 Task: Find connections with filter location Penukonda with filter topic #Trainerwith filter profile language English with filter current company Petropipe Oil and Gas with filter school CHAROTAR UNIVERSITY OF SCIENCE AND TECHNOLOGY with filter industry Wholesale Drugs and Sundries with filter service category AssistanceAdvertising with filter keywords title Actuary
Action: Mouse moved to (554, 75)
Screenshot: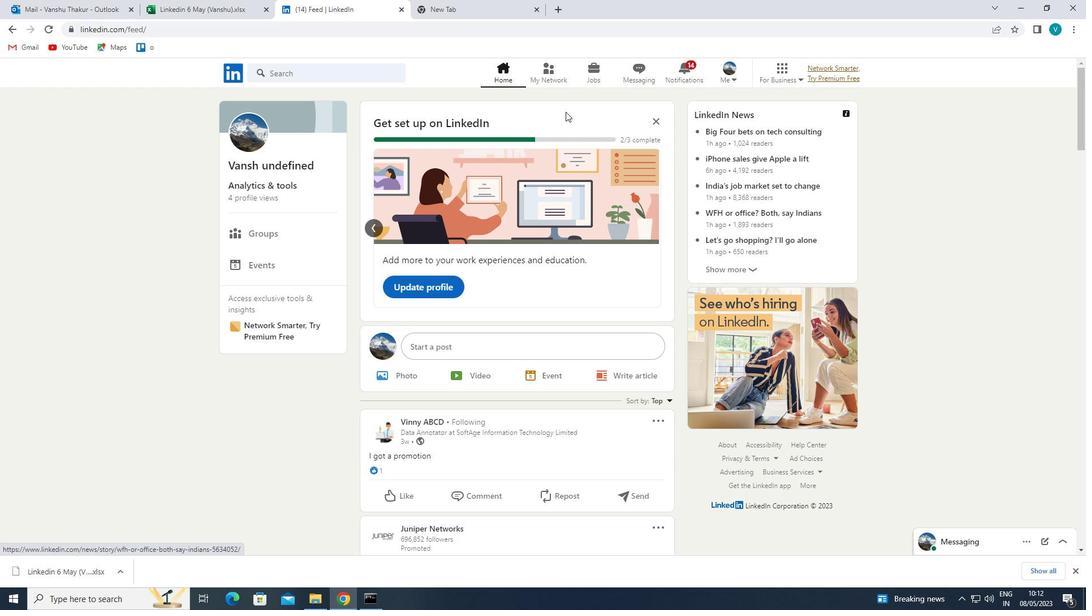 
Action: Mouse pressed left at (554, 75)
Screenshot: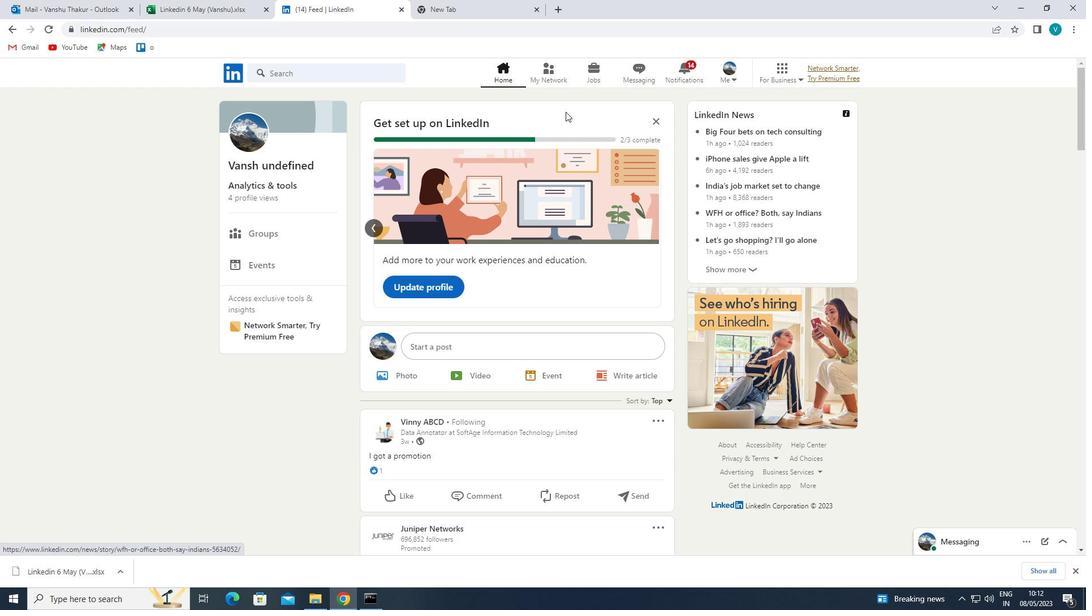 
Action: Mouse moved to (341, 130)
Screenshot: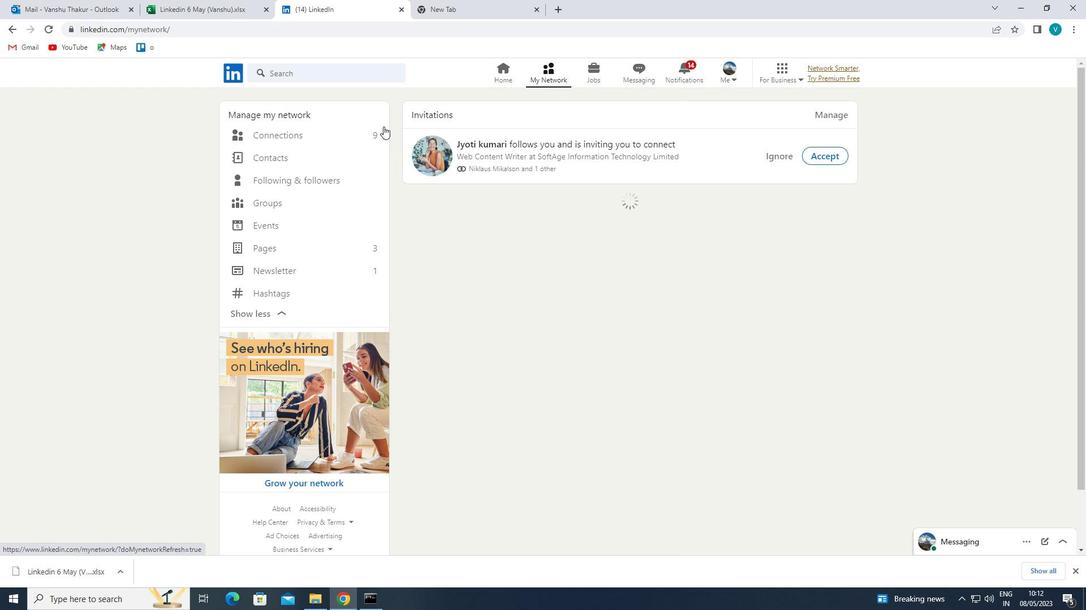 
Action: Mouse pressed left at (341, 130)
Screenshot: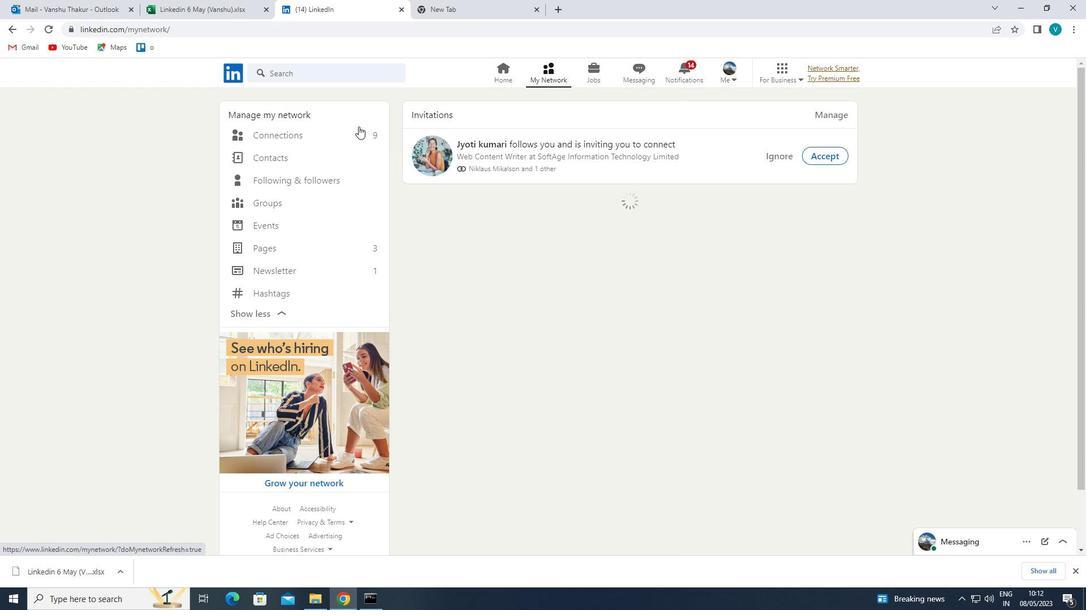 
Action: Mouse moved to (642, 131)
Screenshot: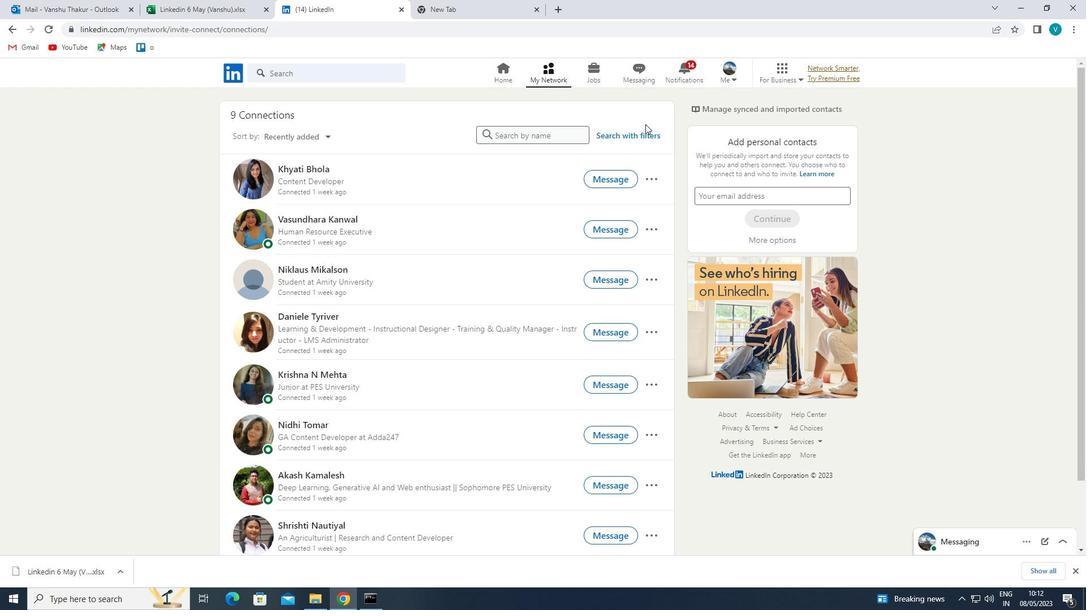 
Action: Mouse pressed left at (642, 131)
Screenshot: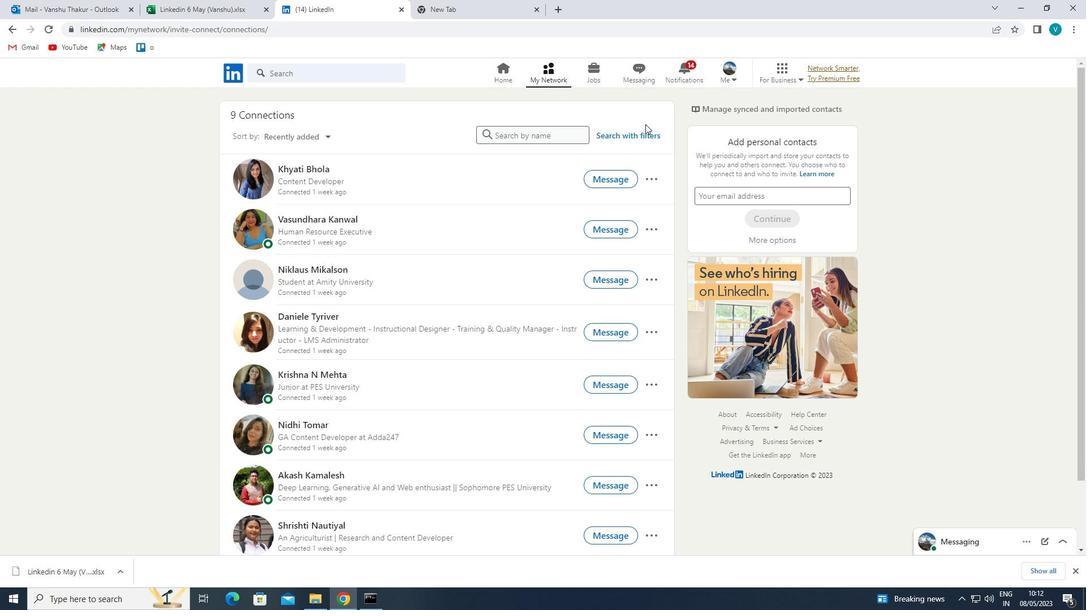 
Action: Mouse moved to (524, 105)
Screenshot: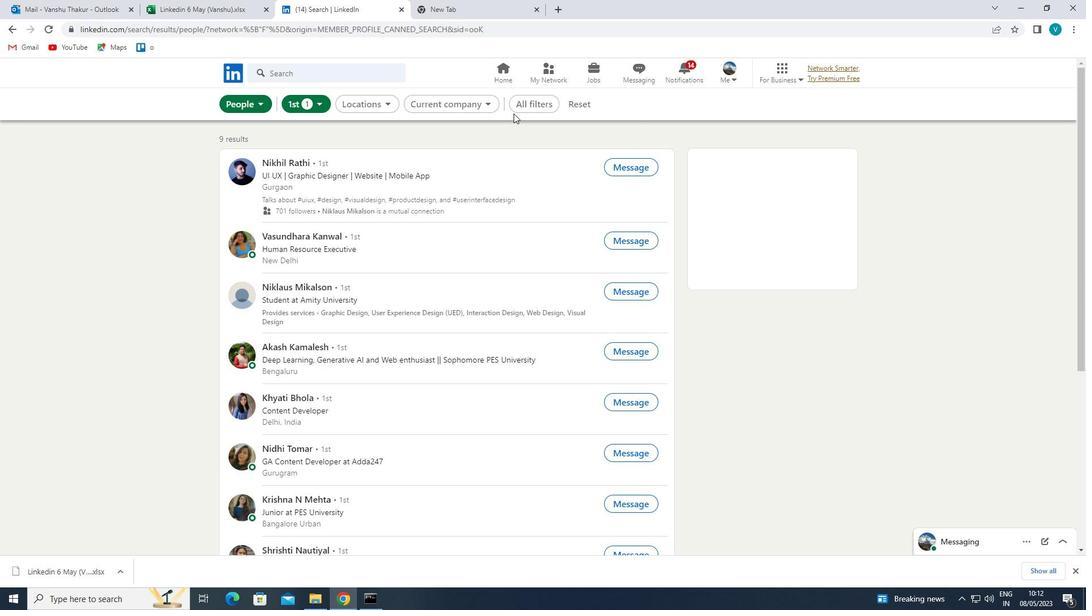 
Action: Mouse pressed left at (524, 105)
Screenshot: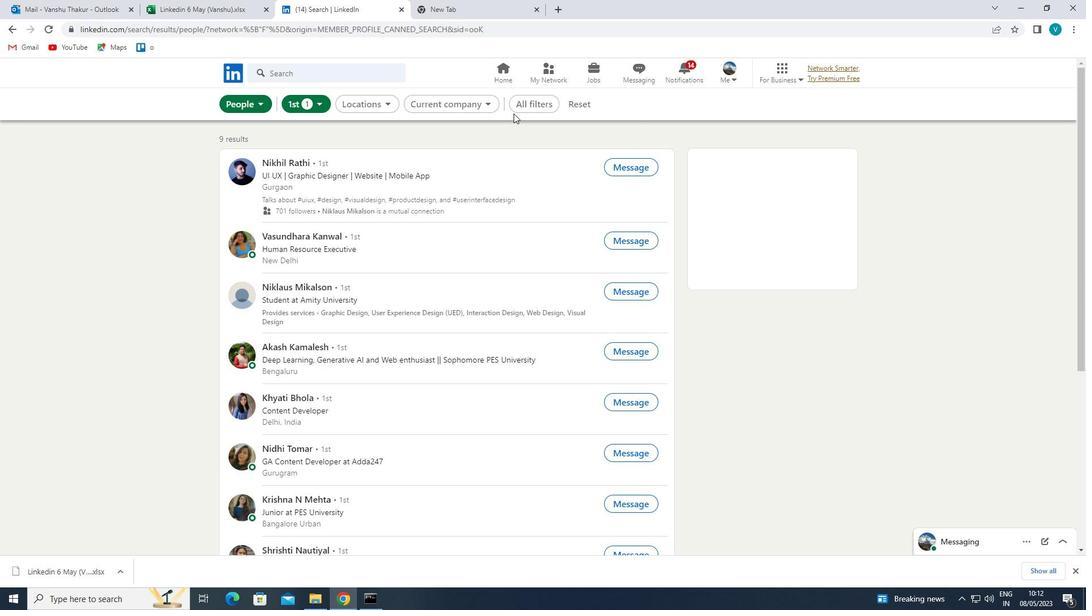 
Action: Mouse moved to (541, 105)
Screenshot: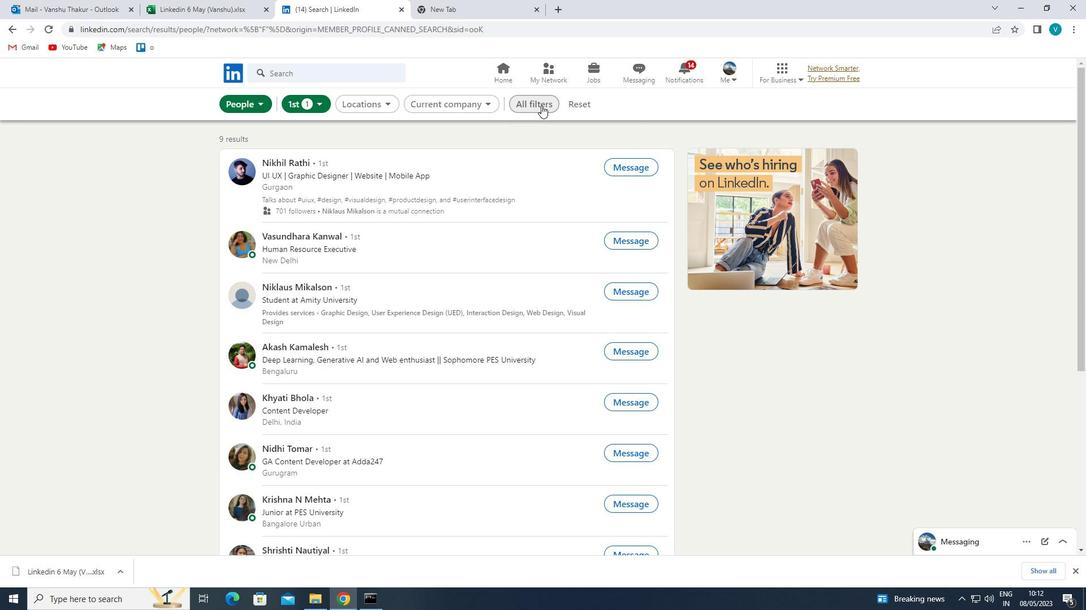
Action: Mouse pressed left at (541, 105)
Screenshot: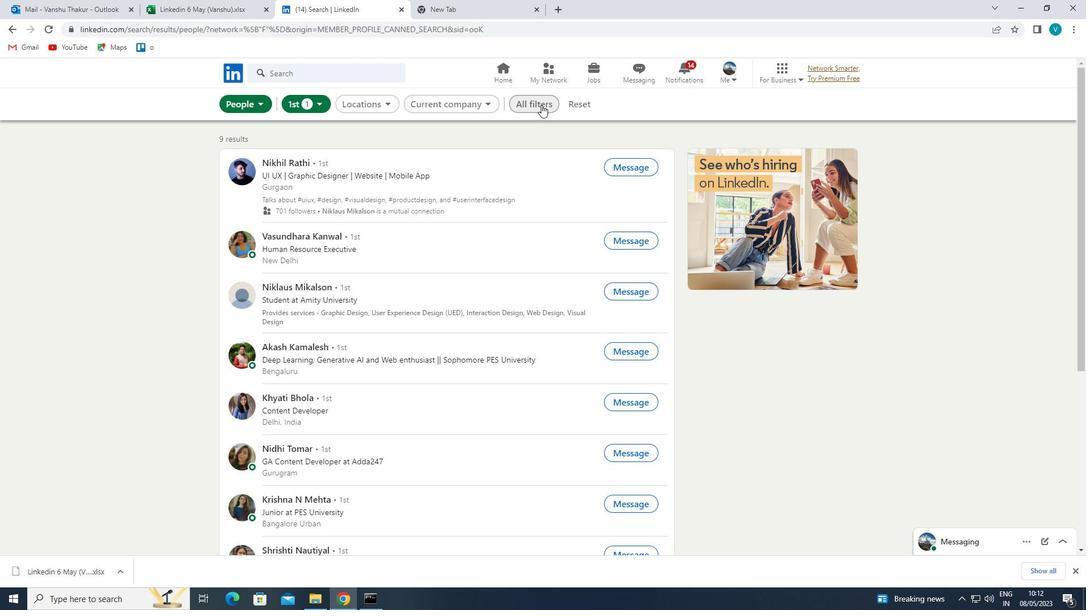 
Action: Mouse moved to (553, 101)
Screenshot: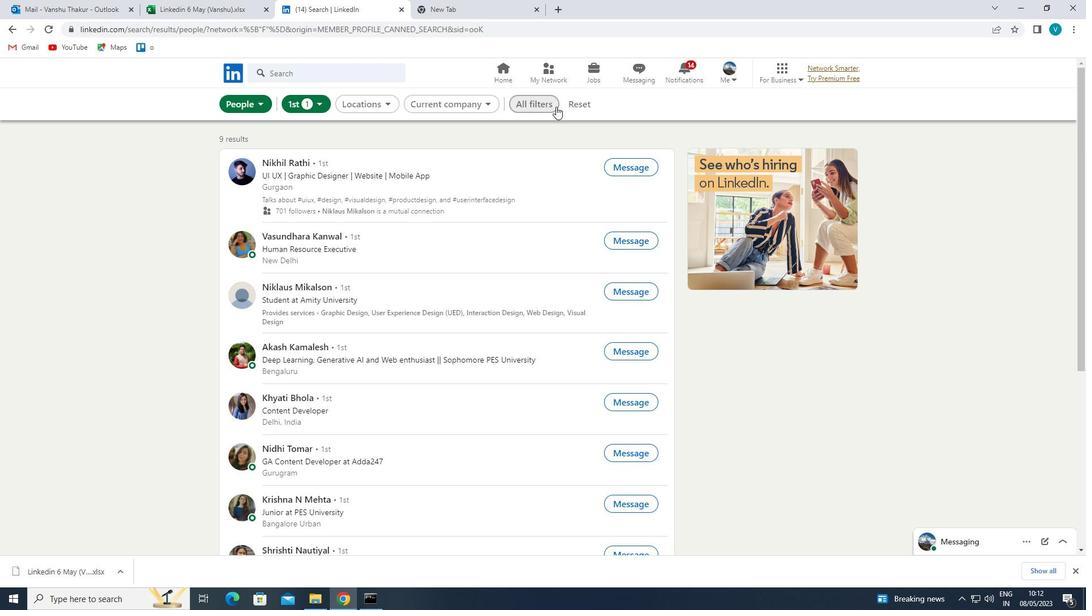 
Action: Mouse pressed left at (553, 101)
Screenshot: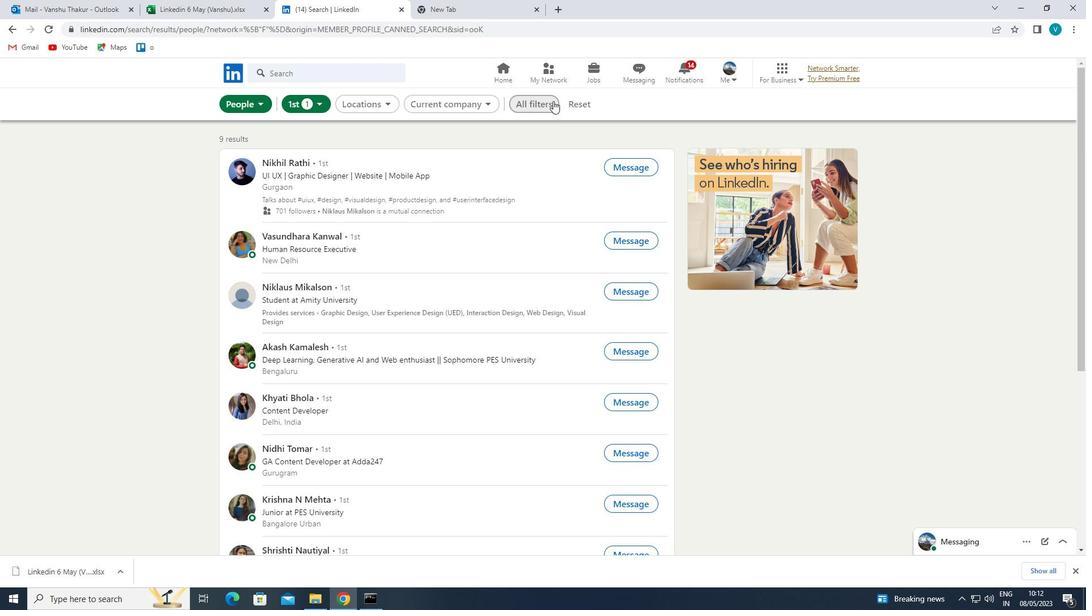 
Action: Mouse moved to (855, 241)
Screenshot: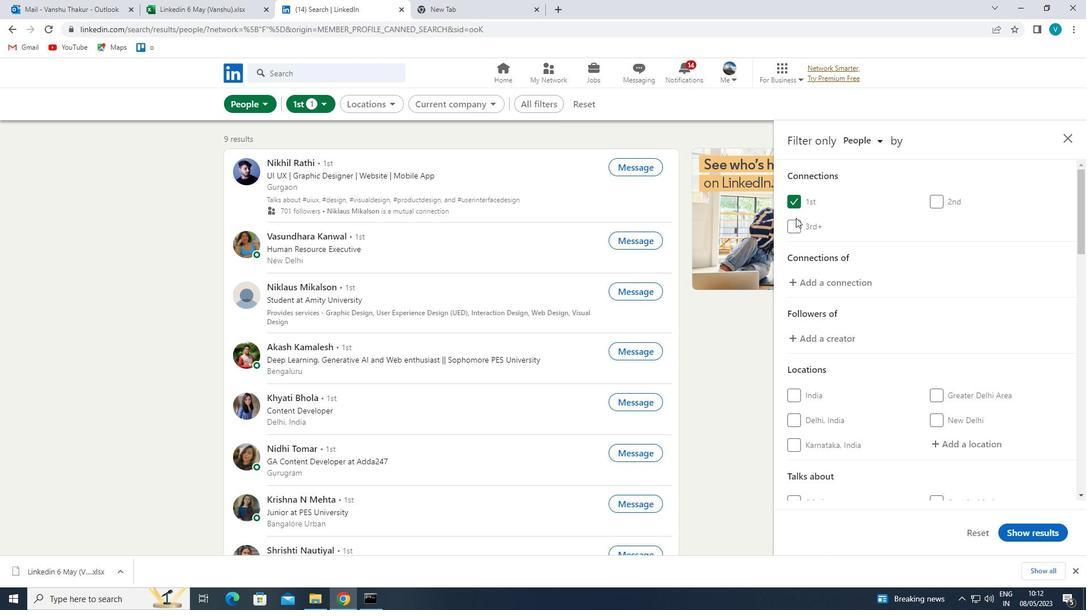 
Action: Mouse scrolled (855, 240) with delta (0, 0)
Screenshot: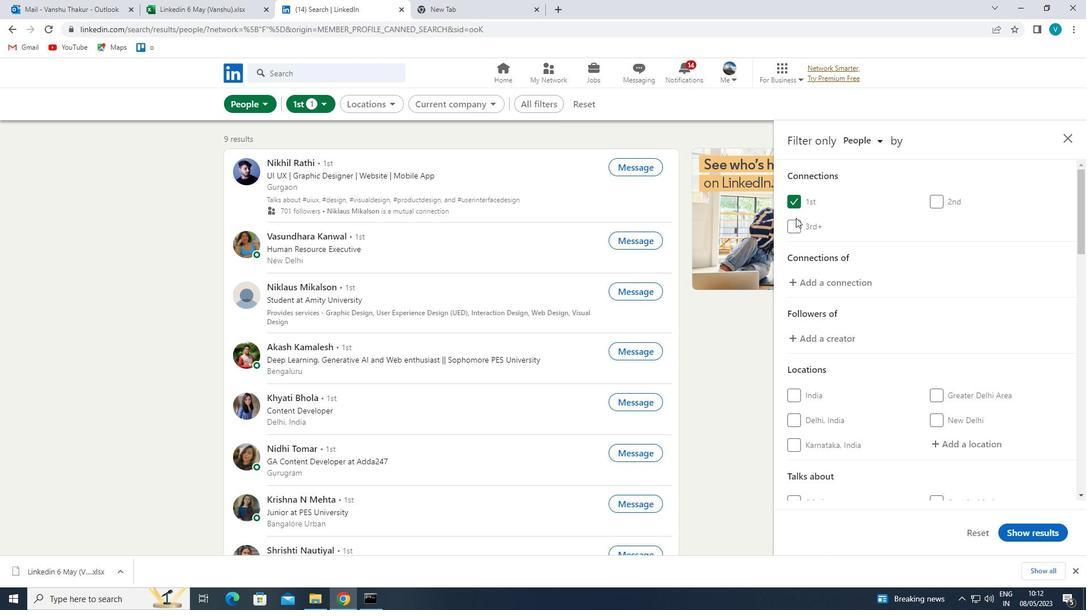 
Action: Mouse moved to (859, 243)
Screenshot: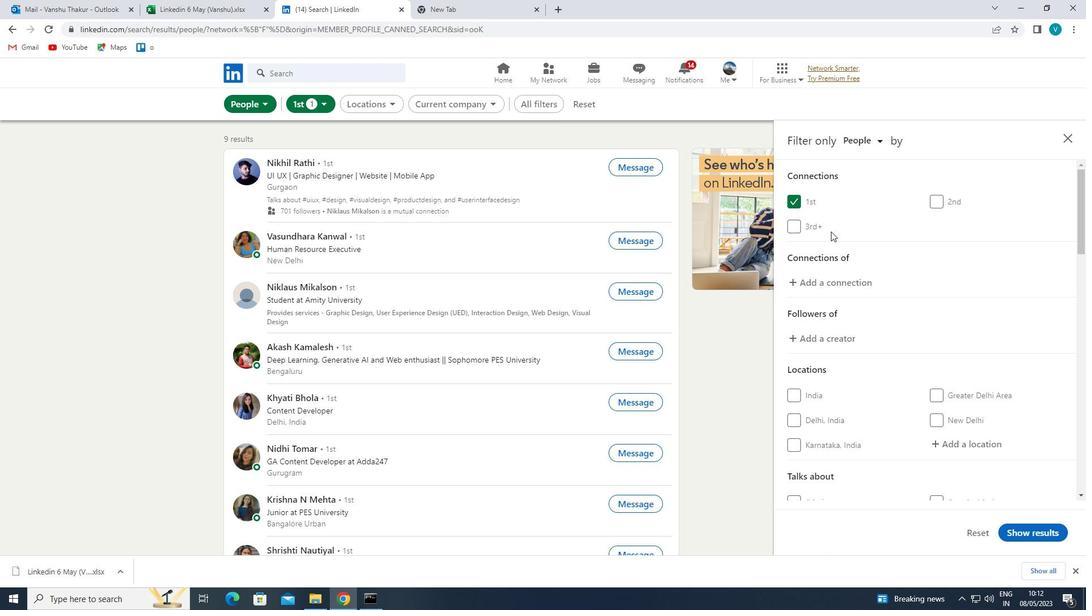 
Action: Mouse scrolled (859, 242) with delta (0, 0)
Screenshot: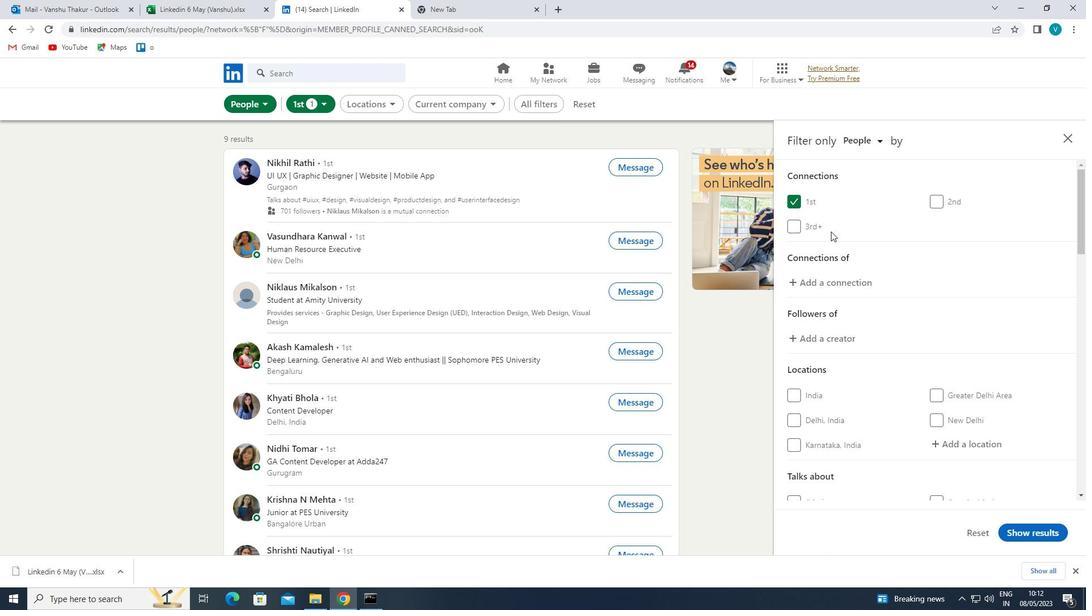 
Action: Mouse moved to (971, 325)
Screenshot: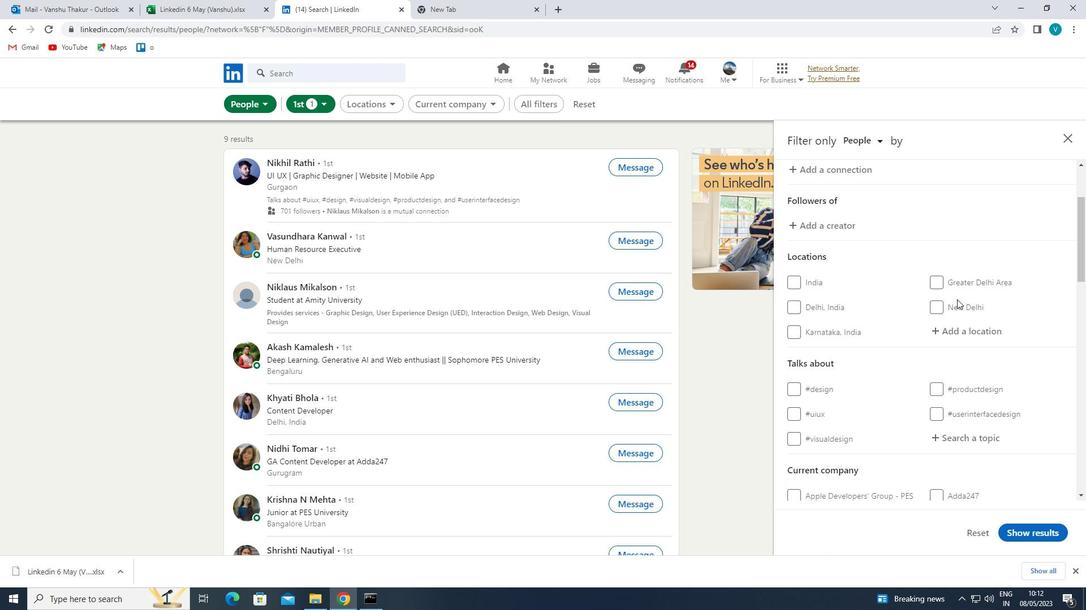 
Action: Mouse pressed left at (971, 325)
Screenshot: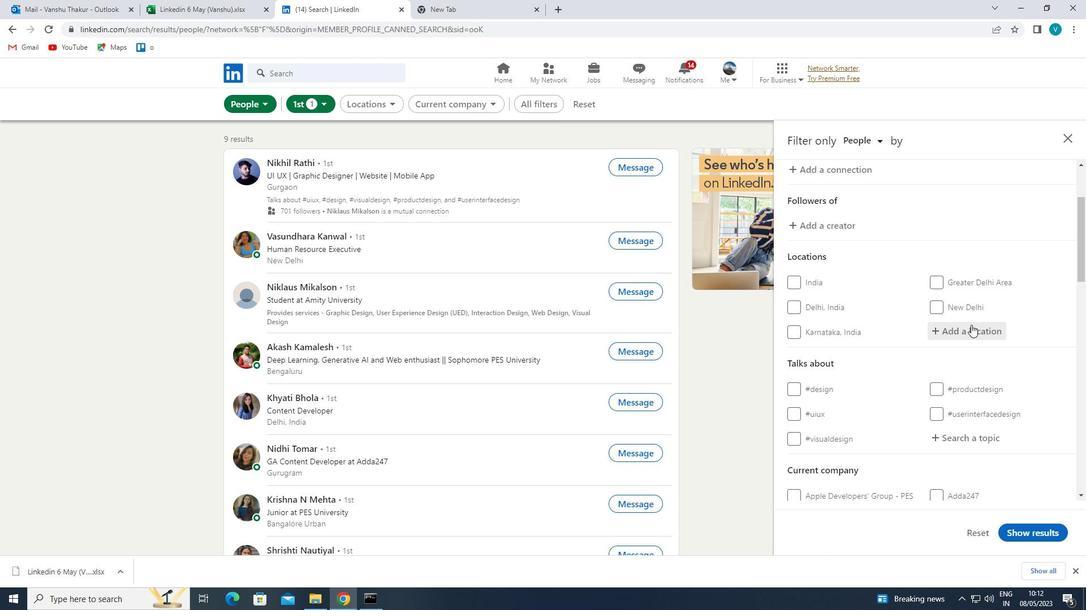 
Action: Mouse moved to (871, 270)
Screenshot: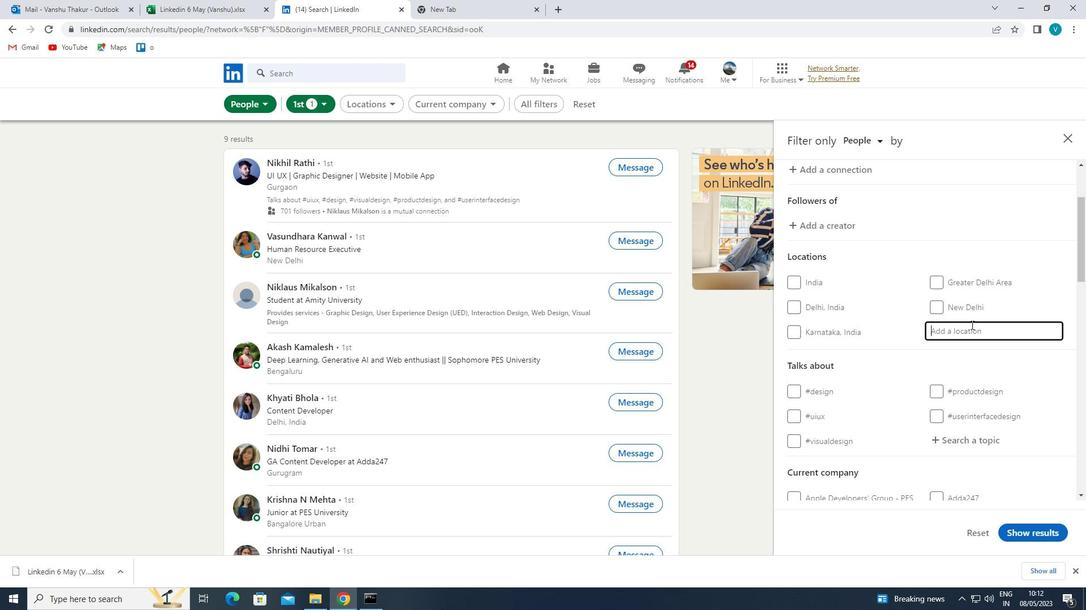 
Action: Key pressed <Key.shift>PENUKONDA
Screenshot: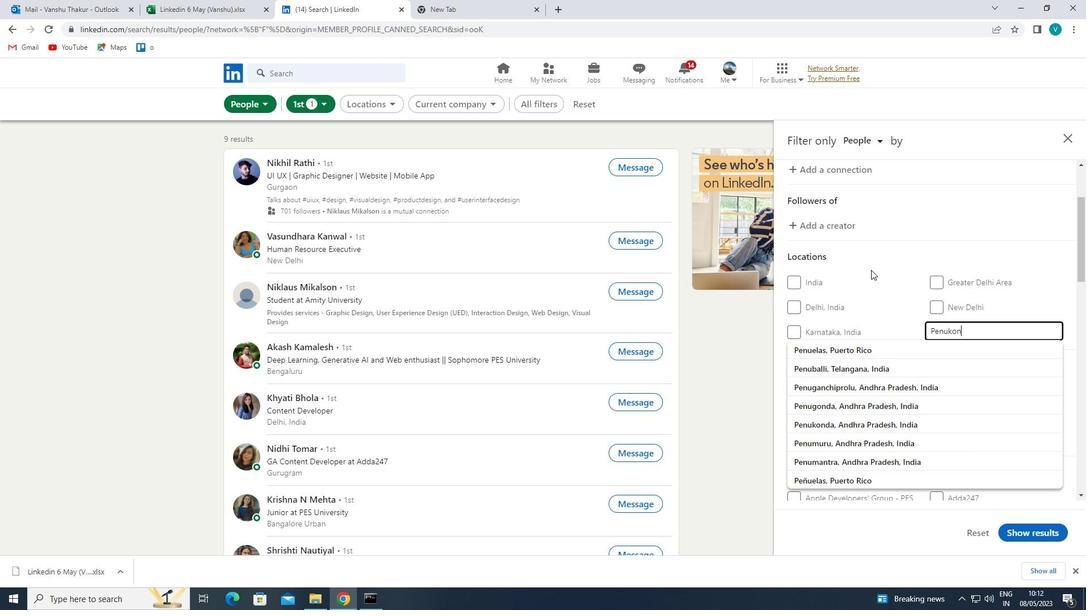 
Action: Mouse moved to (872, 347)
Screenshot: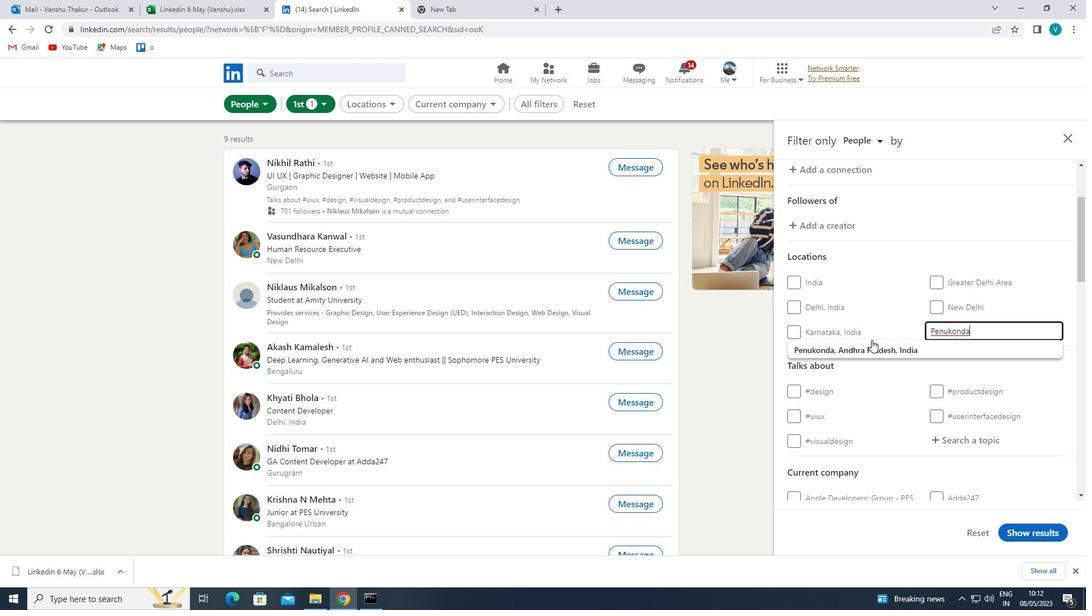 
Action: Mouse pressed left at (872, 347)
Screenshot: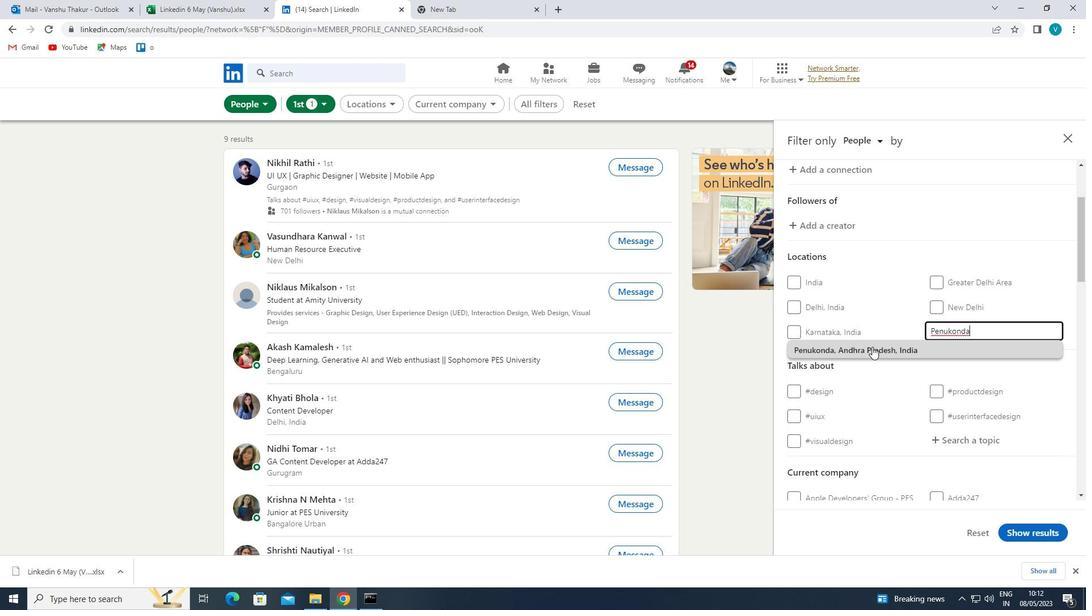 
Action: Mouse moved to (1002, 383)
Screenshot: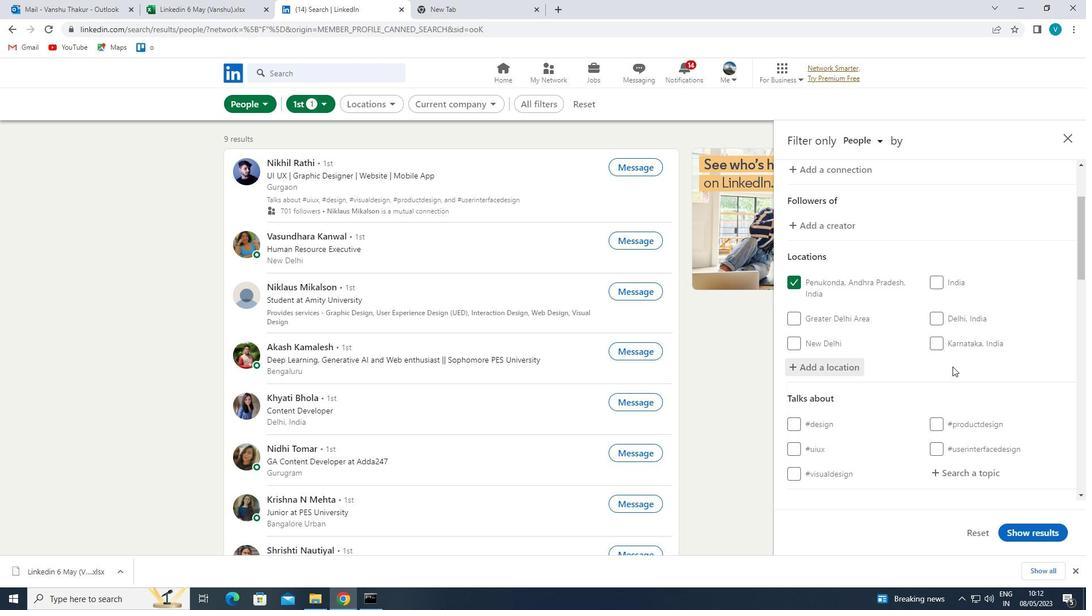 
Action: Mouse scrolled (1002, 382) with delta (0, 0)
Screenshot: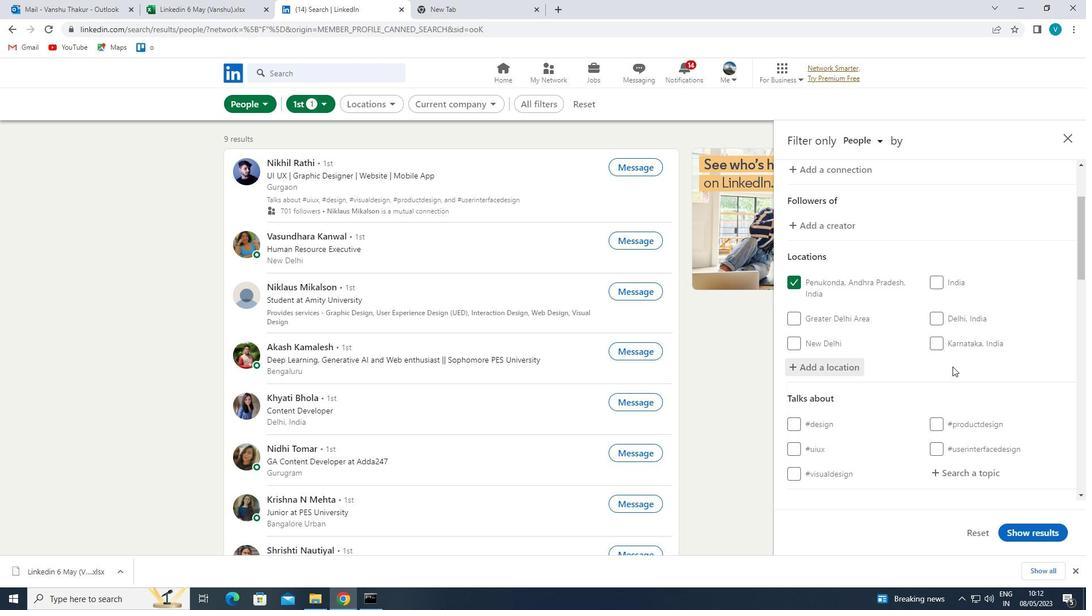 
Action: Mouse moved to (1003, 384)
Screenshot: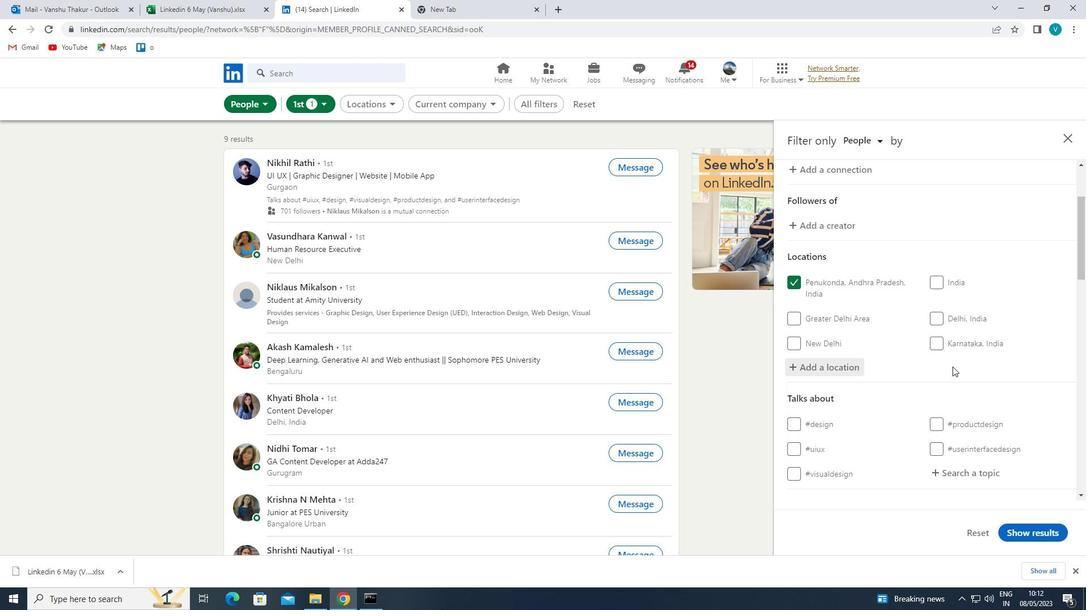 
Action: Mouse scrolled (1003, 383) with delta (0, 0)
Screenshot: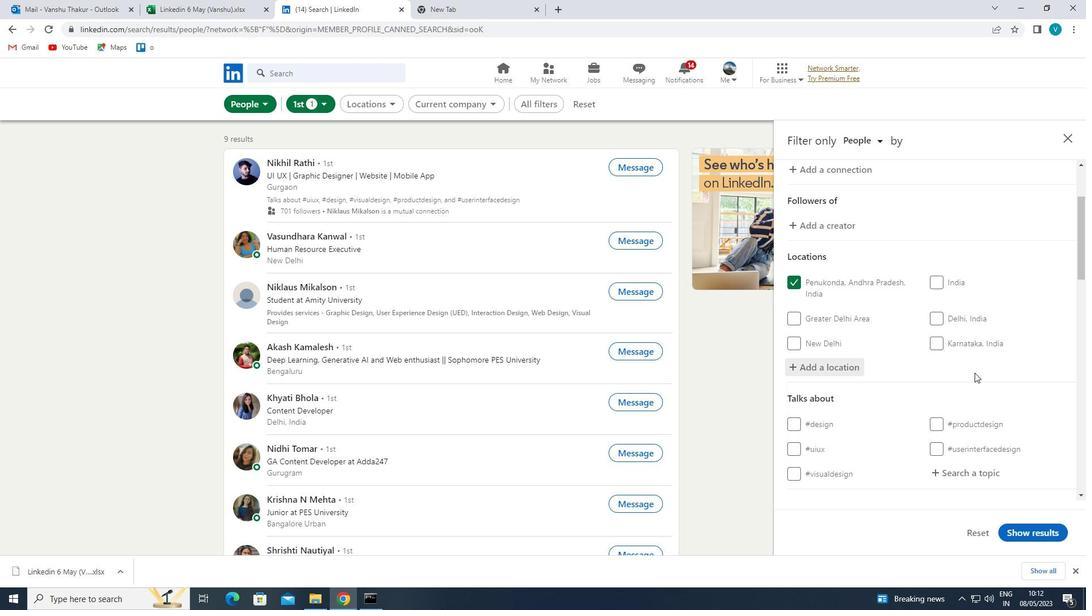 
Action: Mouse moved to (982, 366)
Screenshot: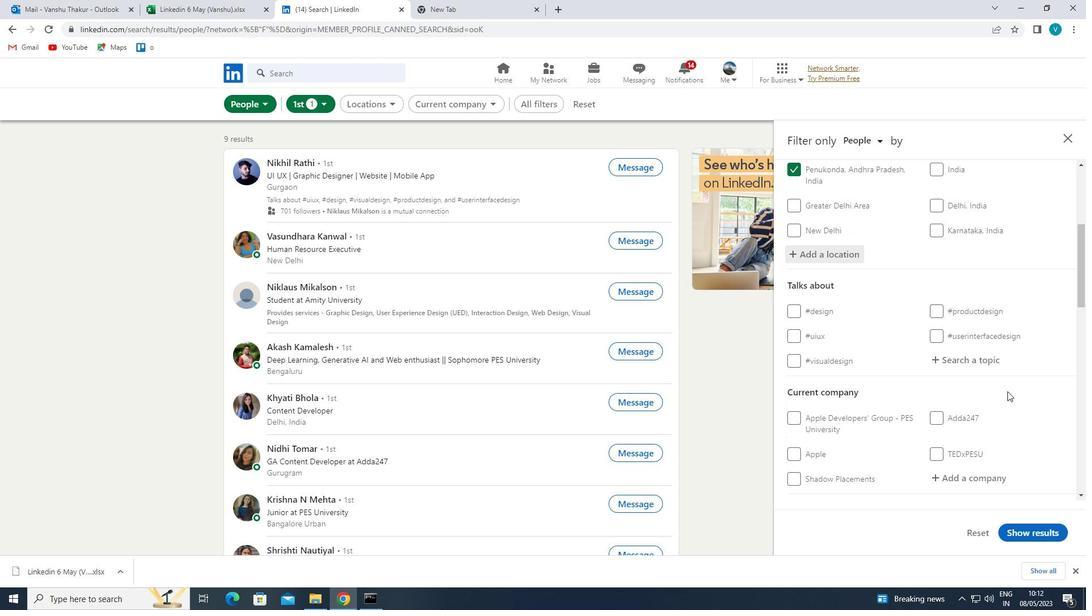 
Action: Mouse pressed left at (982, 366)
Screenshot: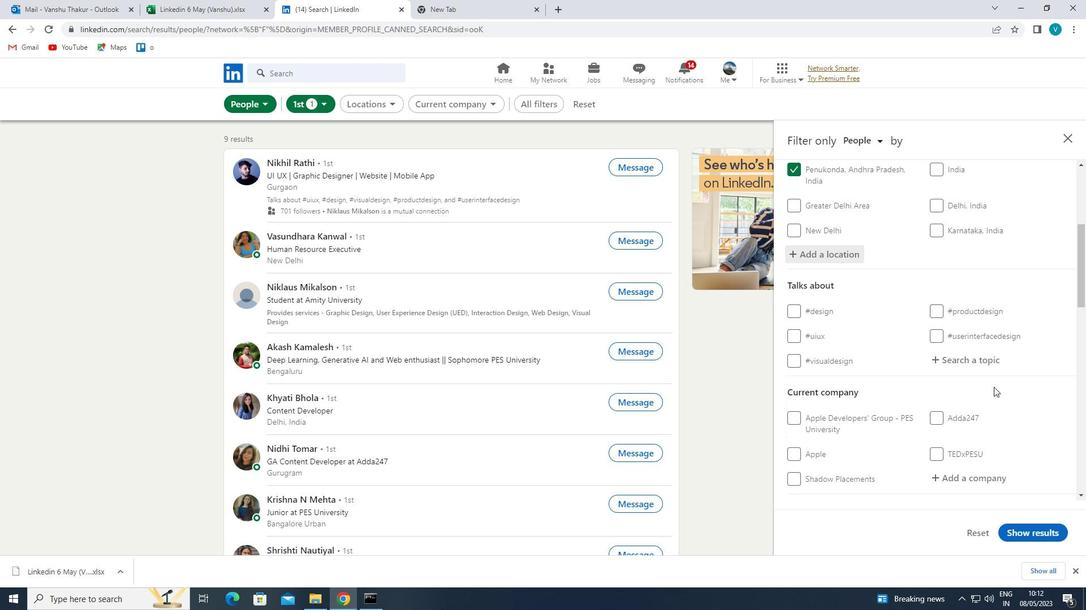 
Action: Mouse moved to (827, 282)
Screenshot: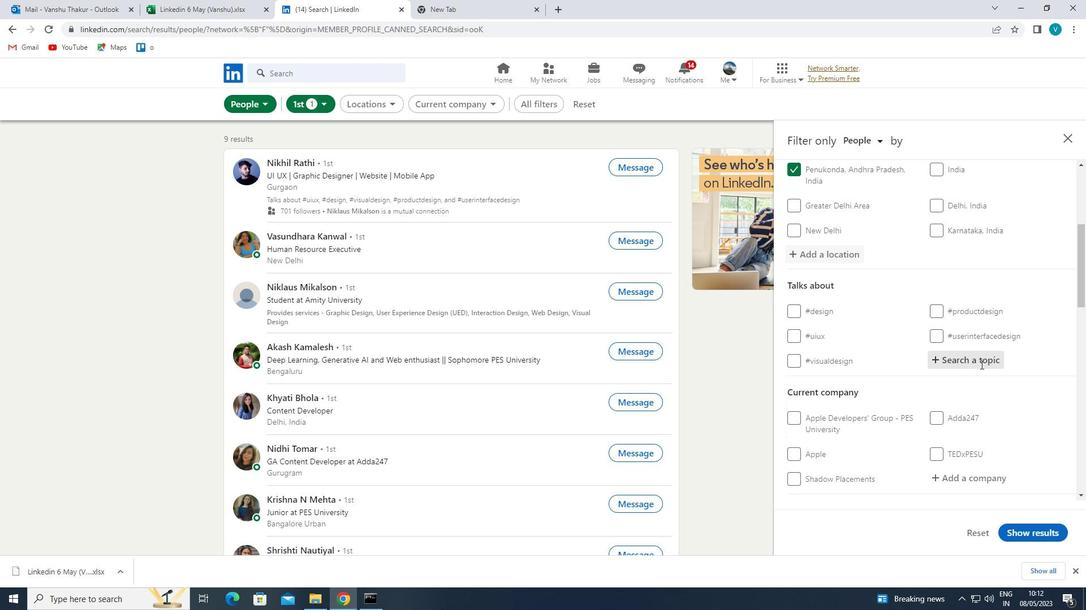 
Action: Key pressed TRAINER
Screenshot: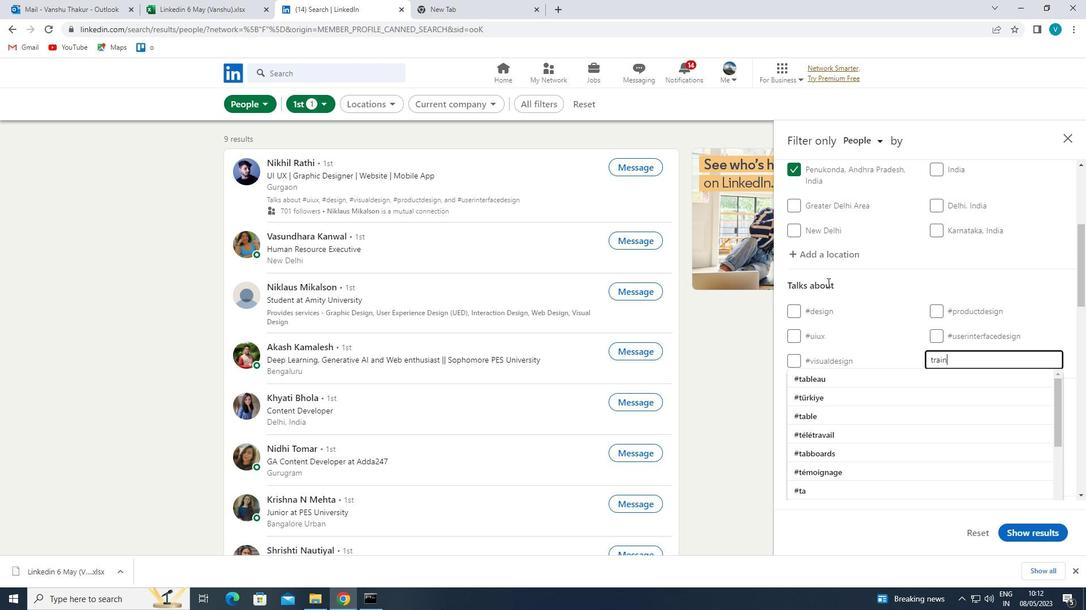 
Action: Mouse moved to (829, 379)
Screenshot: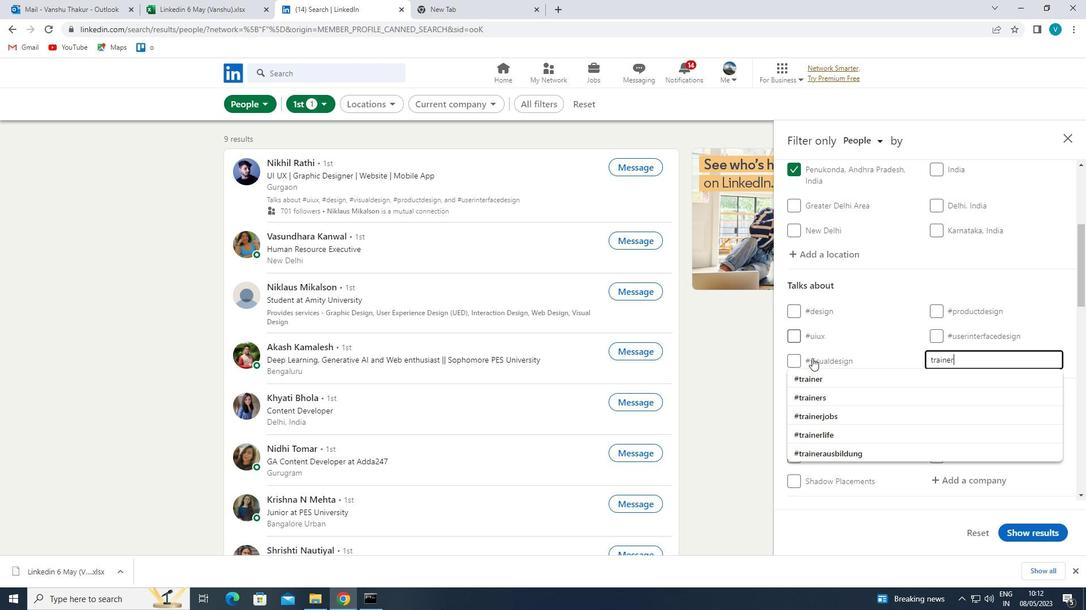
Action: Mouse pressed left at (829, 379)
Screenshot: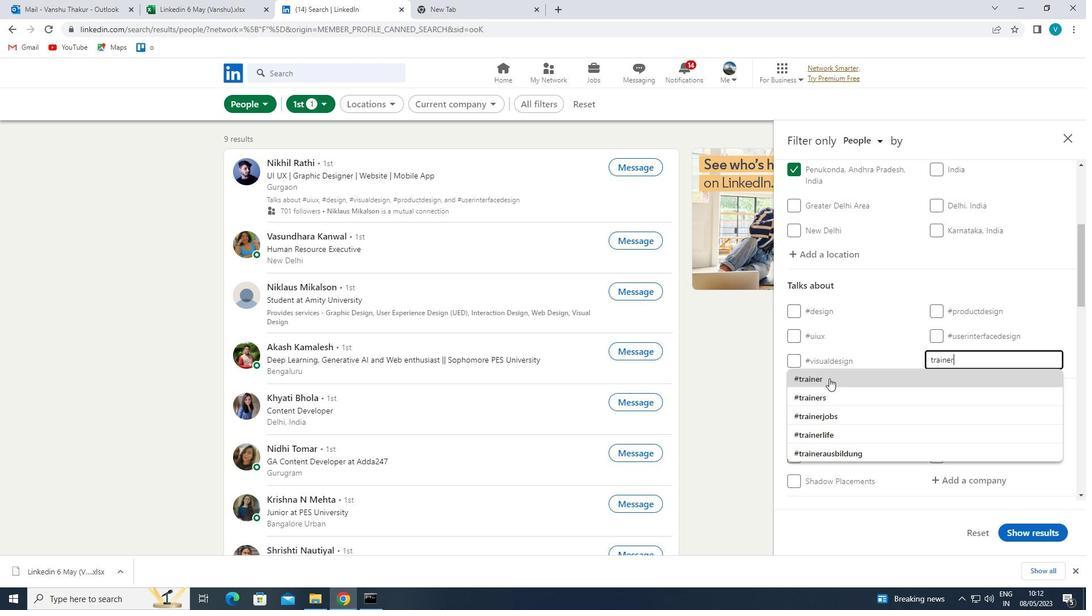 
Action: Mouse moved to (879, 389)
Screenshot: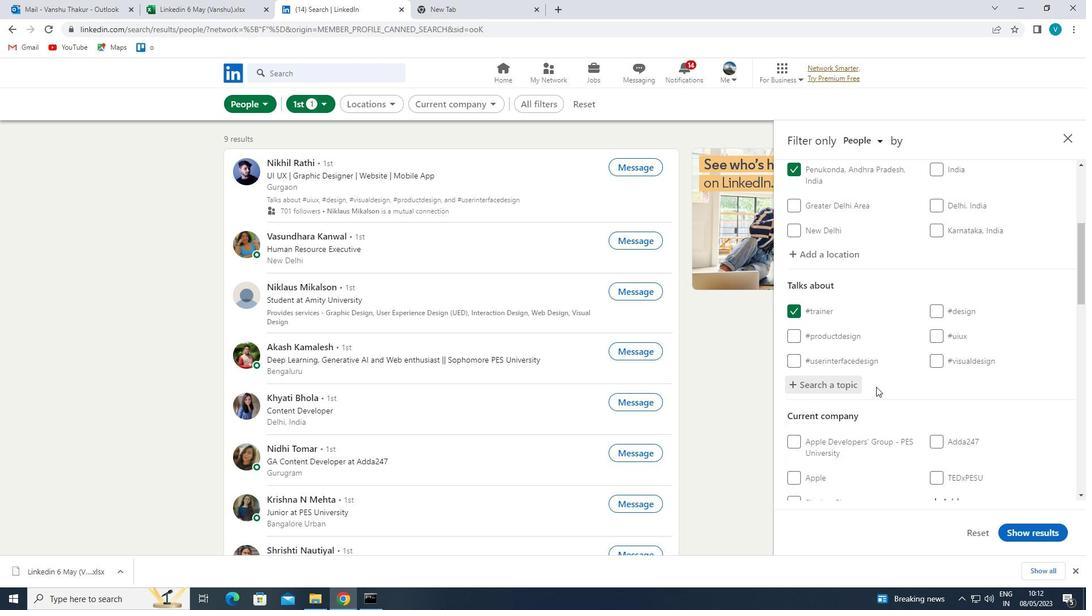 
Action: Mouse scrolled (879, 388) with delta (0, 0)
Screenshot: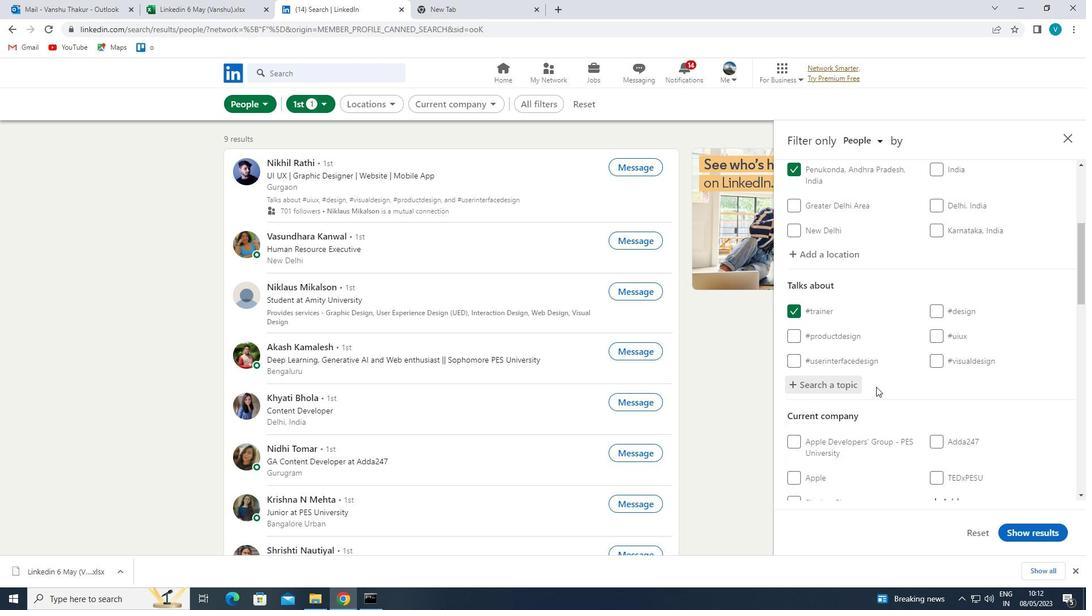 
Action: Mouse moved to (879, 389)
Screenshot: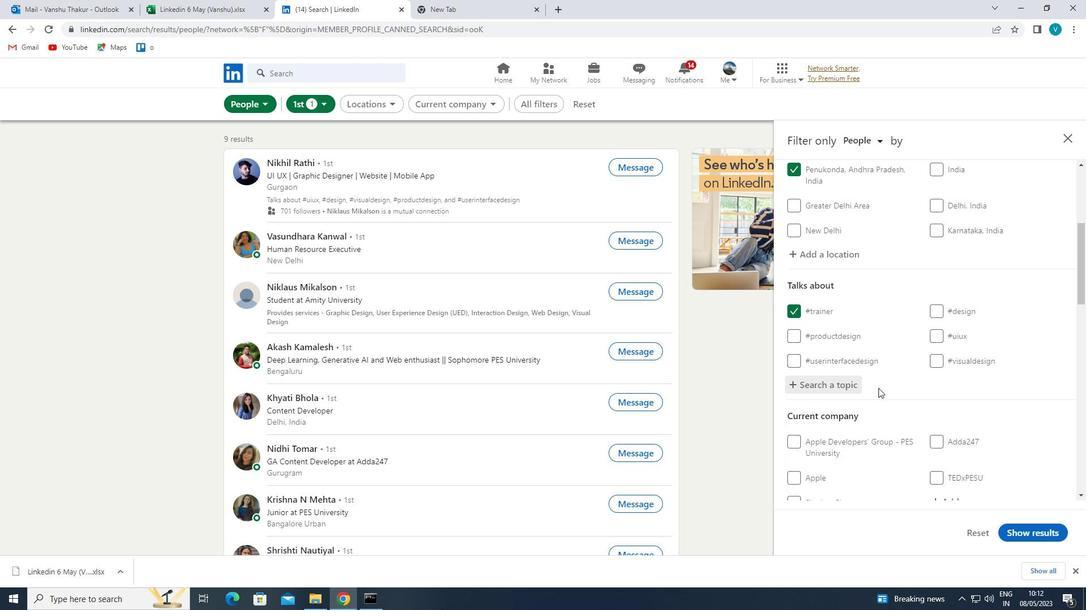 
Action: Mouse scrolled (879, 389) with delta (0, 0)
Screenshot: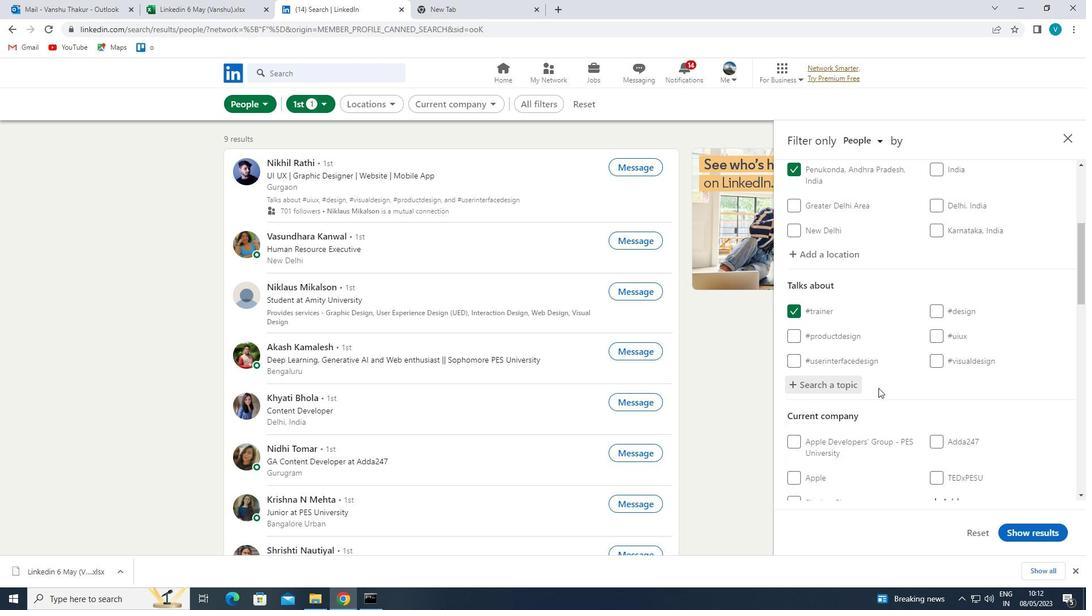 
Action: Mouse moved to (879, 389)
Screenshot: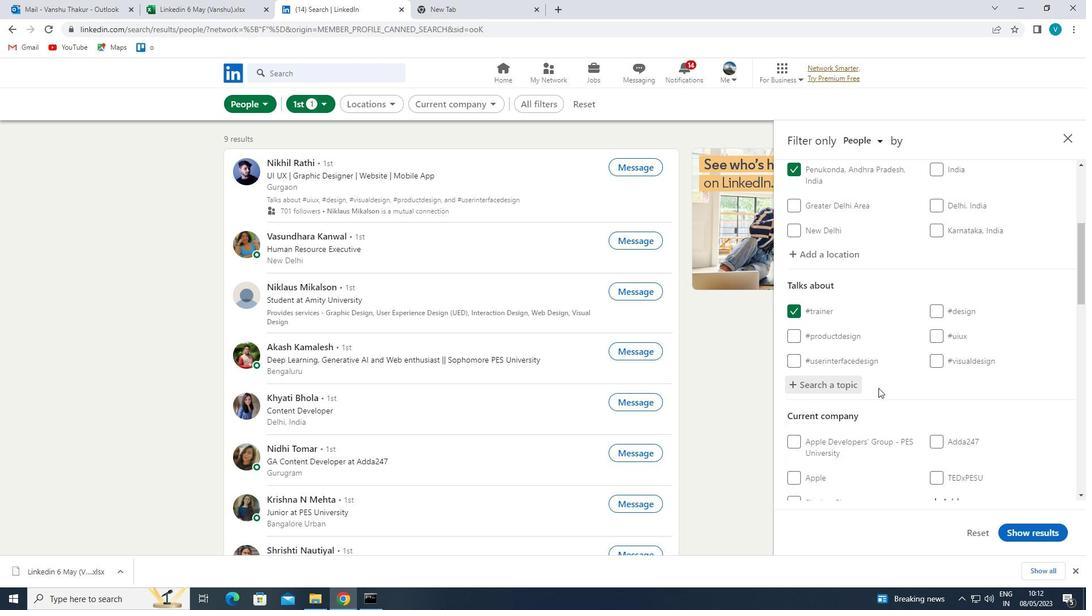 
Action: Mouse scrolled (879, 389) with delta (0, 0)
Screenshot: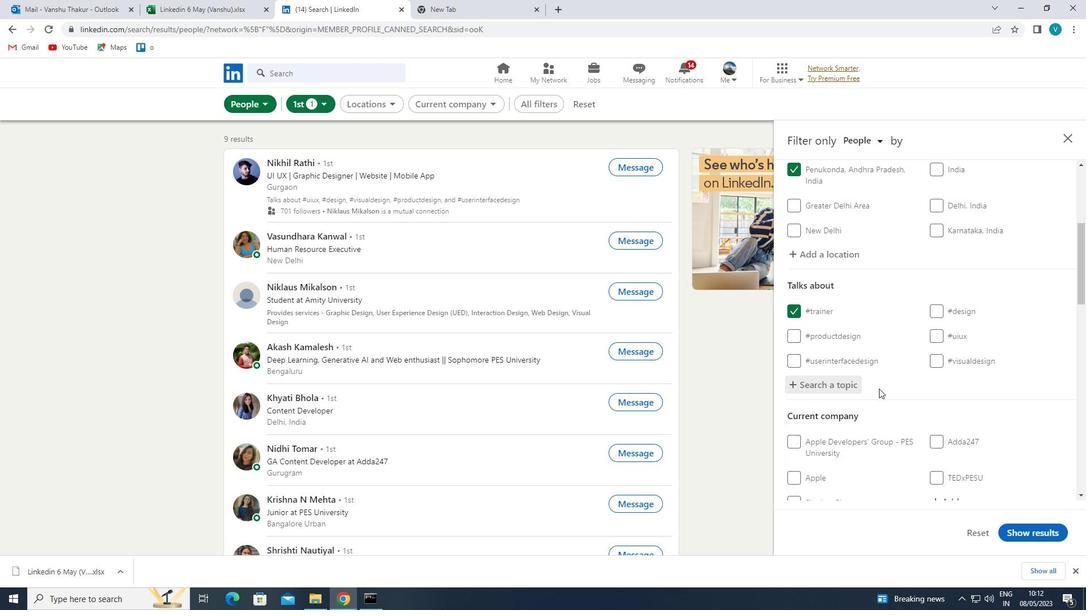 
Action: Mouse moved to (879, 390)
Screenshot: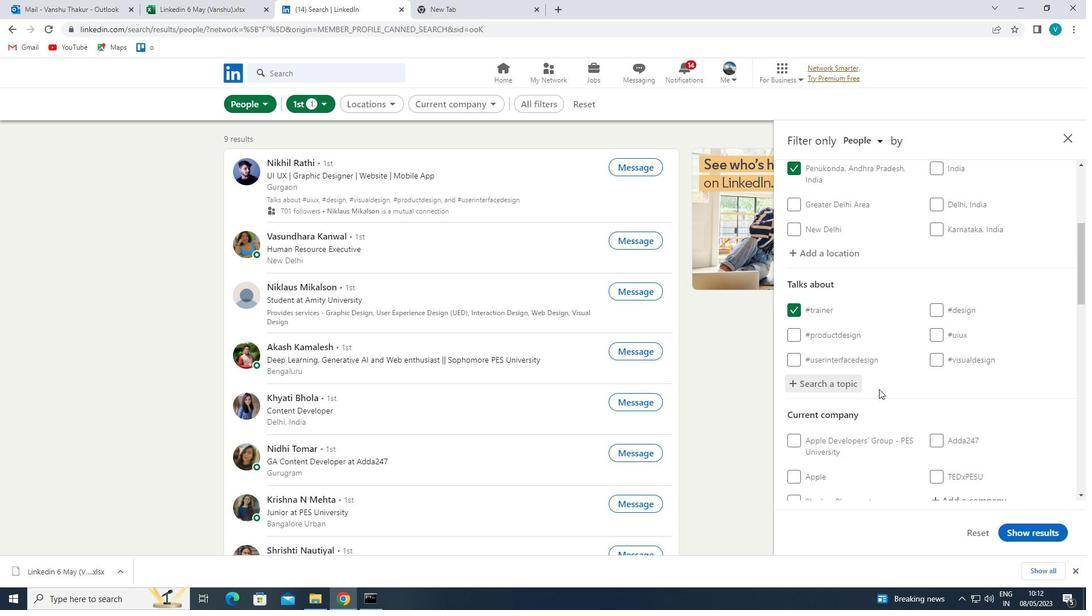 
Action: Mouse scrolled (879, 389) with delta (0, 0)
Screenshot: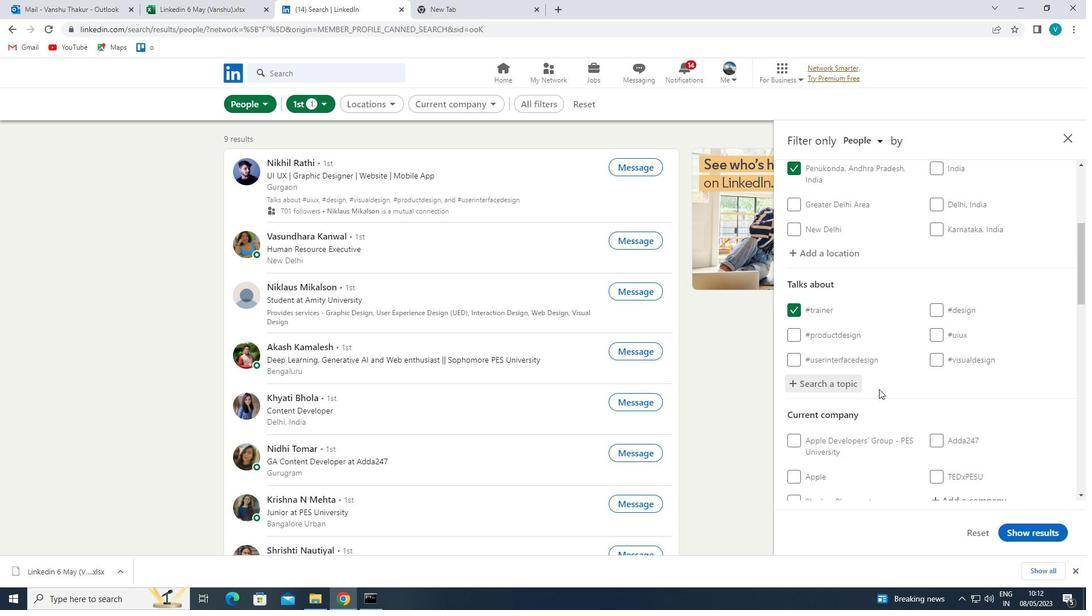 
Action: Mouse scrolled (879, 389) with delta (0, 0)
Screenshot: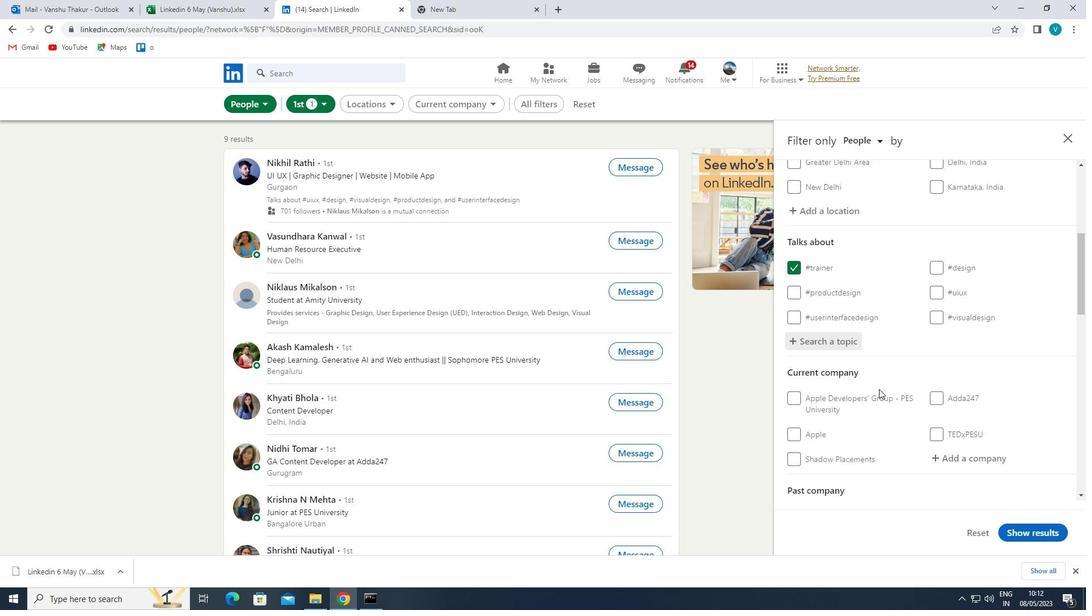 
Action: Mouse scrolled (879, 389) with delta (0, 0)
Screenshot: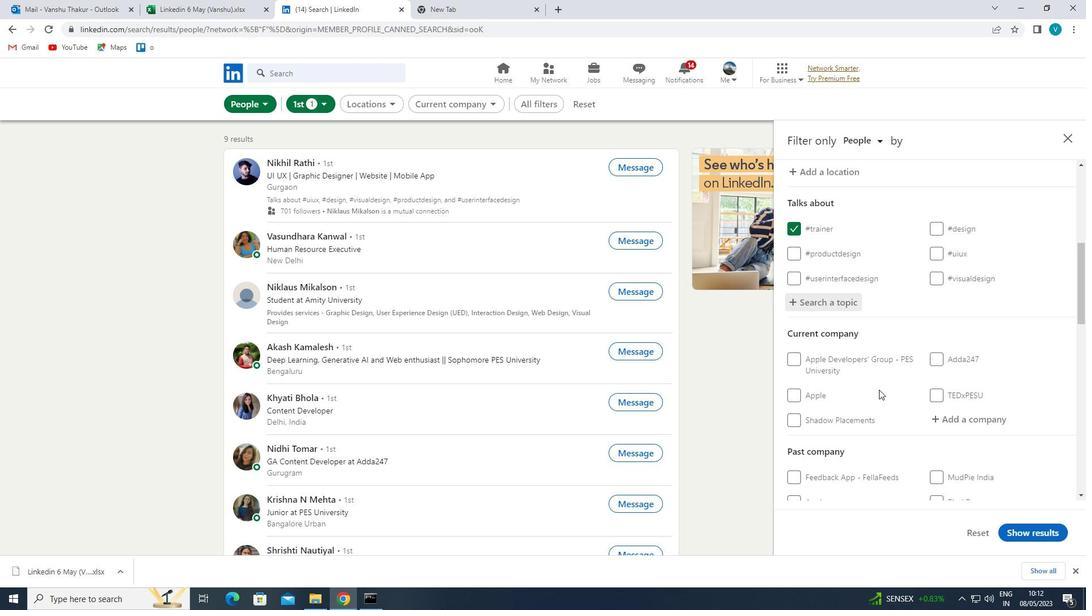 
Action: Mouse scrolled (879, 389) with delta (0, 0)
Screenshot: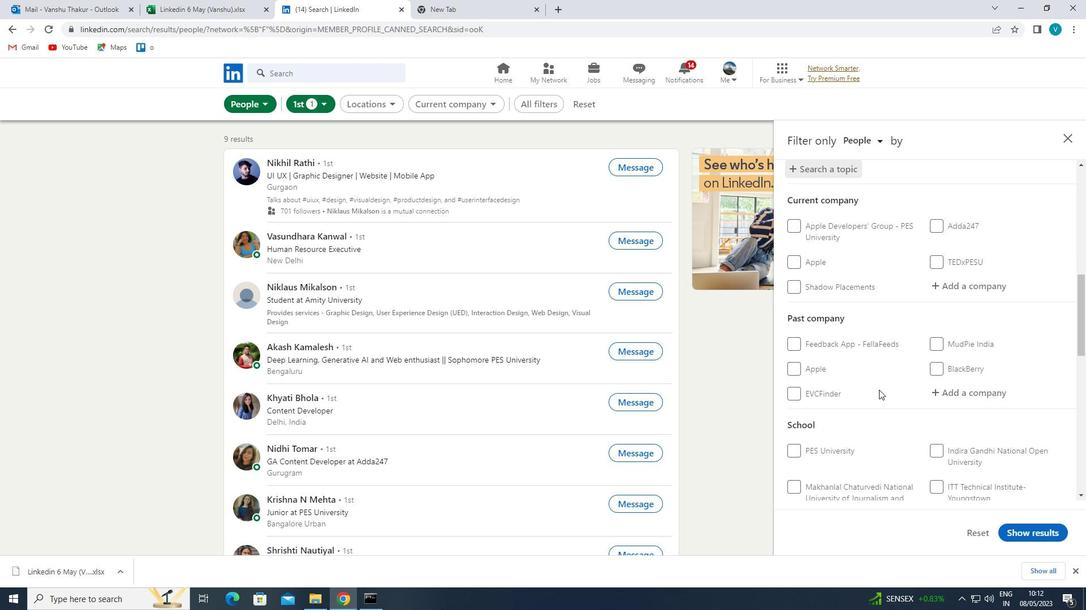 
Action: Mouse scrolled (879, 389) with delta (0, 0)
Screenshot: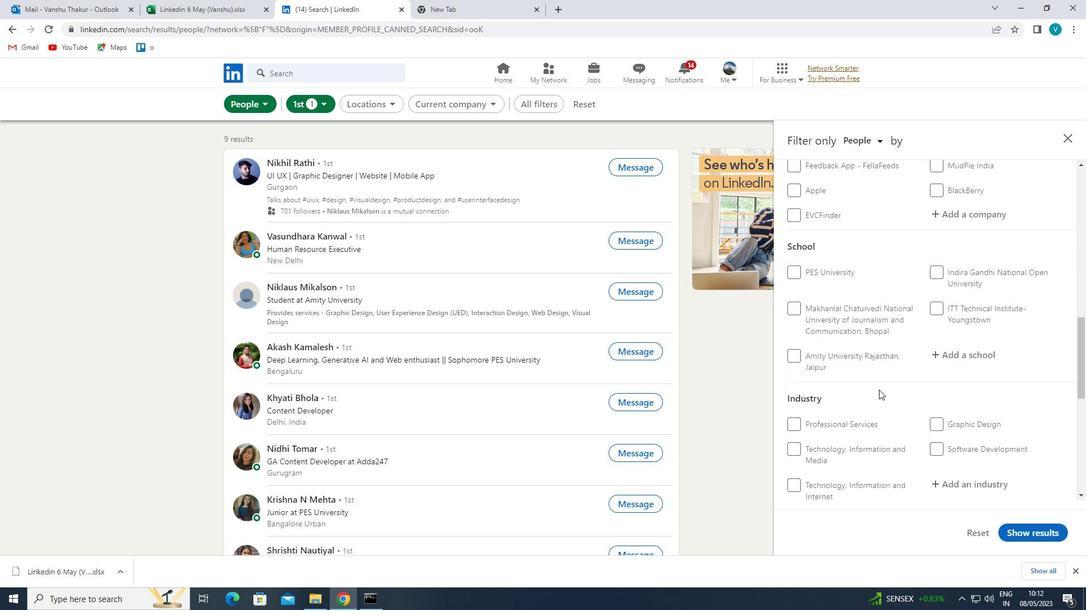 
Action: Mouse scrolled (879, 389) with delta (0, 0)
Screenshot: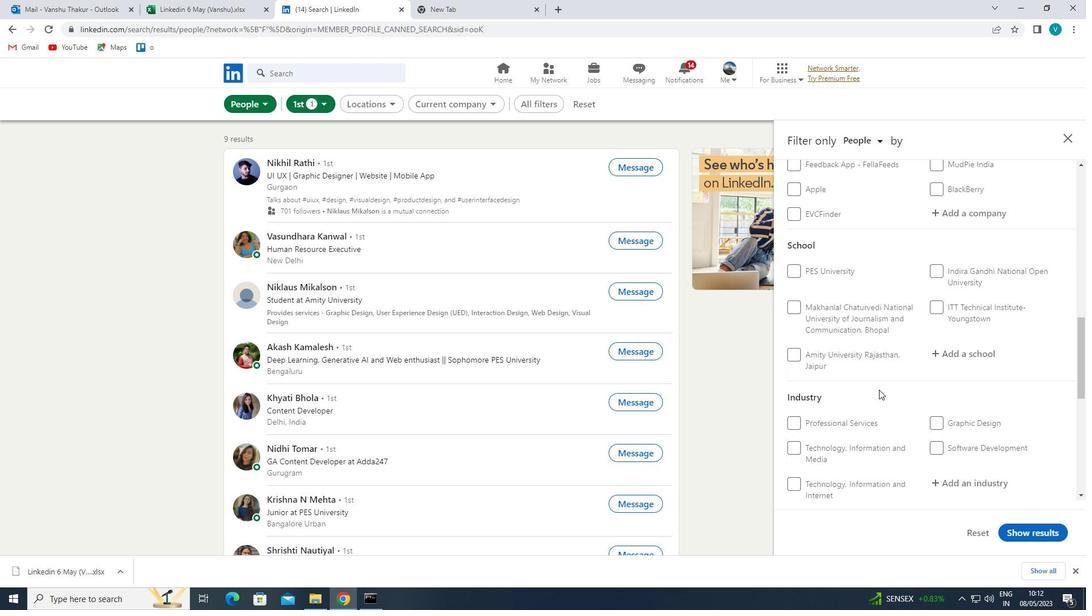 
Action: Mouse scrolled (879, 389) with delta (0, 0)
Screenshot: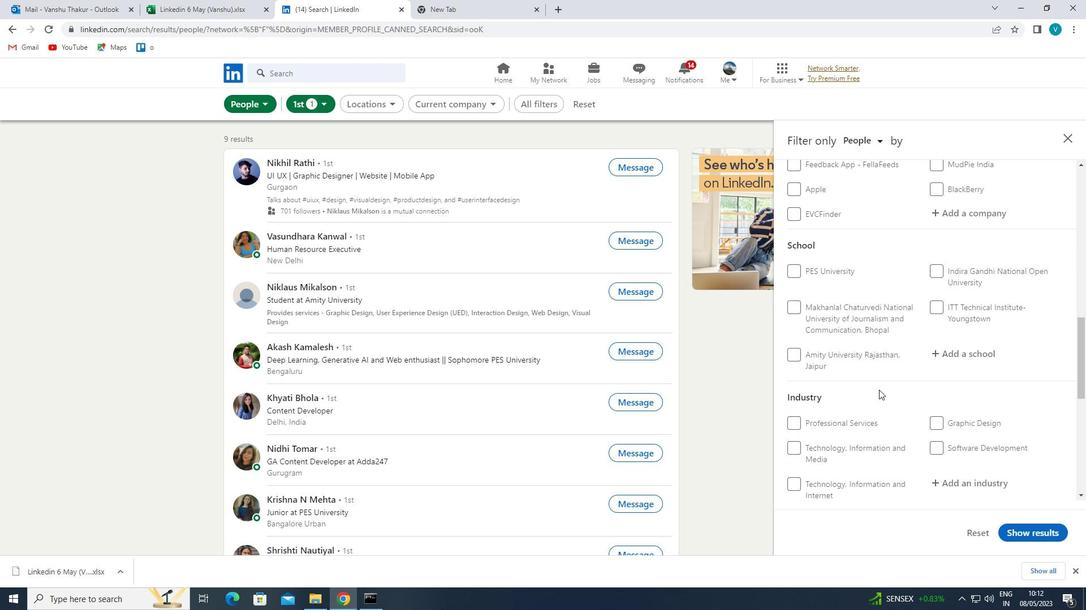 
Action: Mouse moved to (788, 378)
Screenshot: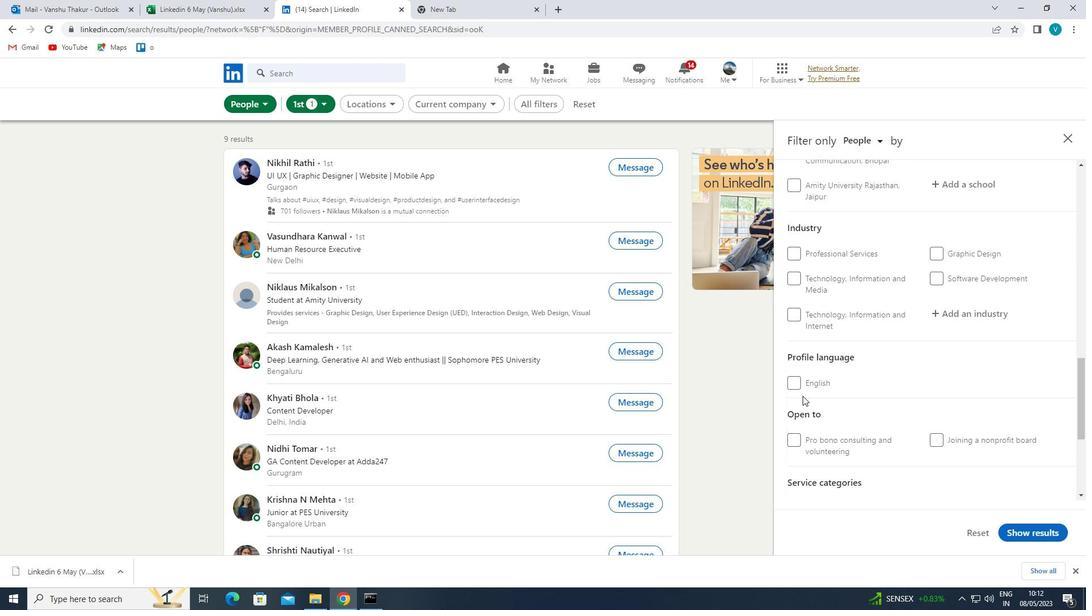 
Action: Mouse pressed left at (788, 378)
Screenshot: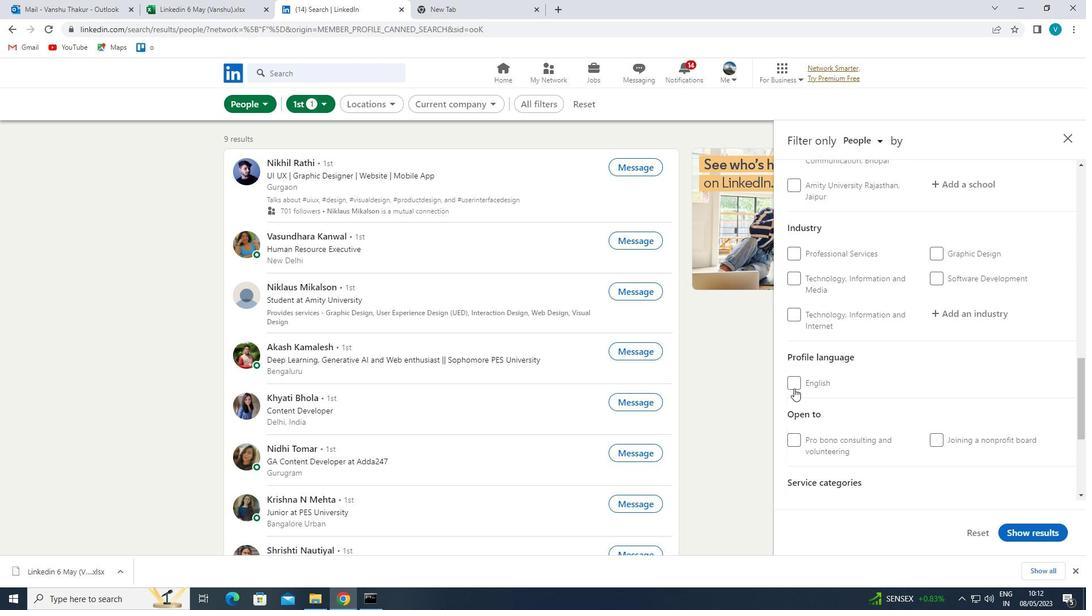 
Action: Mouse moved to (948, 423)
Screenshot: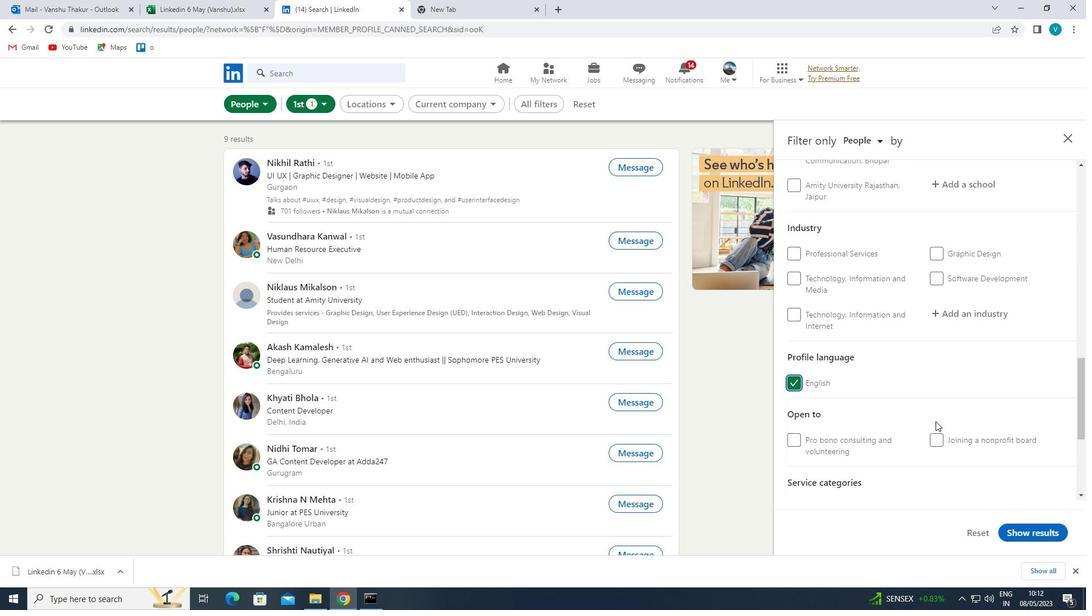 
Action: Mouse scrolled (948, 423) with delta (0, 0)
Screenshot: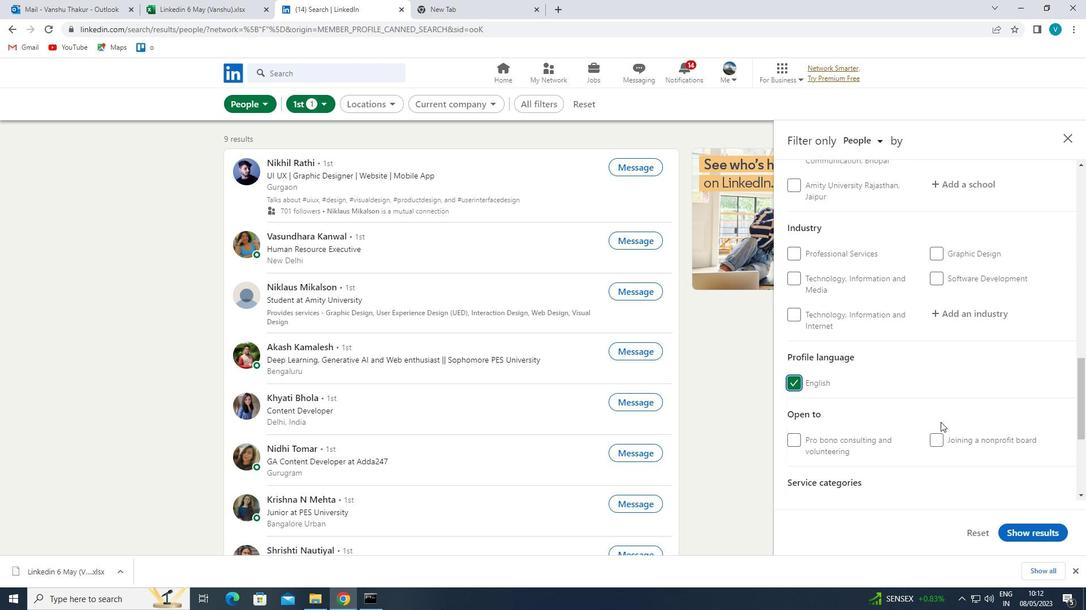 
Action: Mouse scrolled (948, 423) with delta (0, 0)
Screenshot: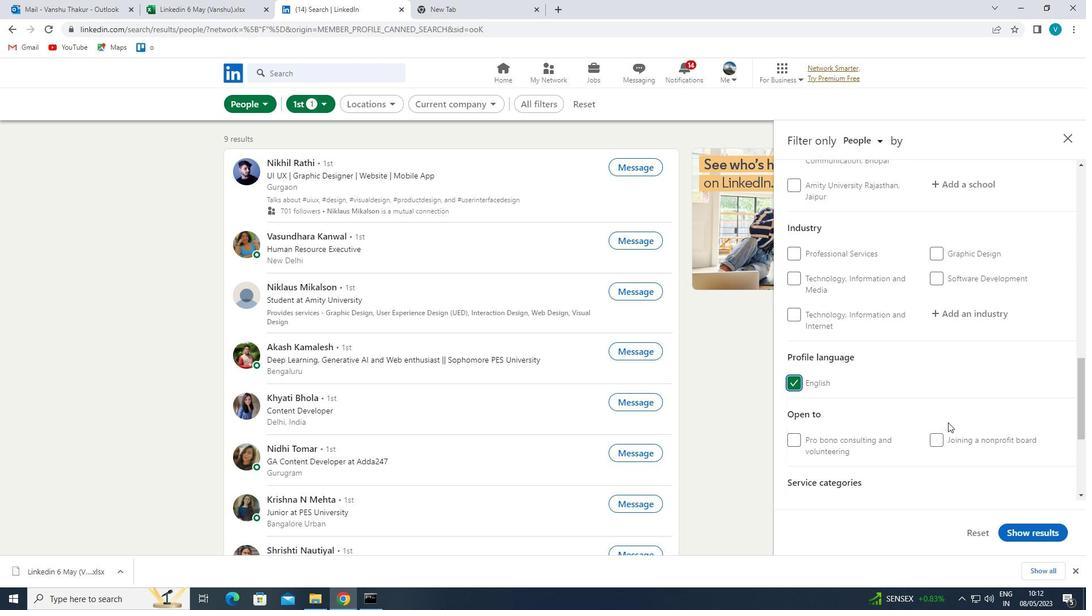
Action: Mouse scrolled (948, 423) with delta (0, 0)
Screenshot: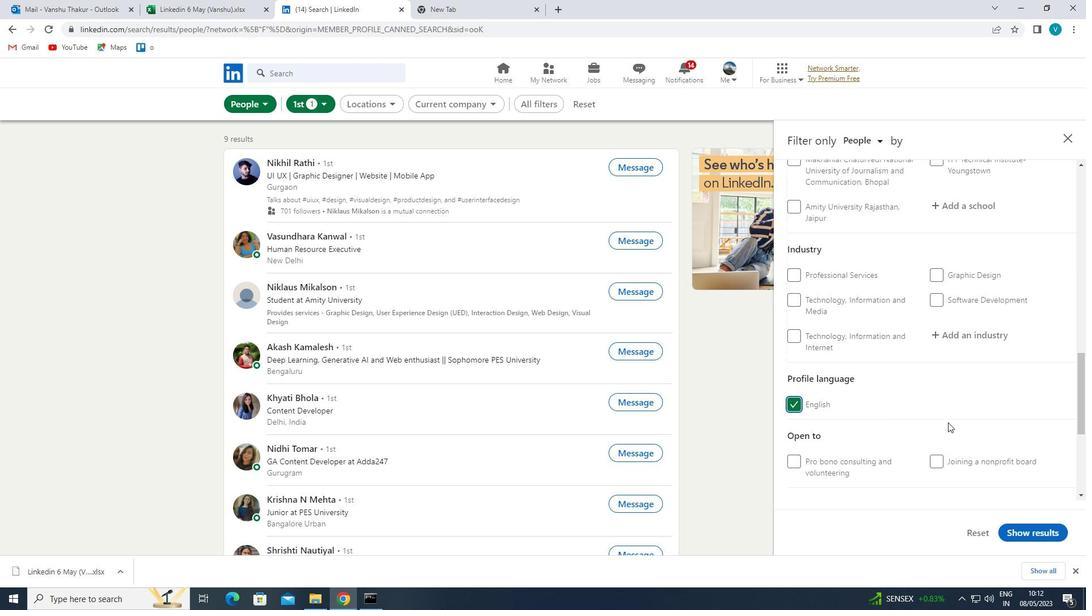 
Action: Mouse scrolled (948, 423) with delta (0, 0)
Screenshot: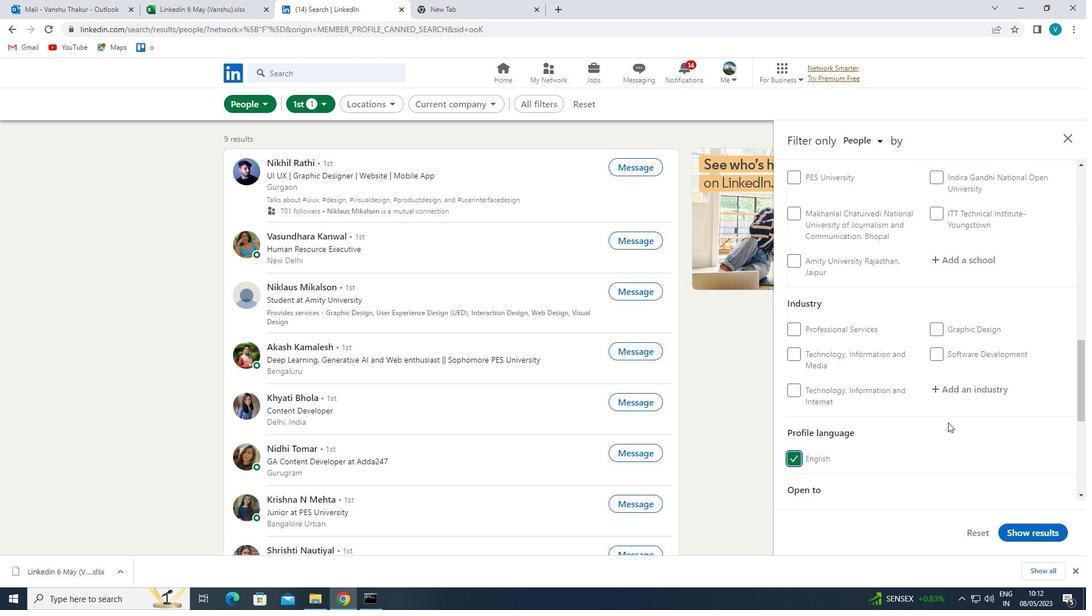 
Action: Mouse scrolled (948, 423) with delta (0, 0)
Screenshot: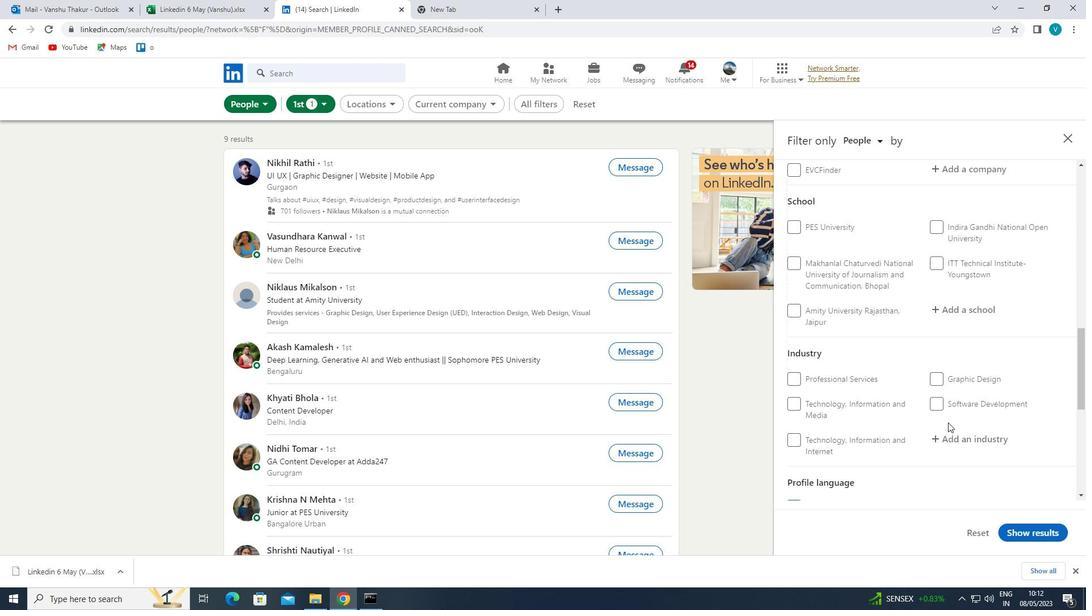 
Action: Mouse moved to (948, 423)
Screenshot: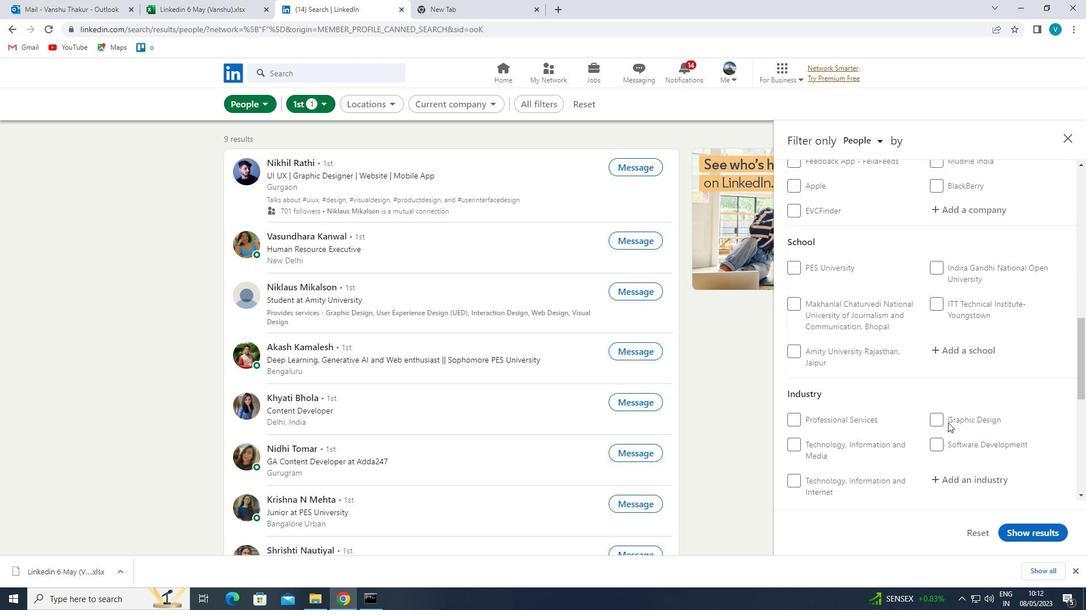 
Action: Mouse scrolled (948, 423) with delta (0, 0)
Screenshot: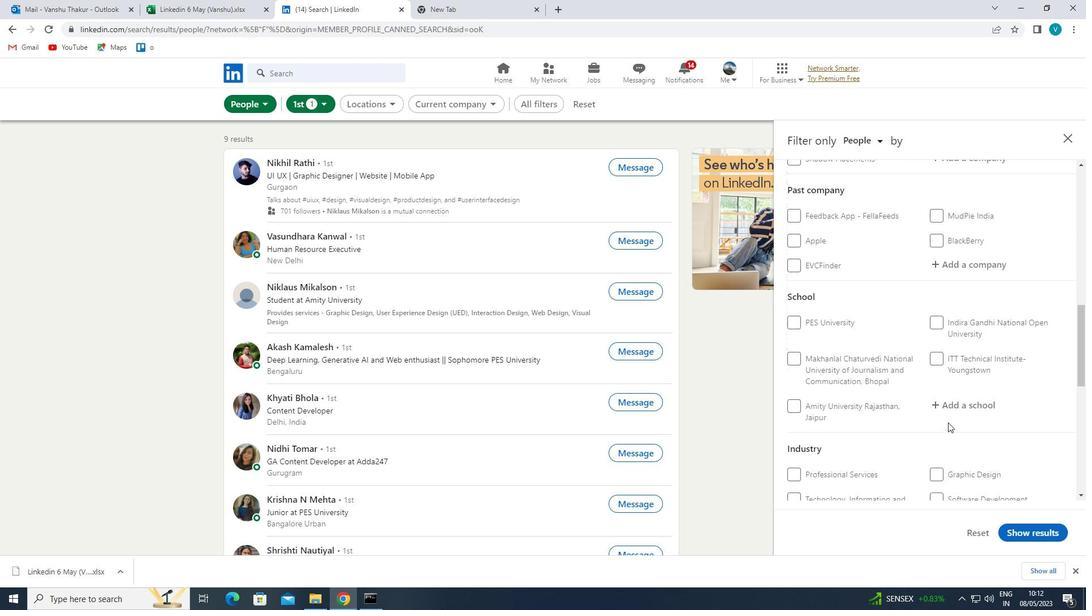 
Action: Mouse moved to (996, 274)
Screenshot: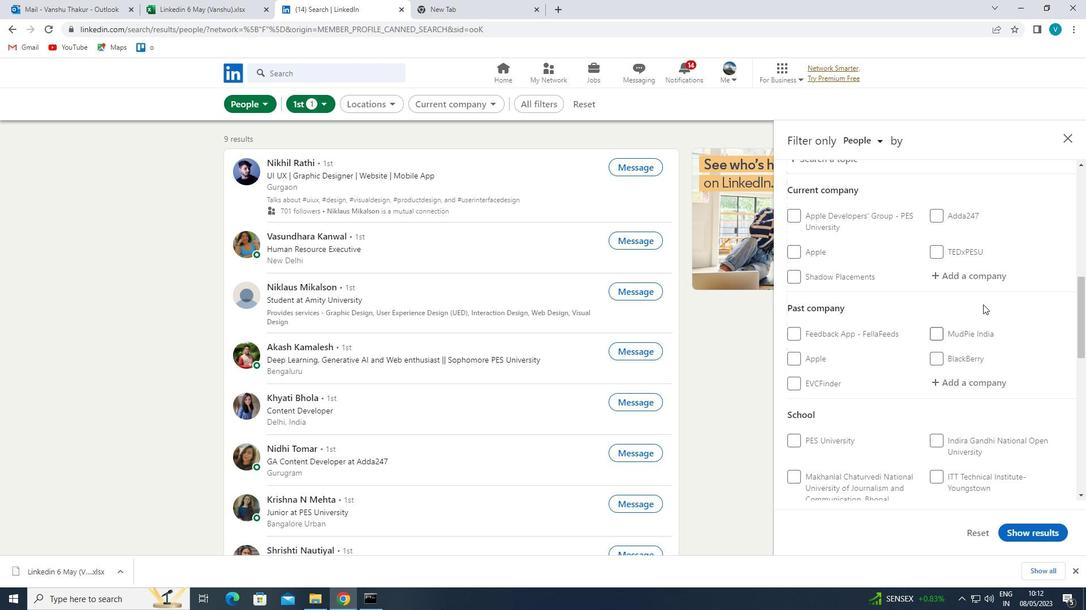 
Action: Mouse pressed left at (996, 274)
Screenshot: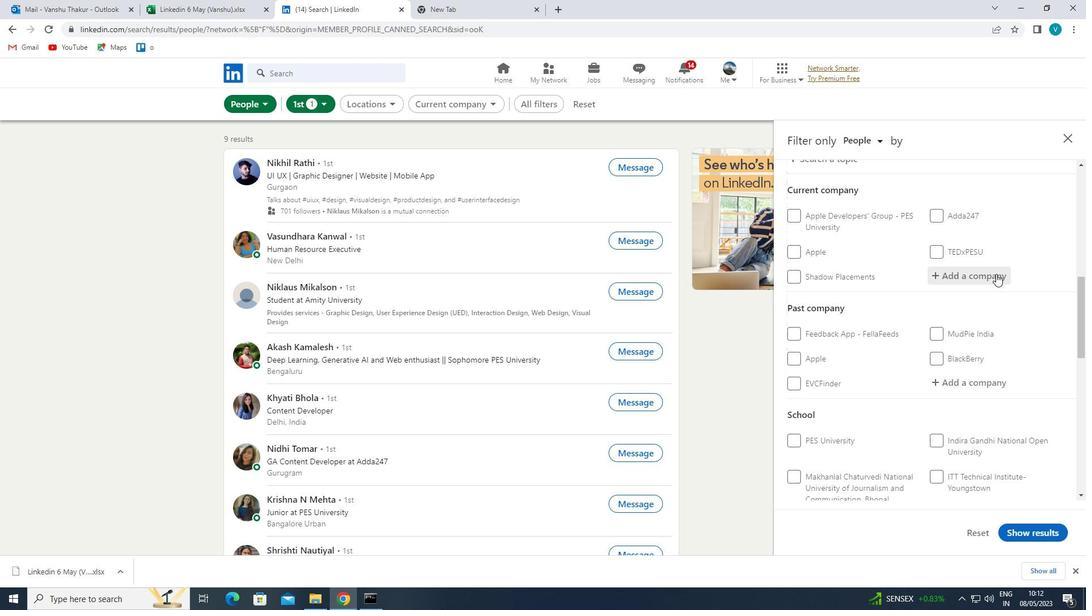 
Action: Mouse moved to (897, 219)
Screenshot: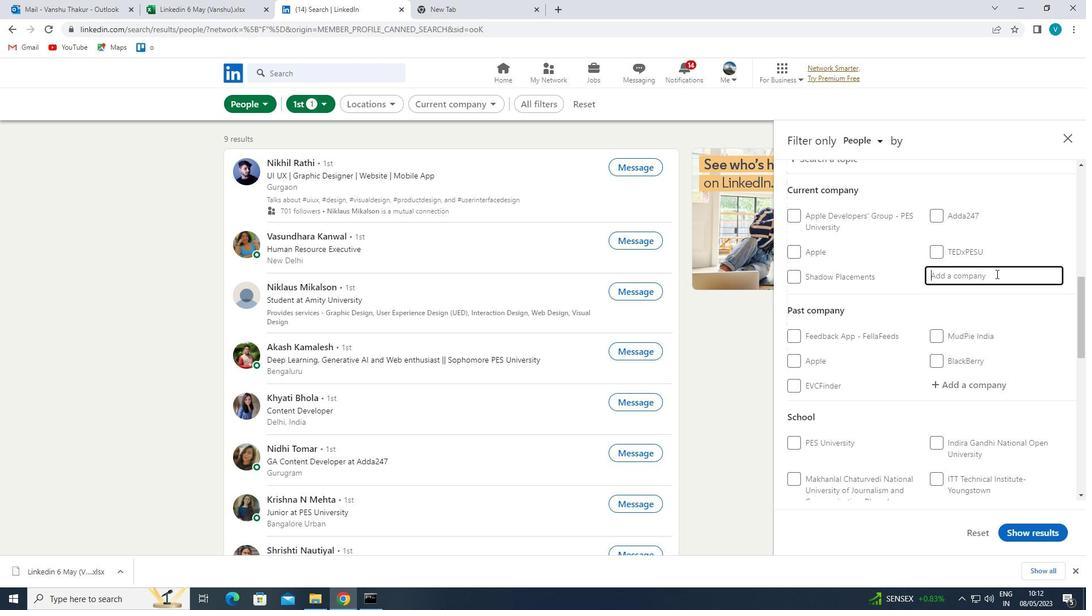 
Action: Key pressed <Key.shift>
Screenshot: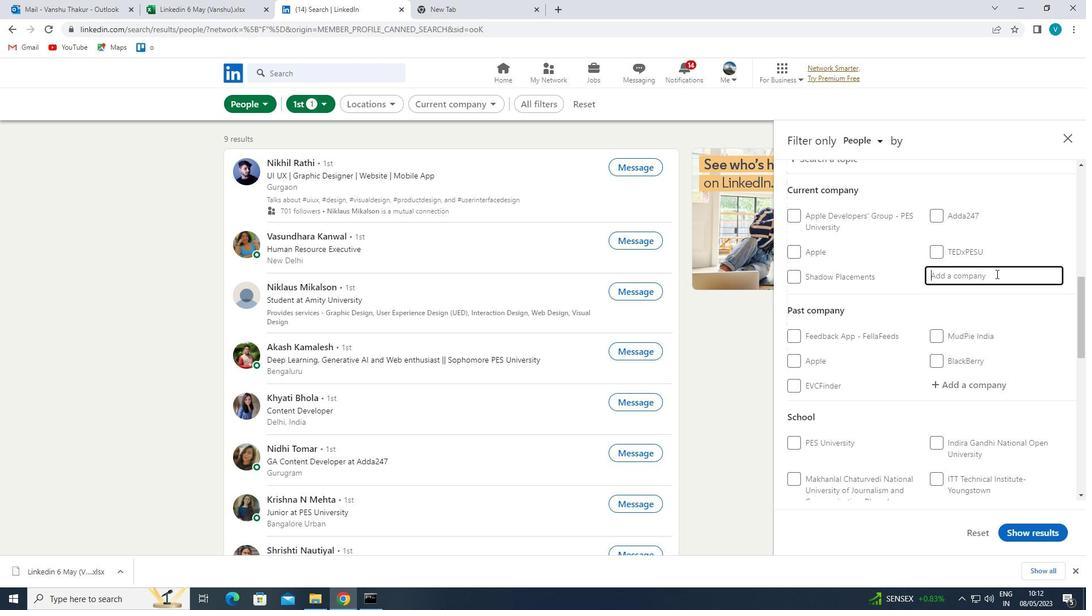 
Action: Mouse moved to (887, 213)
Screenshot: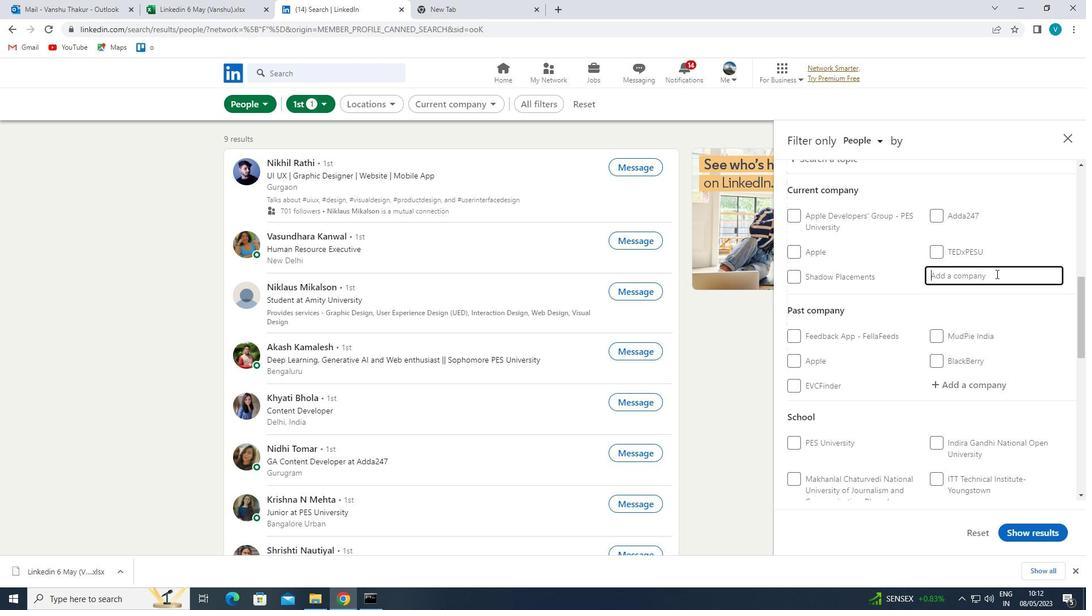 
Action: Key pressed PETROPIPE
Screenshot: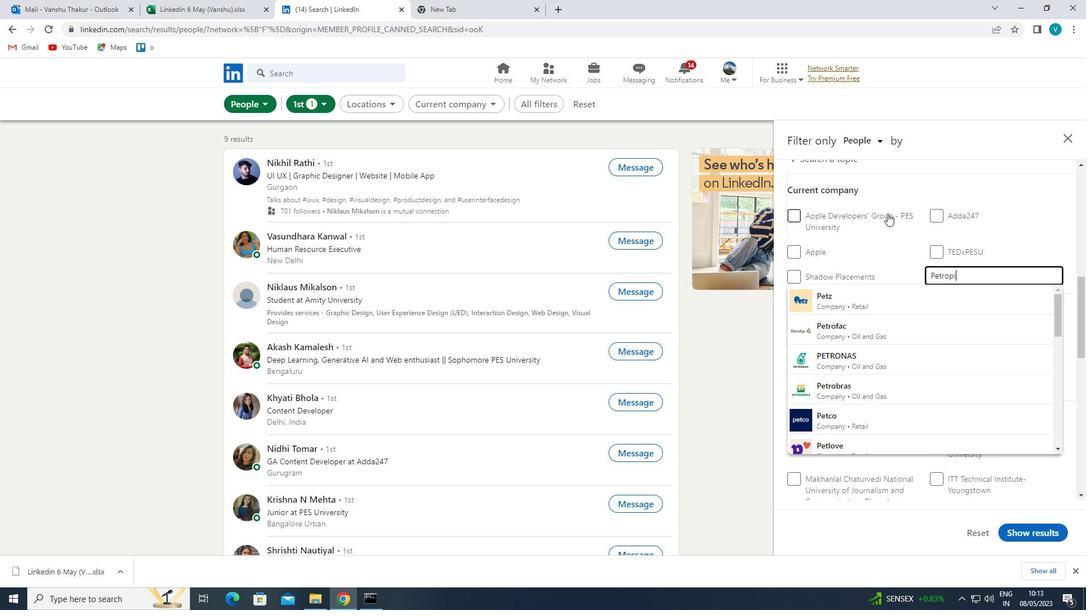 
Action: Mouse moved to (914, 306)
Screenshot: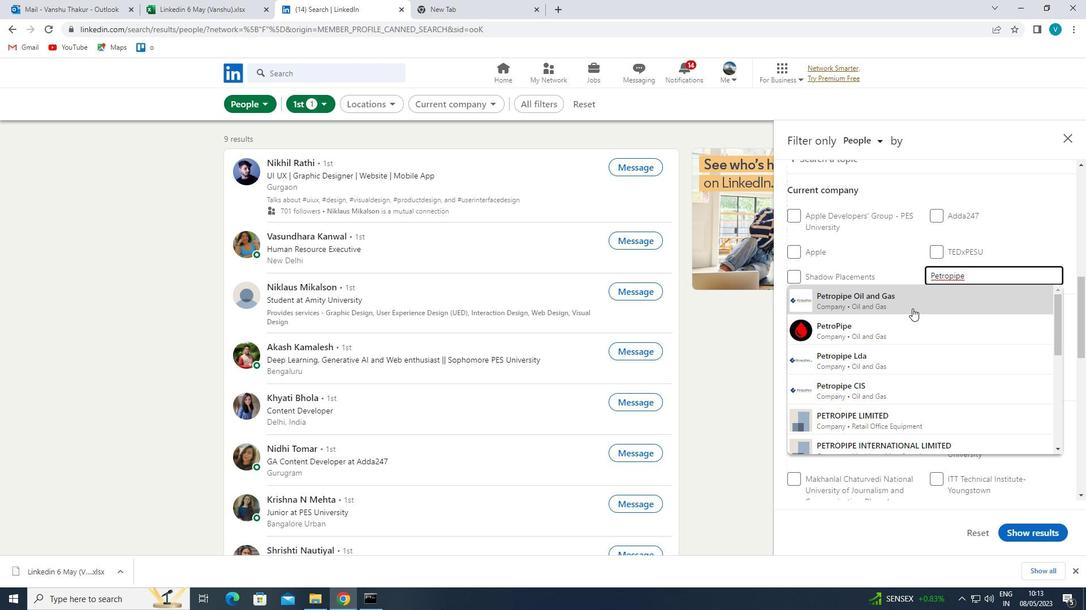 
Action: Mouse pressed left at (914, 306)
Screenshot: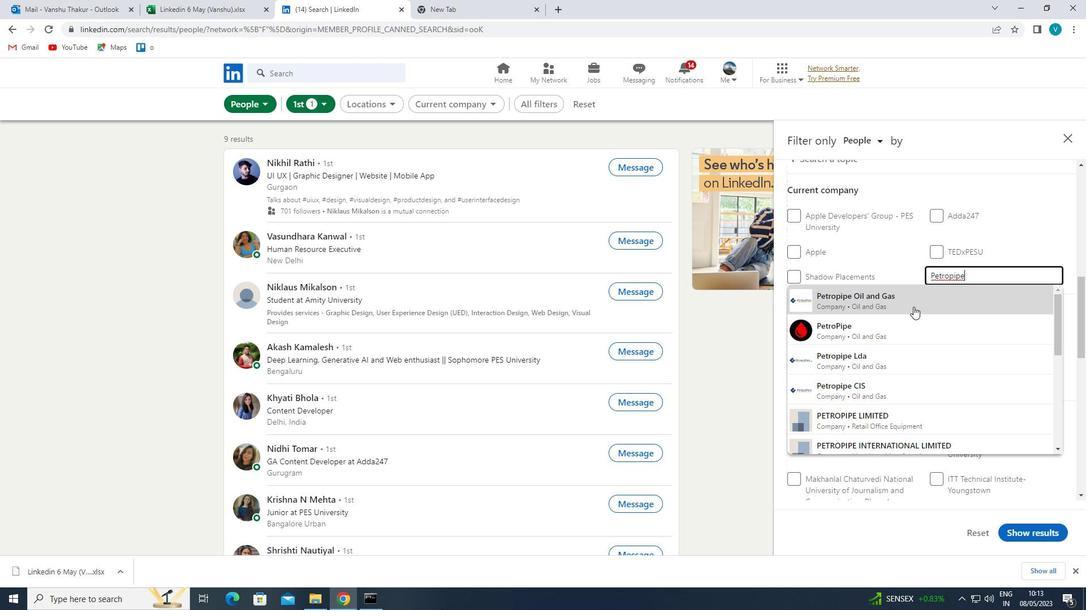 
Action: Mouse moved to (916, 304)
Screenshot: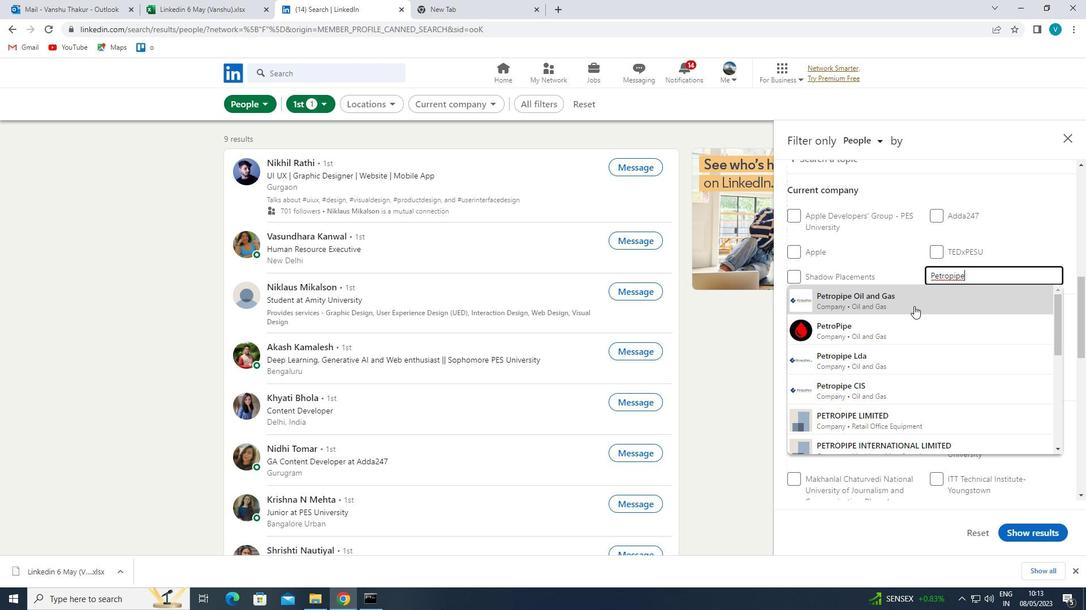 
Action: Mouse scrolled (916, 304) with delta (0, 0)
Screenshot: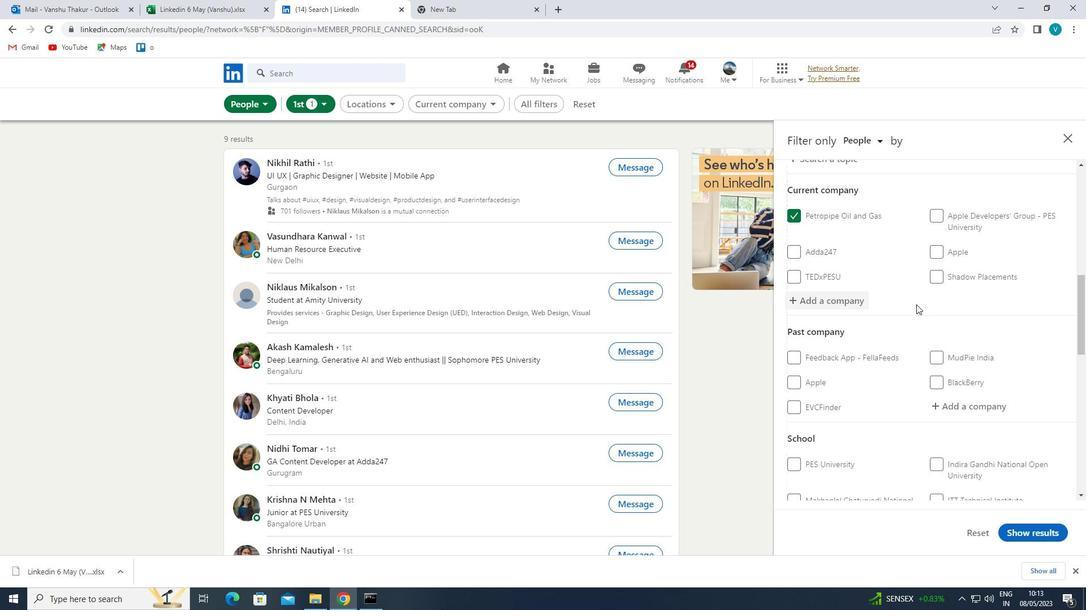 
Action: Mouse moved to (916, 304)
Screenshot: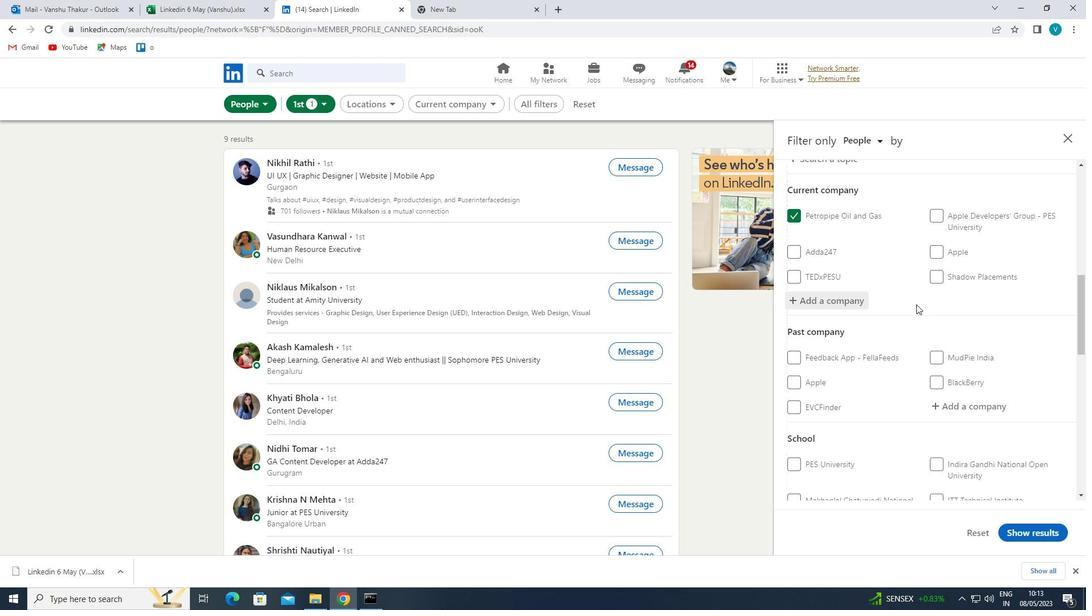 
Action: Mouse scrolled (916, 304) with delta (0, 0)
Screenshot: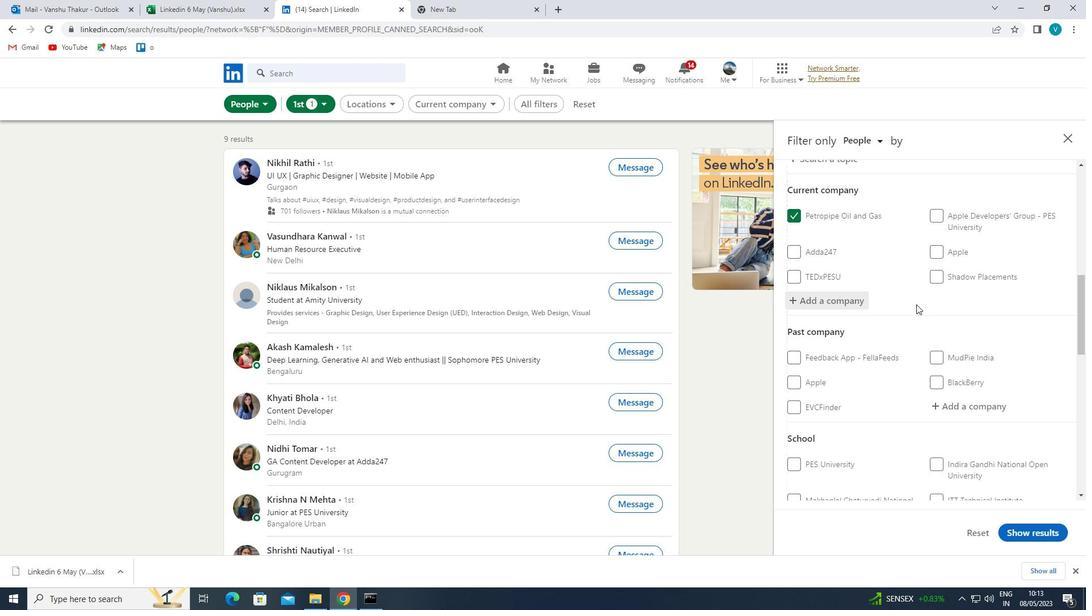 
Action: Mouse scrolled (916, 304) with delta (0, 0)
Screenshot: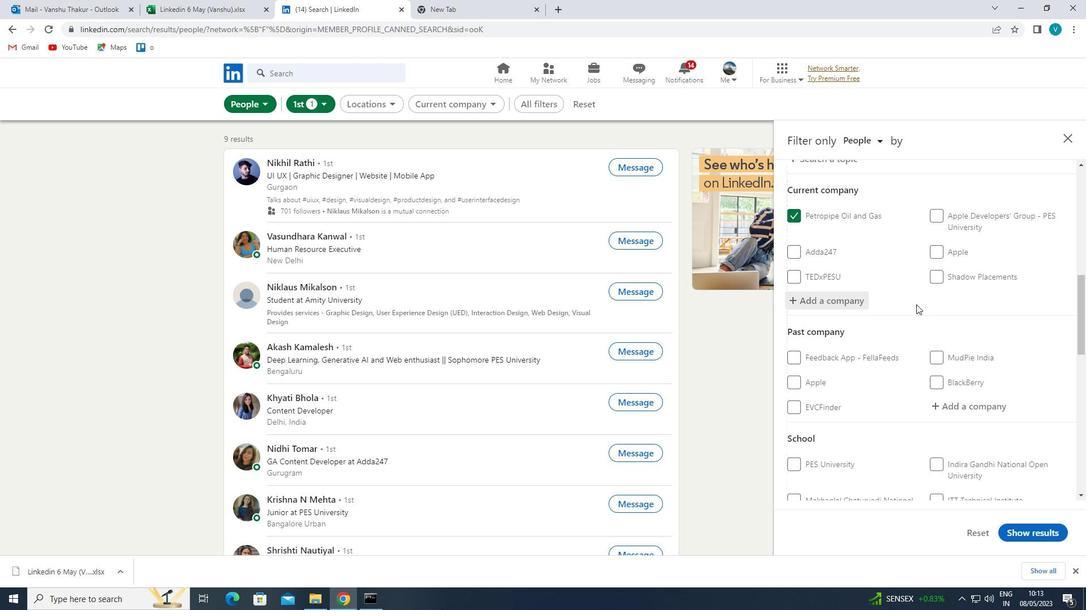 
Action: Mouse scrolled (916, 304) with delta (0, 0)
Screenshot: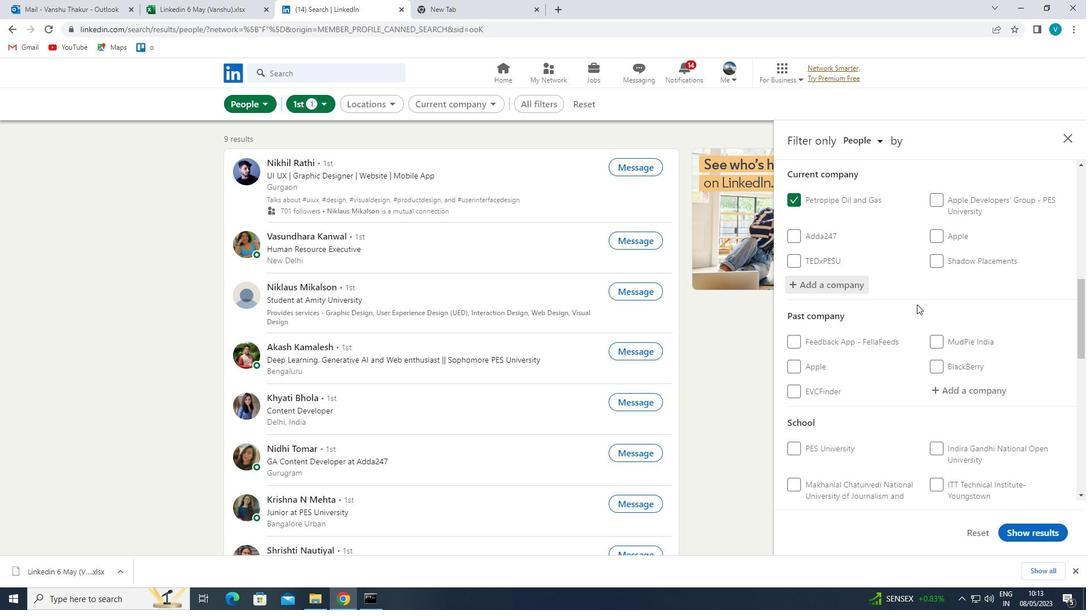 
Action: Mouse moved to (954, 328)
Screenshot: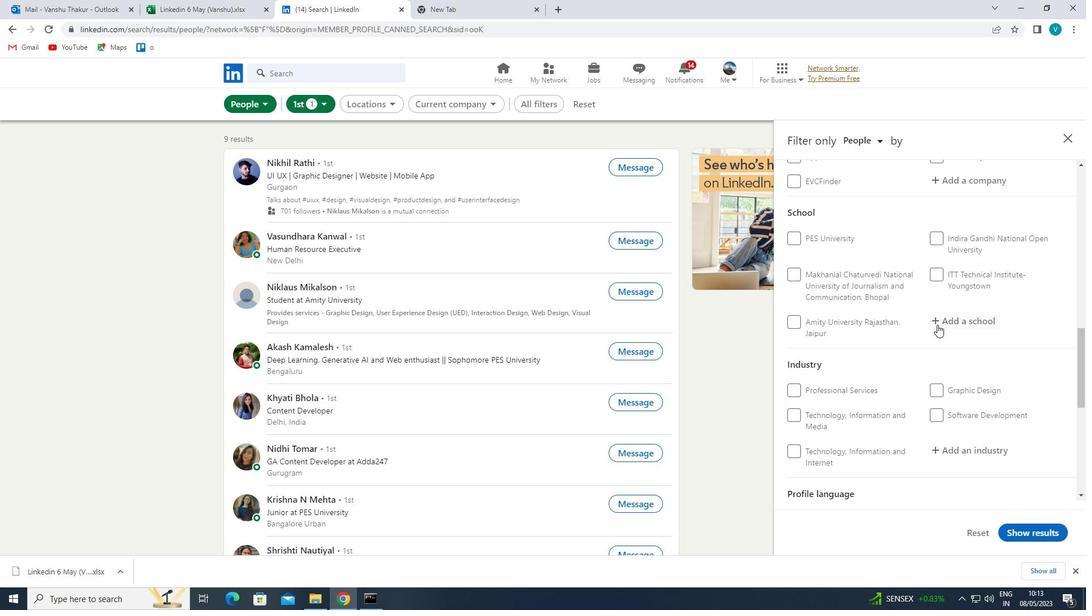 
Action: Mouse pressed left at (954, 328)
Screenshot: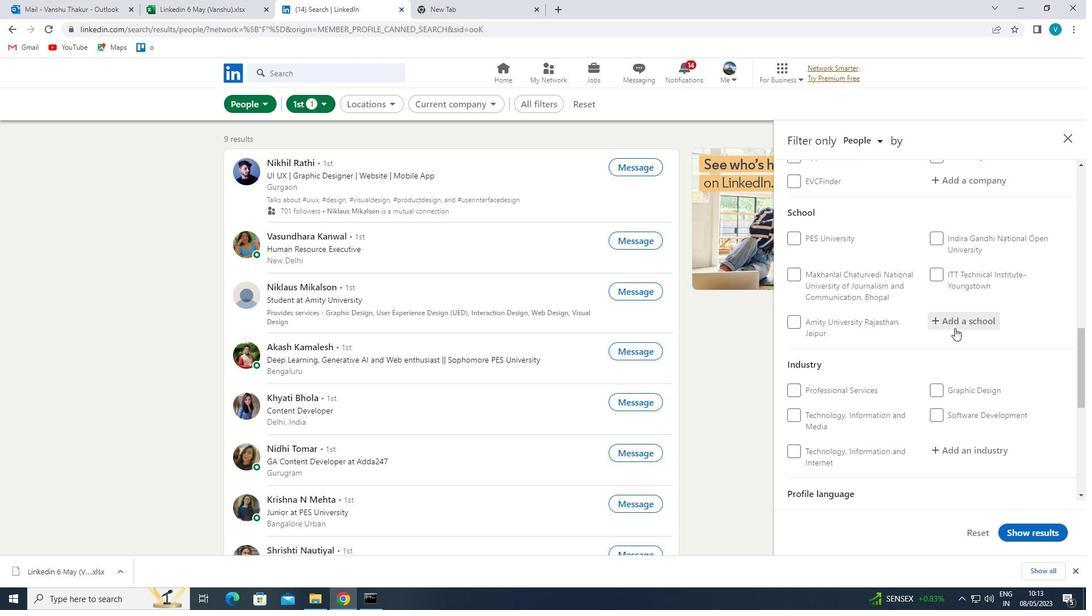 
Action: Mouse moved to (920, 310)
Screenshot: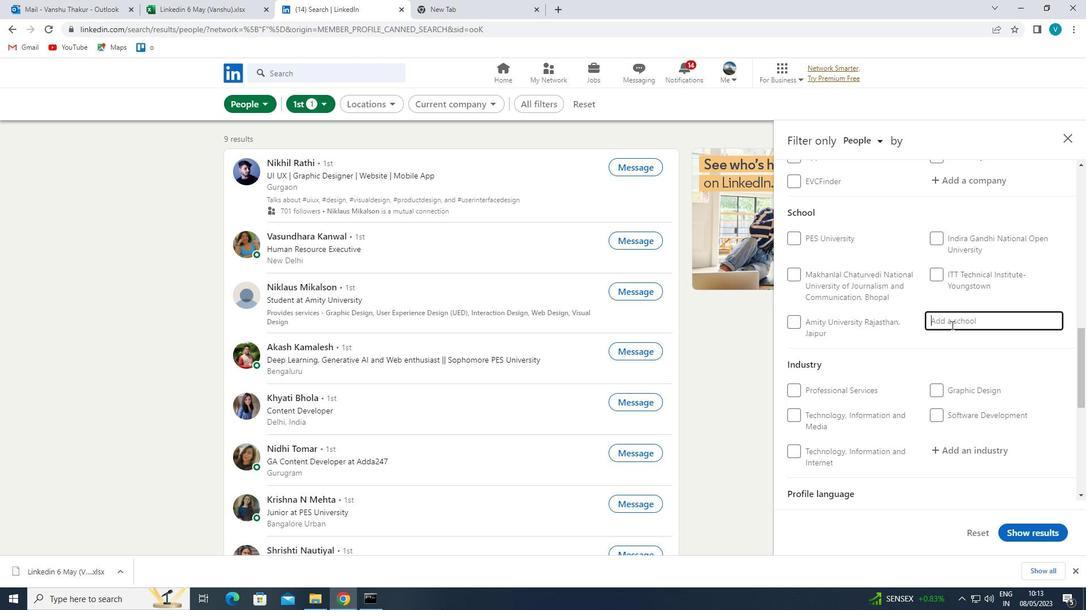 
Action: Key pressed <Key.shift>CHAROTAR<Key.space>
Screenshot: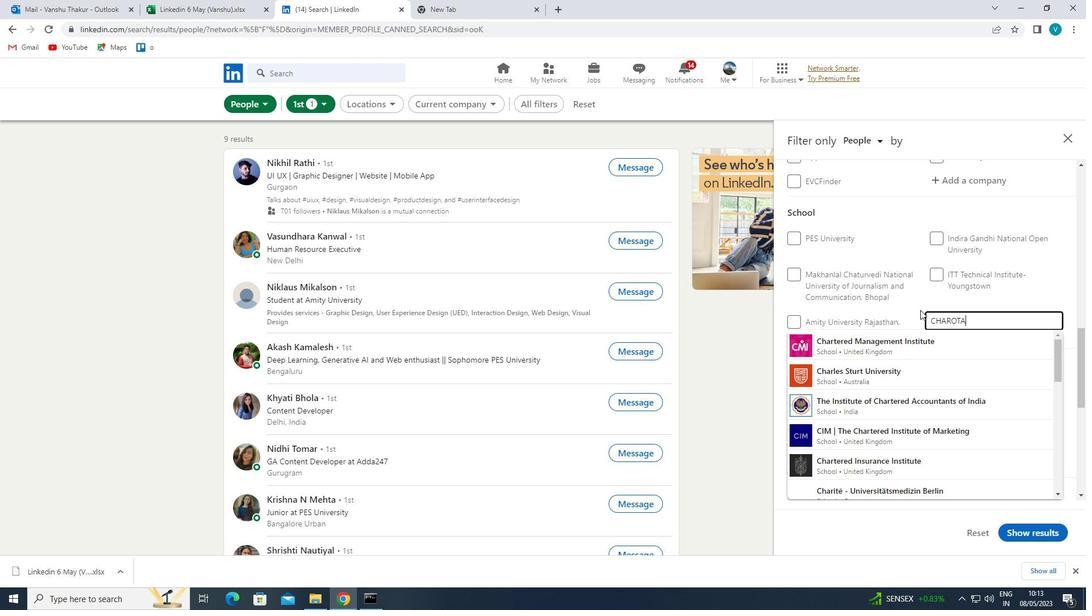 
Action: Mouse moved to (919, 339)
Screenshot: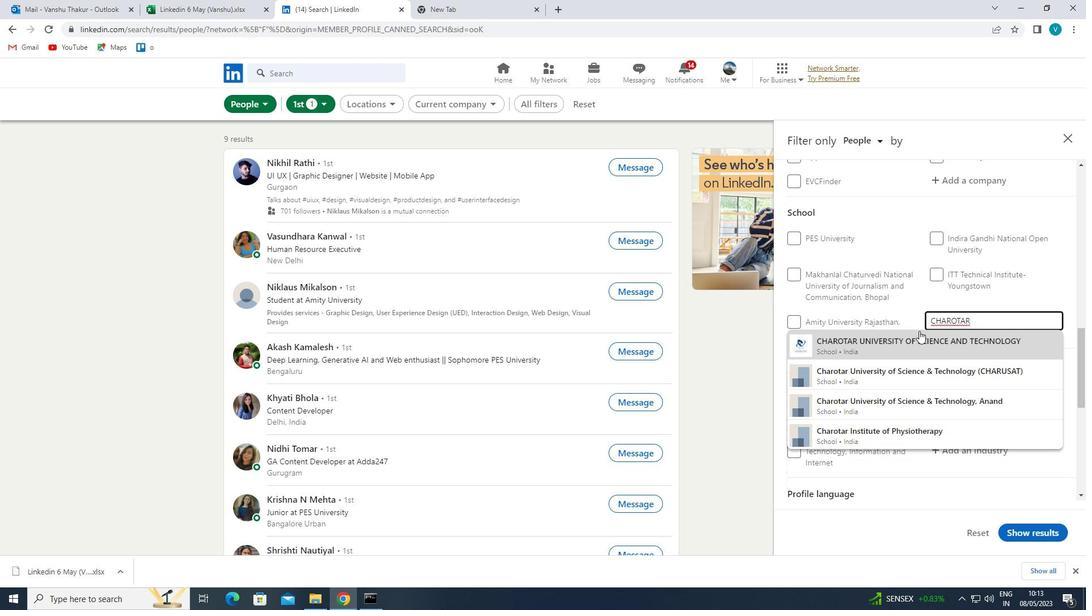 
Action: Mouse pressed left at (919, 339)
Screenshot: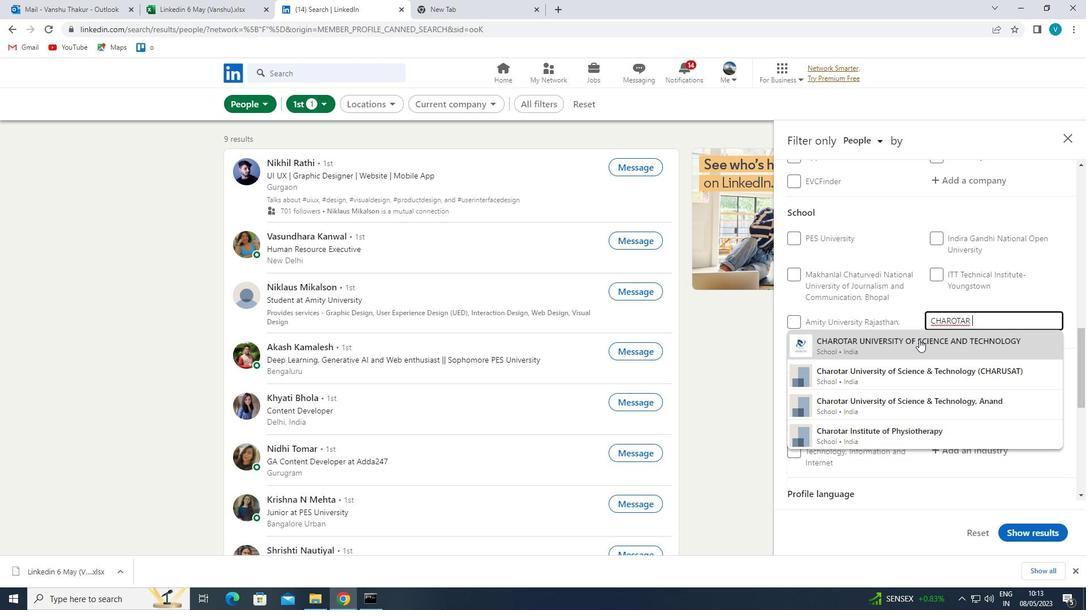 
Action: Mouse scrolled (919, 339) with delta (0, 0)
Screenshot: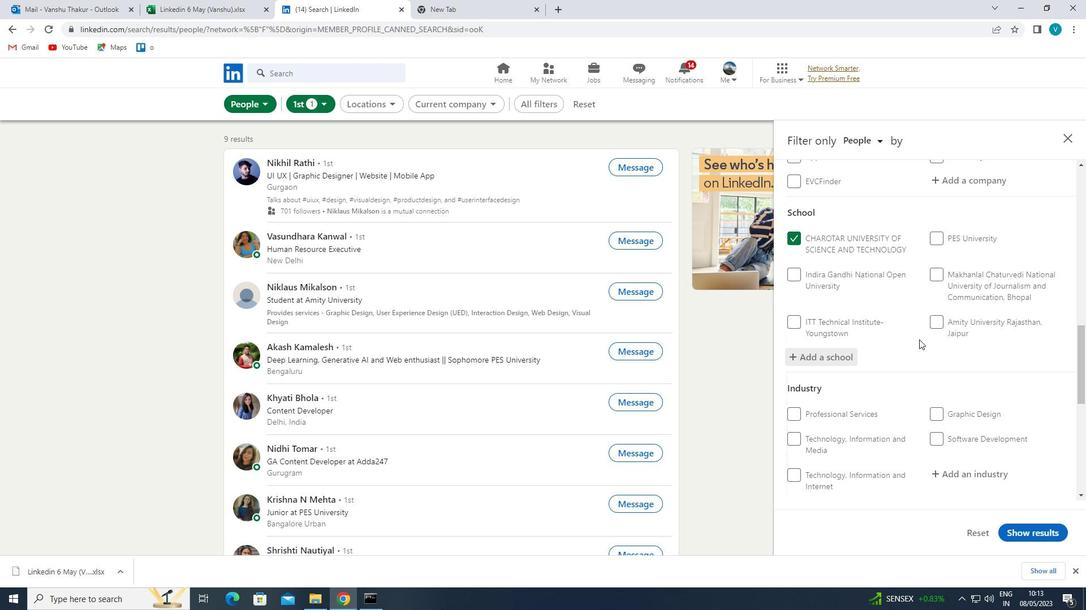 
Action: Mouse scrolled (919, 339) with delta (0, 0)
Screenshot: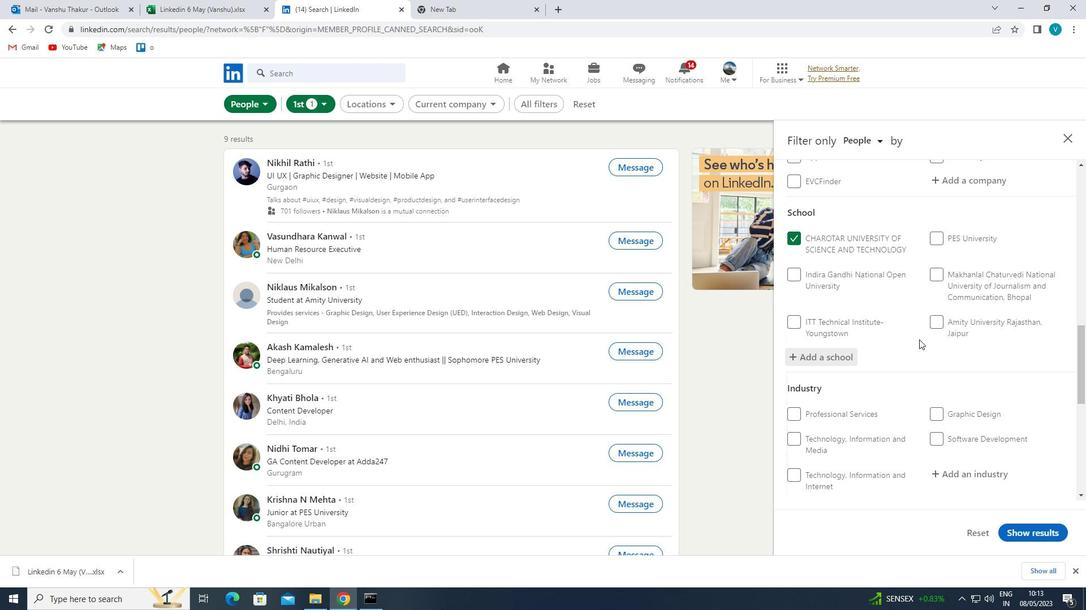 
Action: Mouse moved to (944, 359)
Screenshot: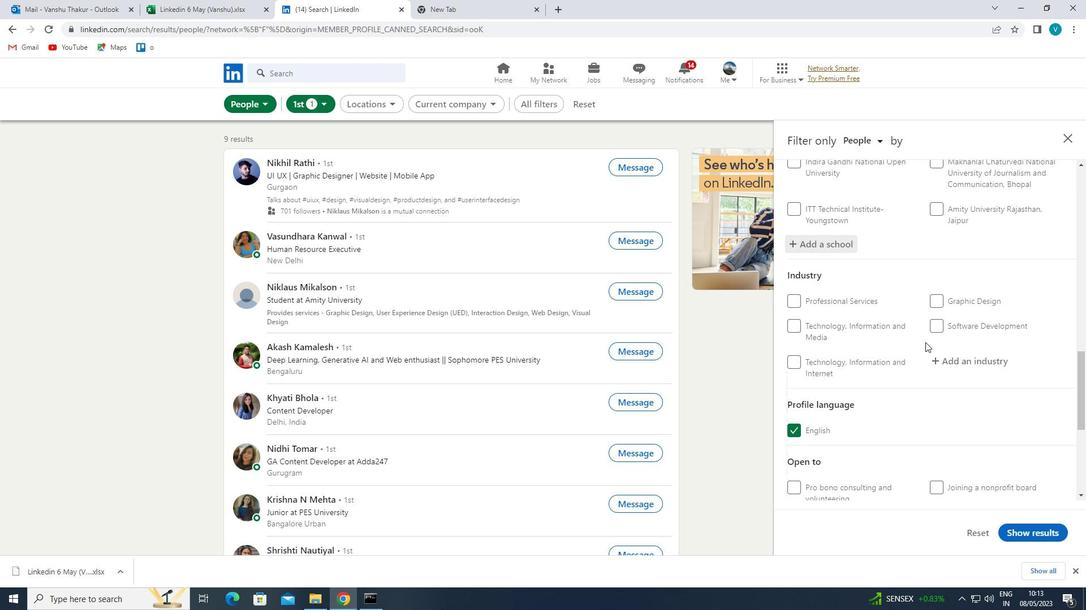 
Action: Mouse pressed left at (944, 359)
Screenshot: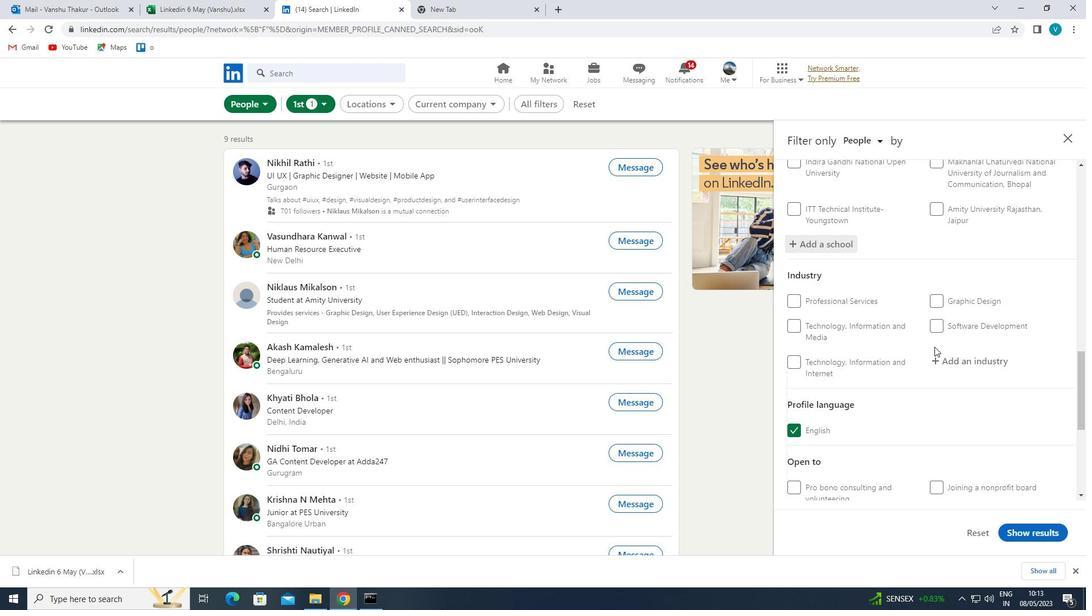 
Action: Mouse moved to (945, 359)
Screenshot: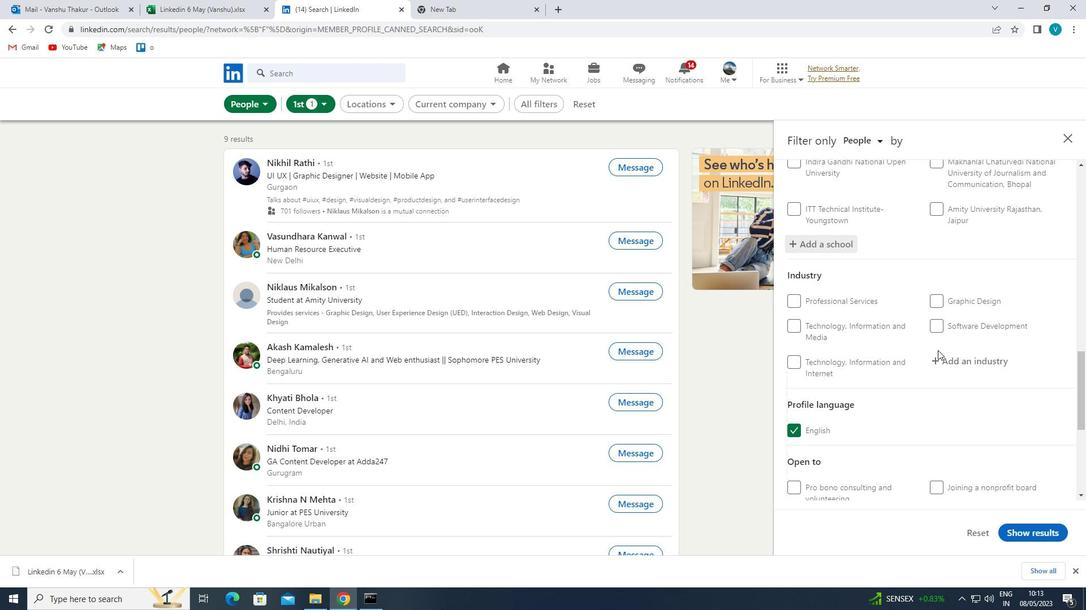
Action: Key pressed <Key.shift>WHOLE
Screenshot: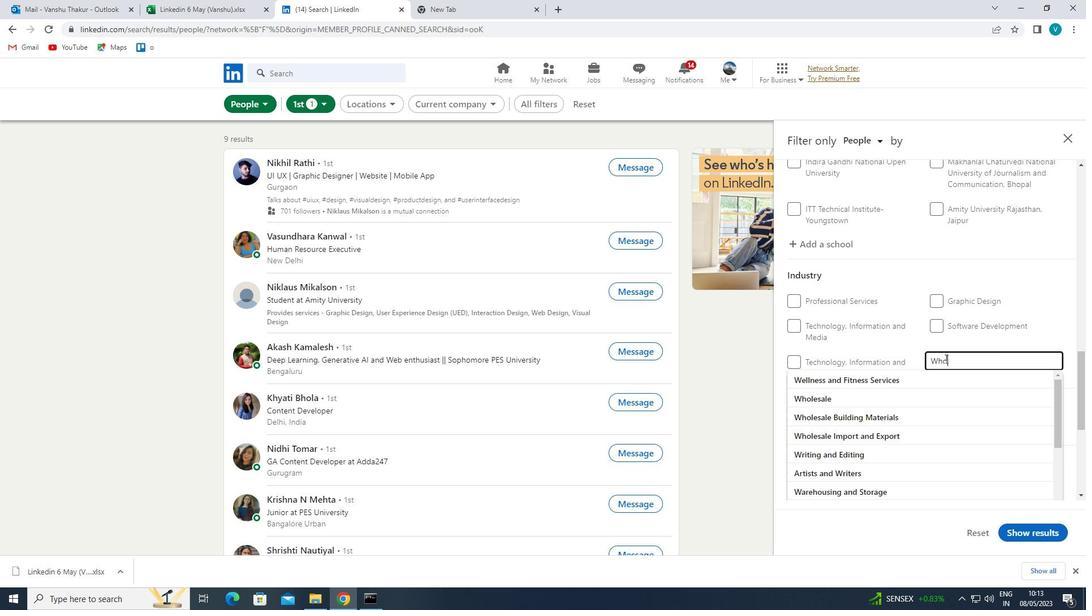 
Action: Mouse moved to (945, 359)
Screenshot: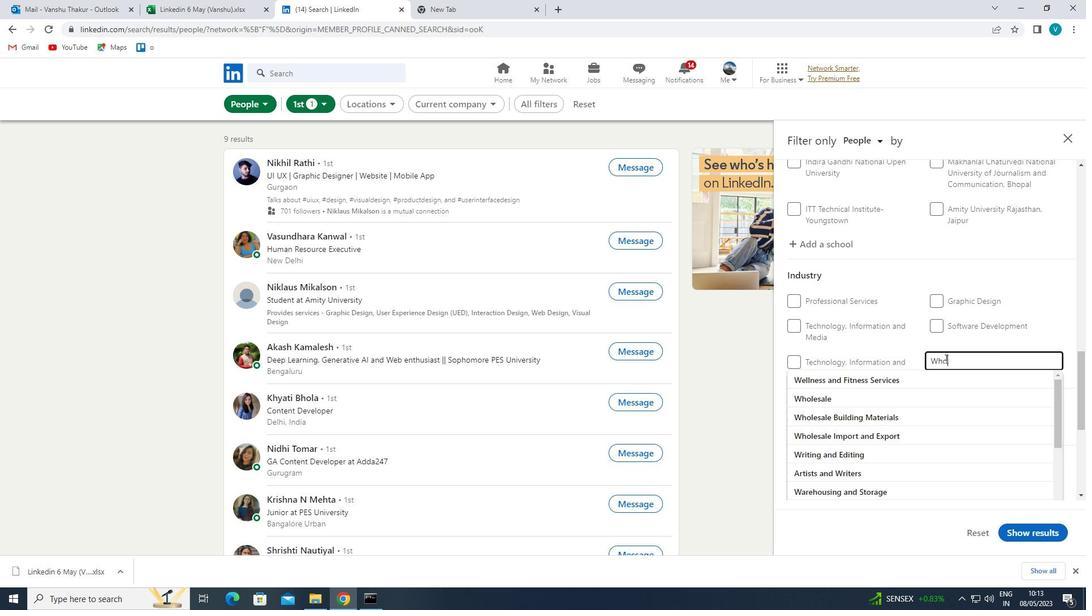 
Action: Key pressed SALE<Key.space>
Screenshot: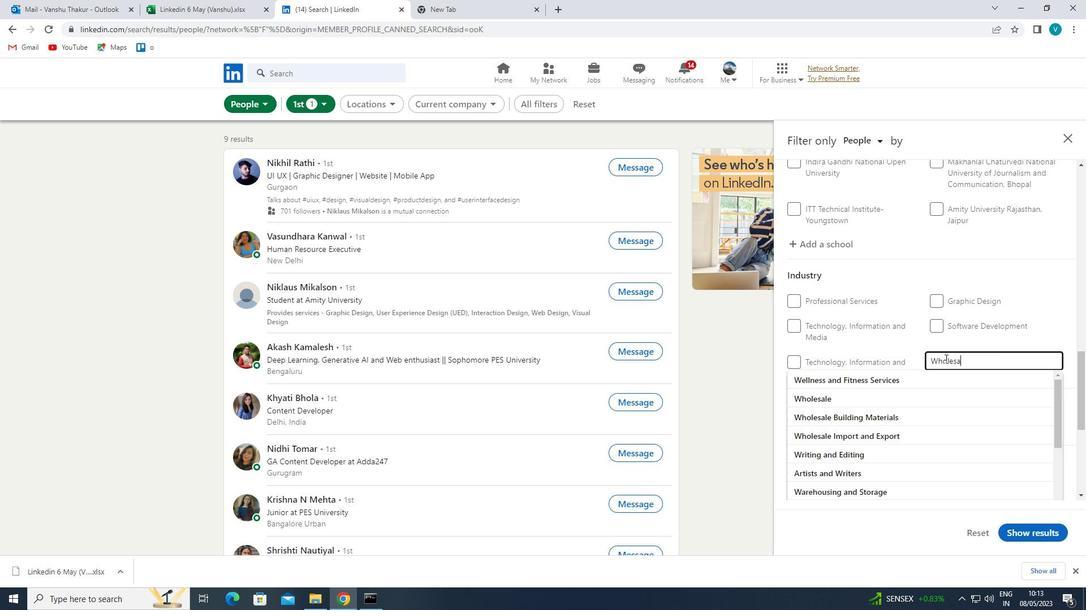 
Action: Mouse moved to (984, 351)
Screenshot: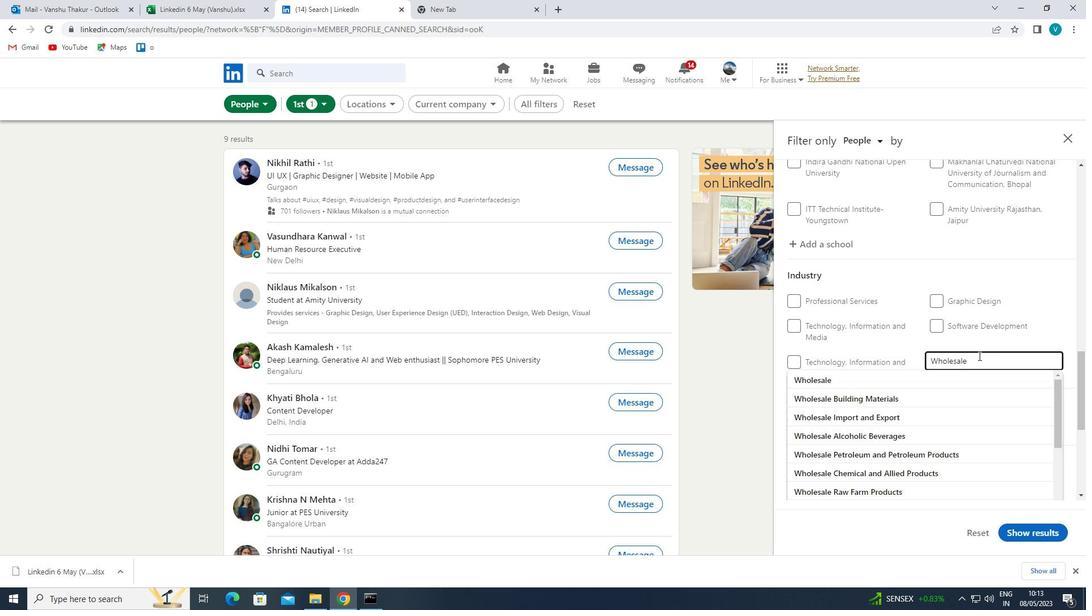 
Action: Key pressed <Key.shift>DRUGS
Screenshot: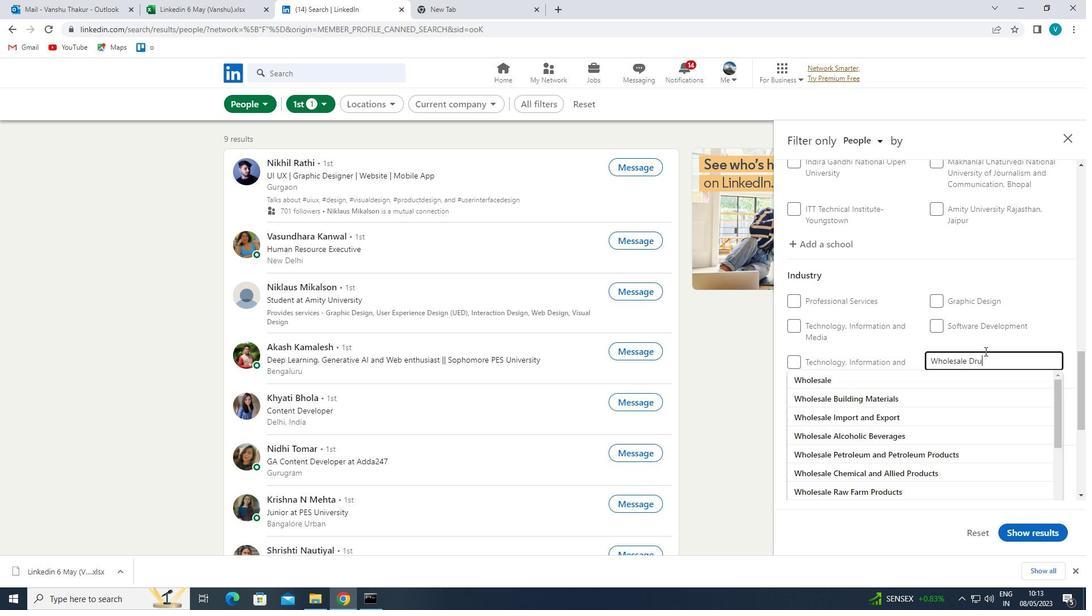 
Action: Mouse moved to (957, 381)
Screenshot: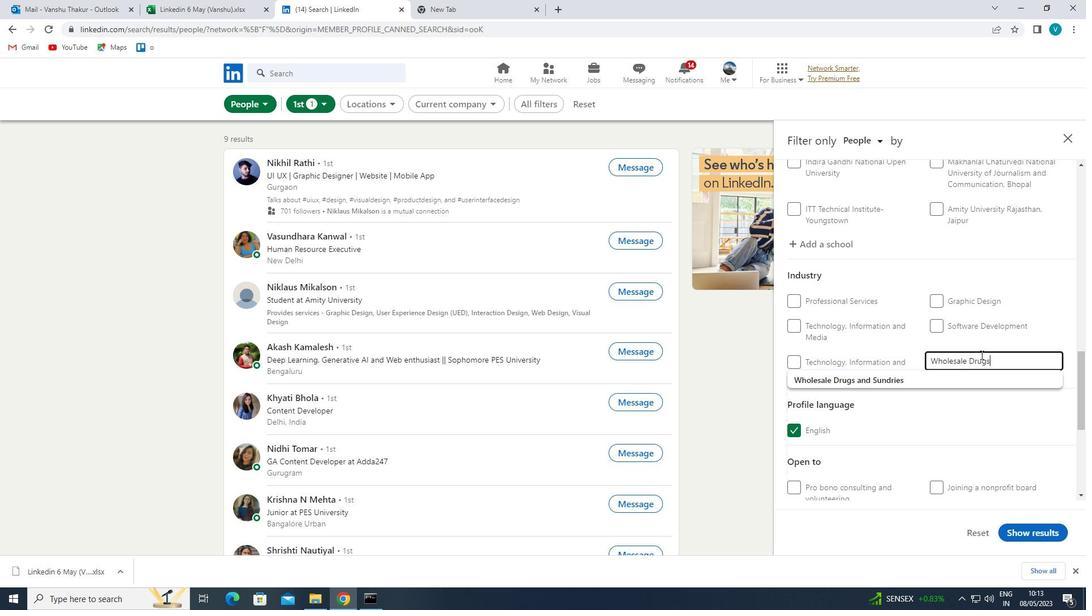 
Action: Mouse pressed left at (957, 381)
Screenshot: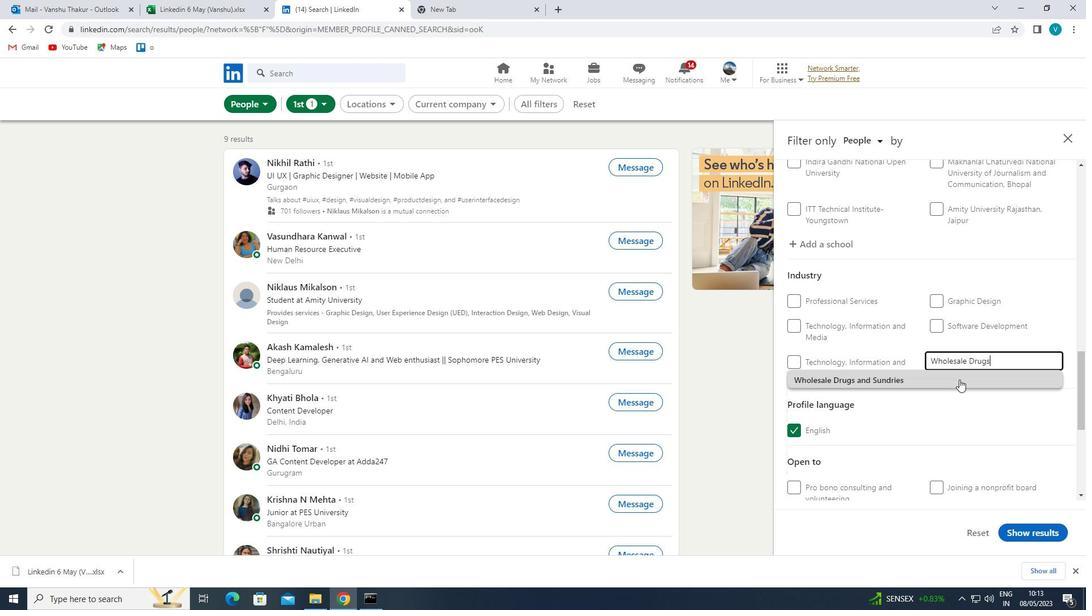 
Action: Mouse moved to (957, 381)
Screenshot: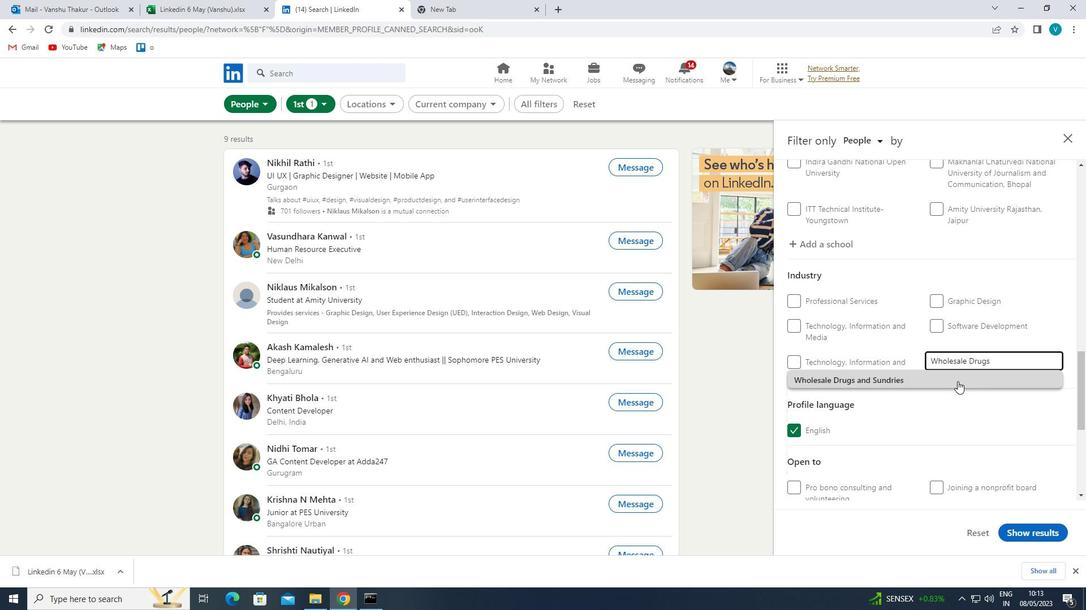 
Action: Mouse scrolled (957, 381) with delta (0, 0)
Screenshot: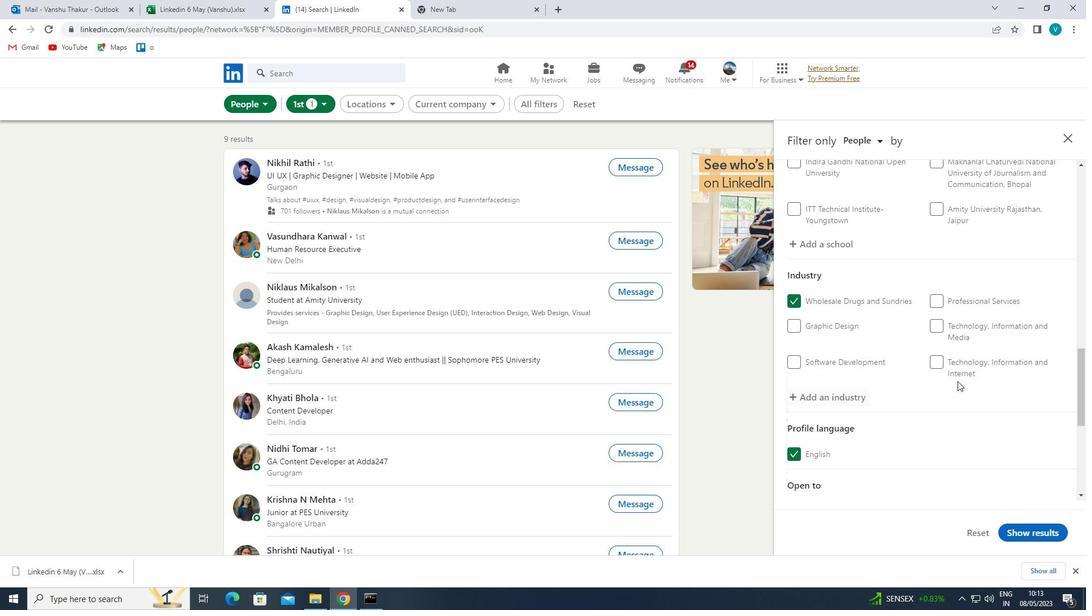
Action: Mouse scrolled (957, 381) with delta (0, 0)
Screenshot: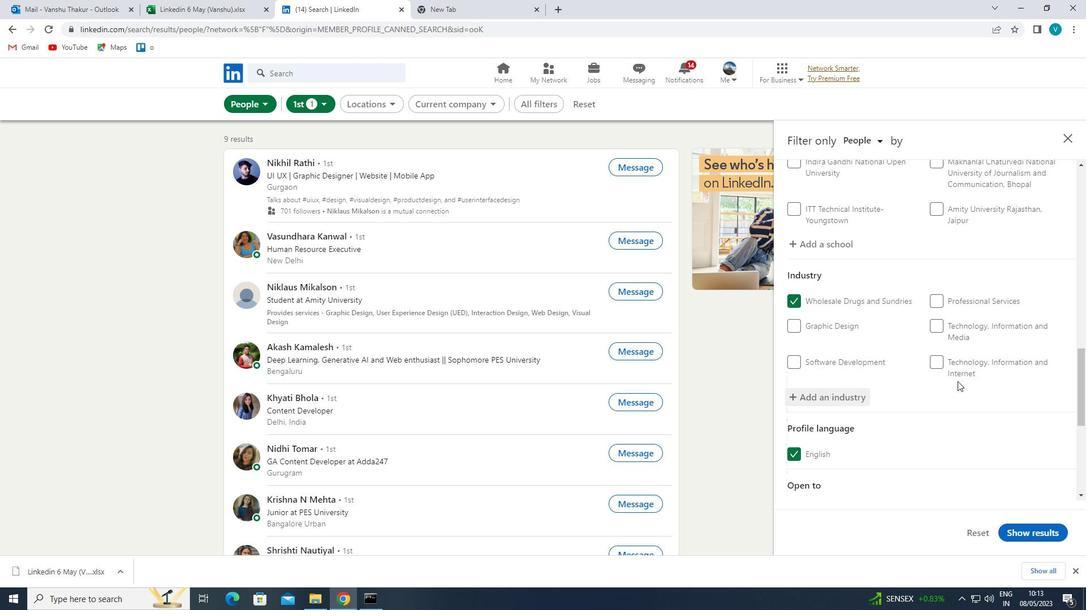
Action: Mouse moved to (957, 383)
Screenshot: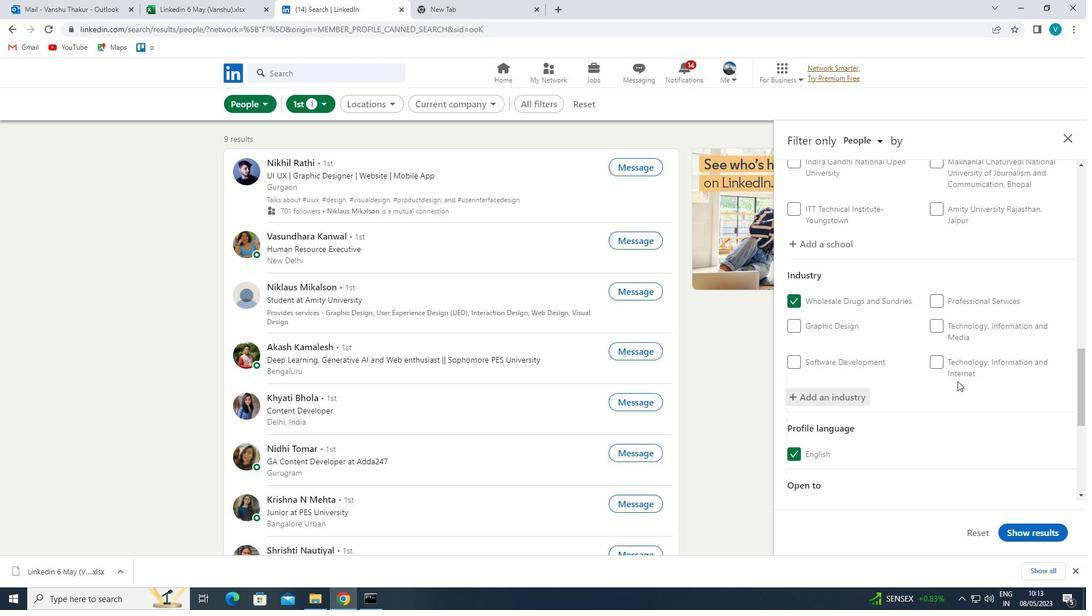 
Action: Mouse scrolled (957, 382) with delta (0, 0)
Screenshot: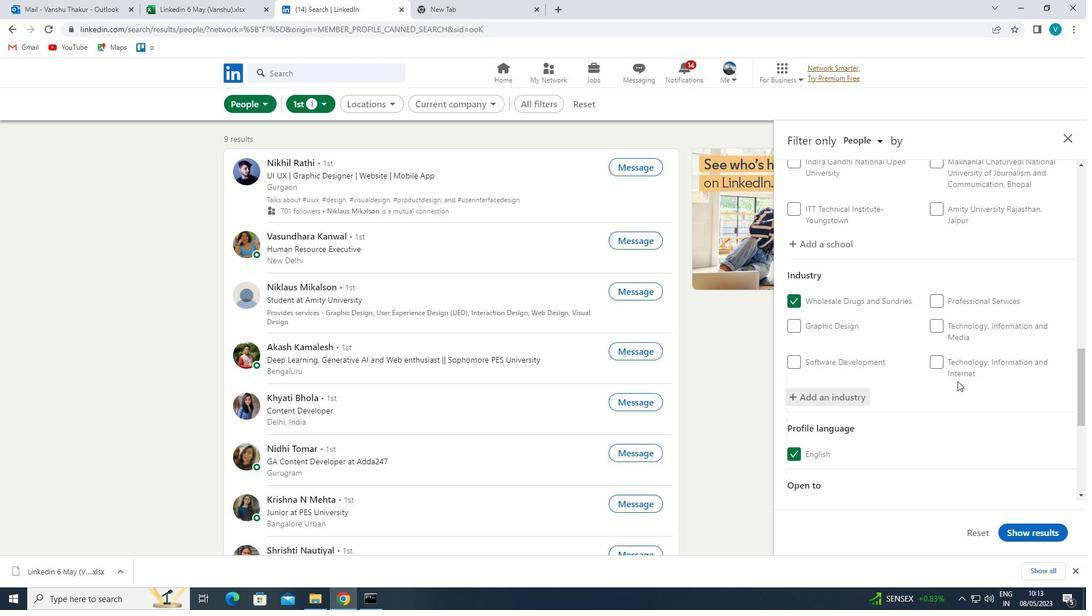 
Action: Mouse moved to (957, 384)
Screenshot: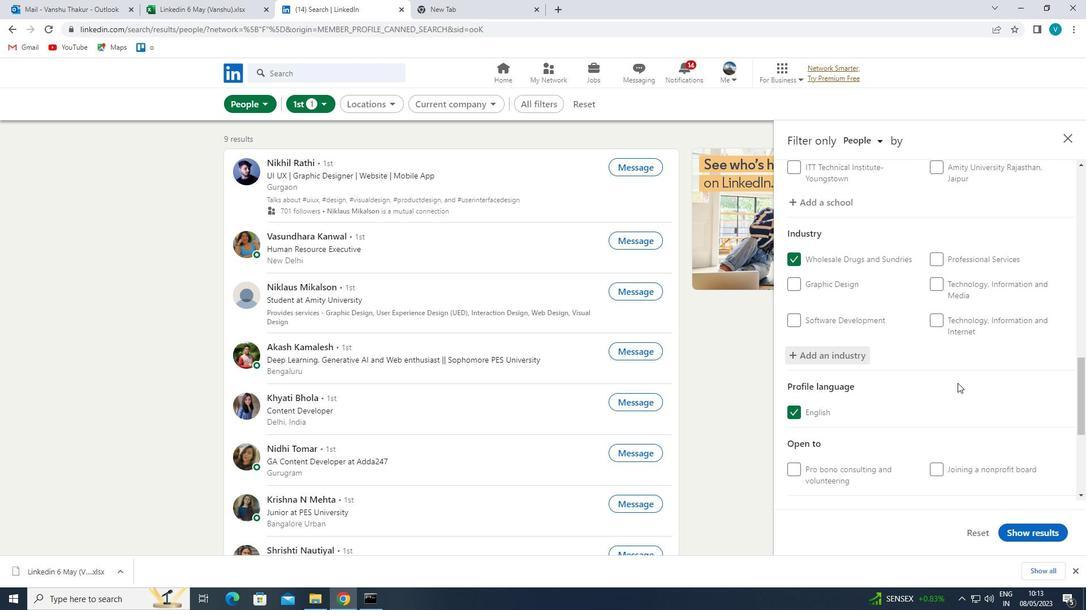 
Action: Mouse scrolled (957, 384) with delta (0, 0)
Screenshot: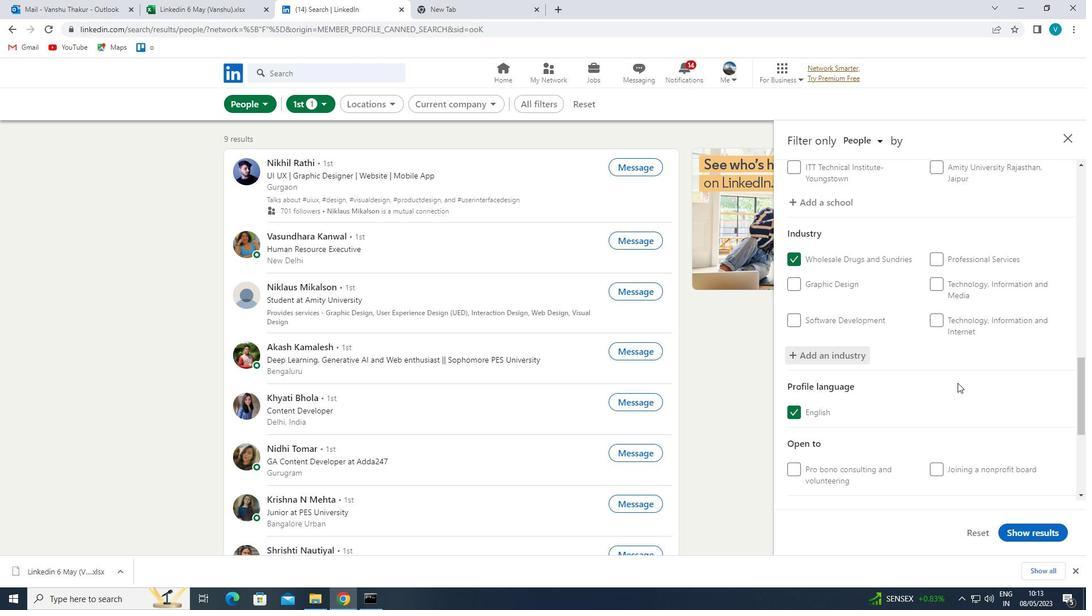 
Action: Mouse scrolled (957, 384) with delta (0, 0)
Screenshot: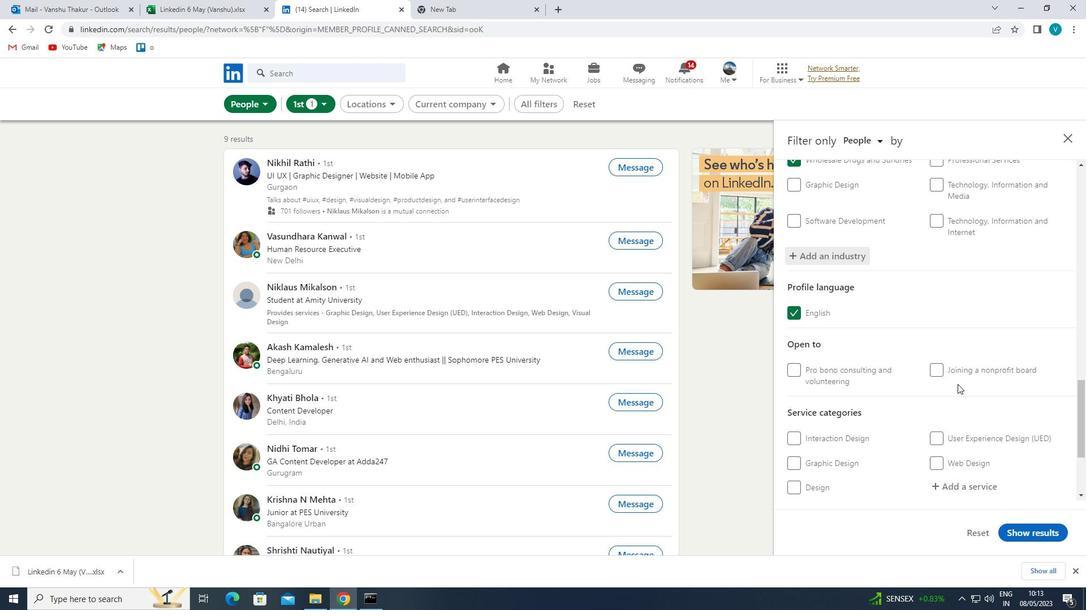
Action: Mouse moved to (965, 346)
Screenshot: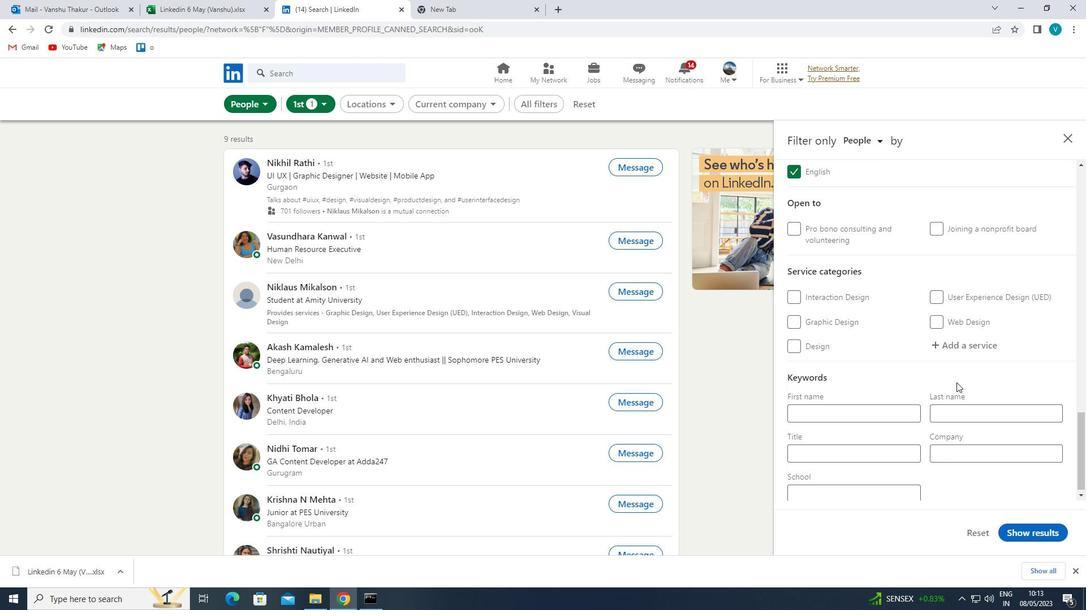 
Action: Mouse pressed left at (965, 346)
Screenshot: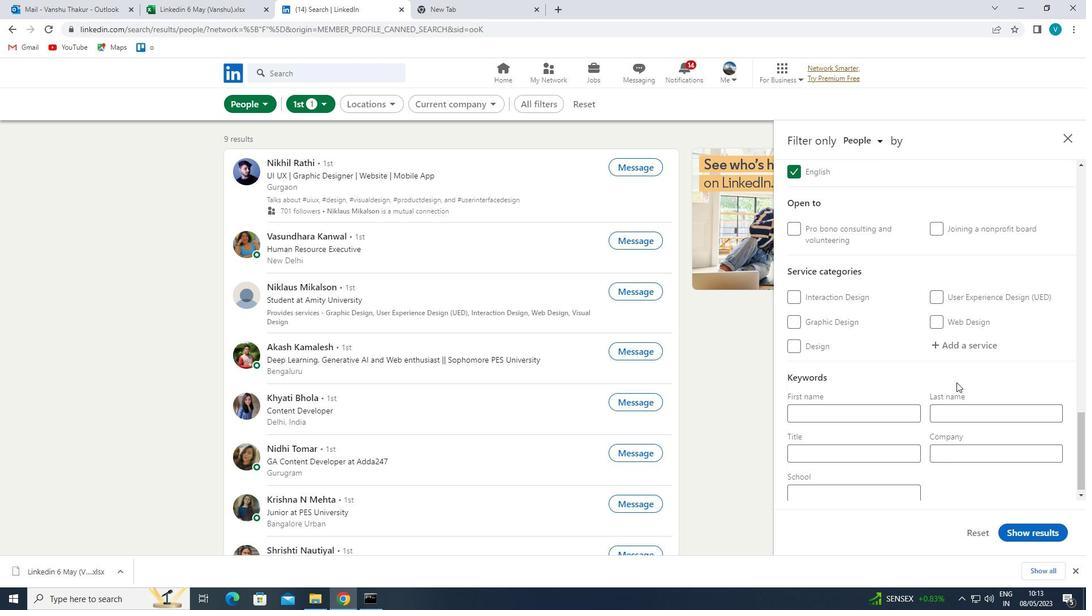 
Action: Mouse moved to (965, 346)
Screenshot: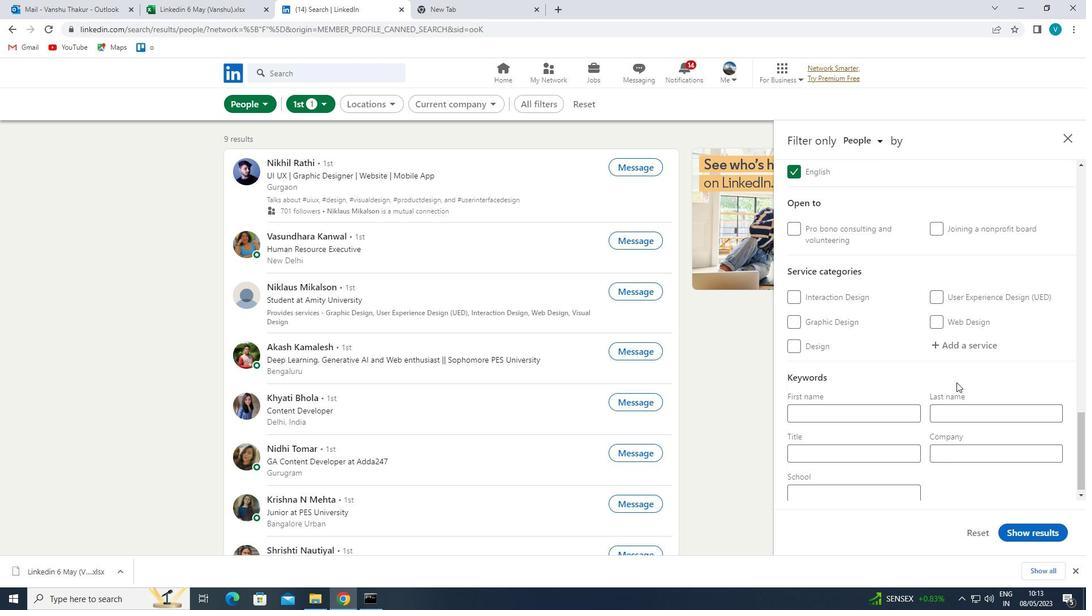 
Action: Key pressed <Key.shift>ASSISTANCE<Key.space>
Screenshot: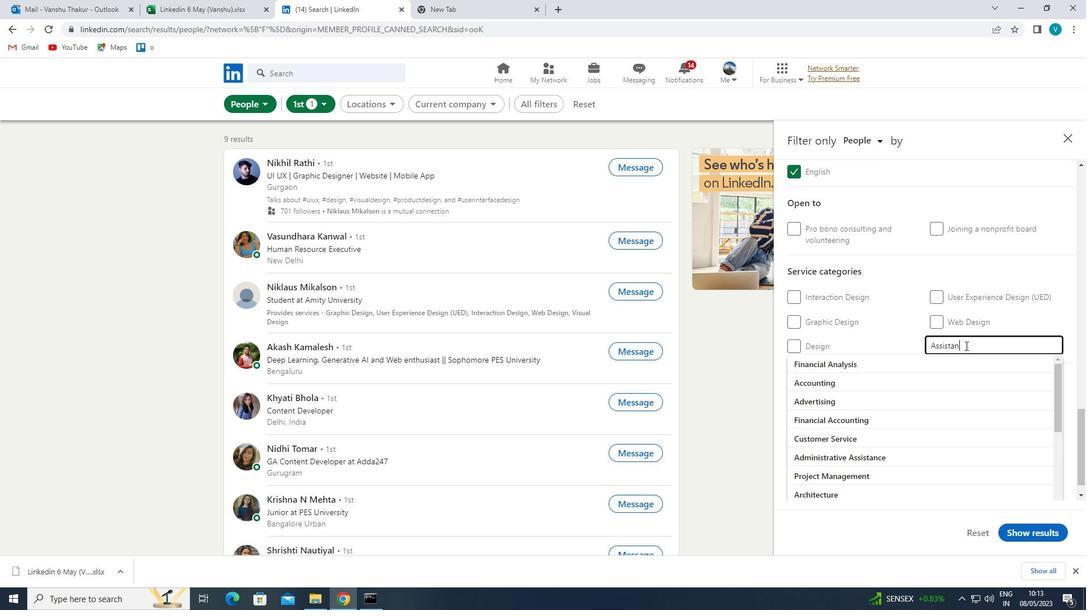 
Action: Mouse moved to (997, 347)
Screenshot: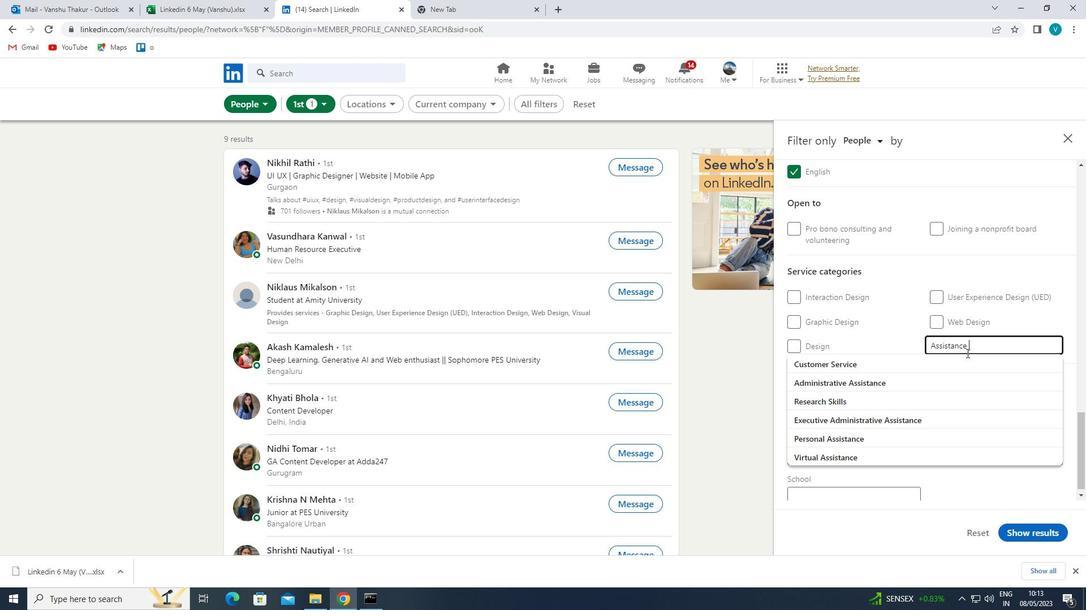 
Action: Key pressed <Key.shift>ADVERTISINFG<Key.space>
Screenshot: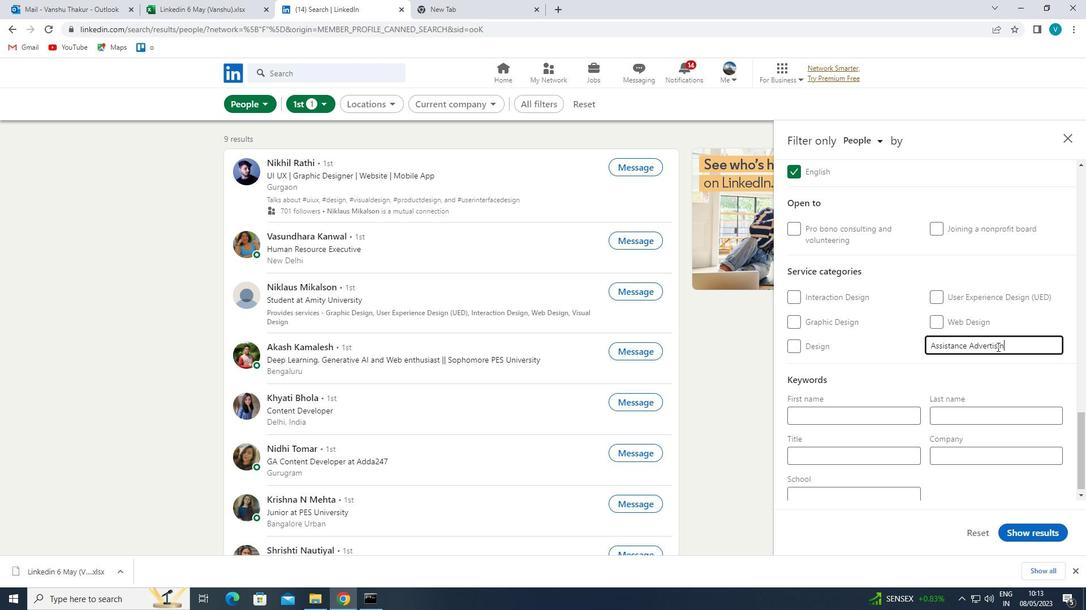 
Action: Mouse moved to (1027, 351)
Screenshot: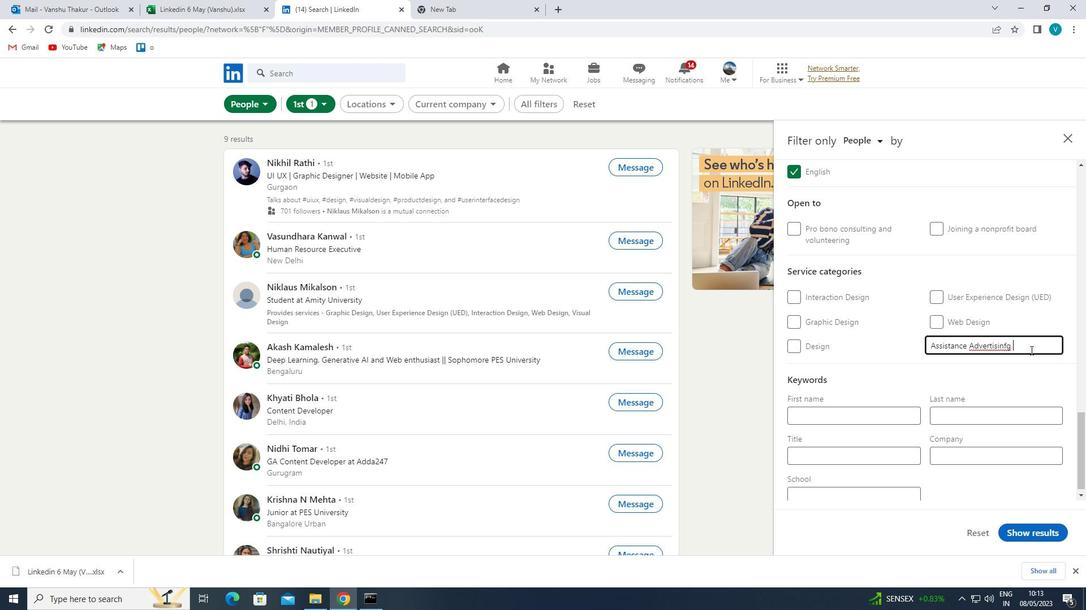 
Action: Key pressed <Key.backspace><Key.backspace><Key.backspace>G
Screenshot: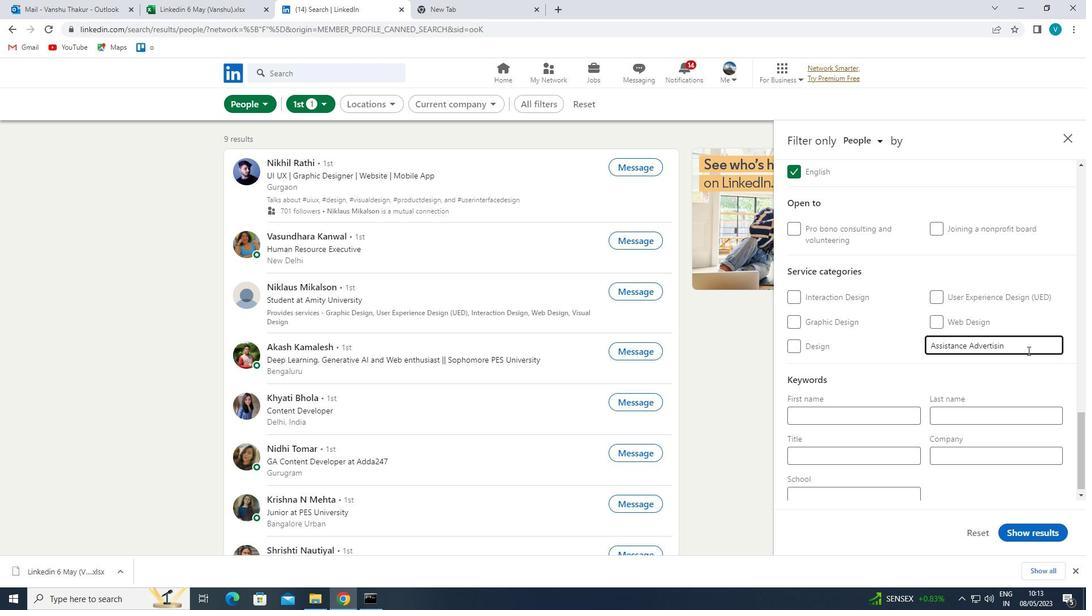 
Action: Mouse moved to (932, 369)
Screenshot: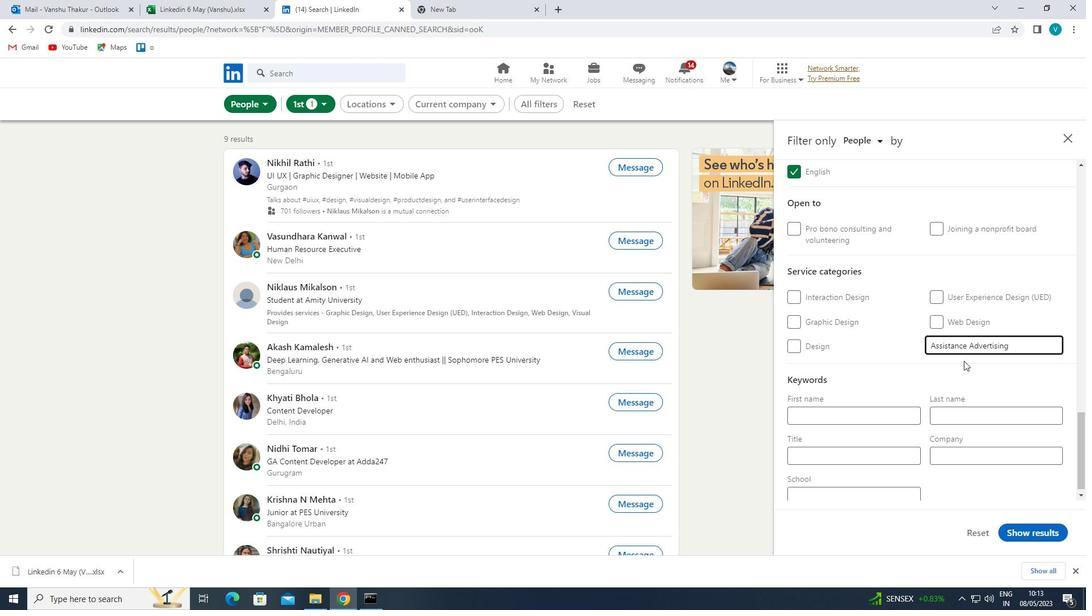 
Action: Mouse pressed left at (932, 369)
Screenshot: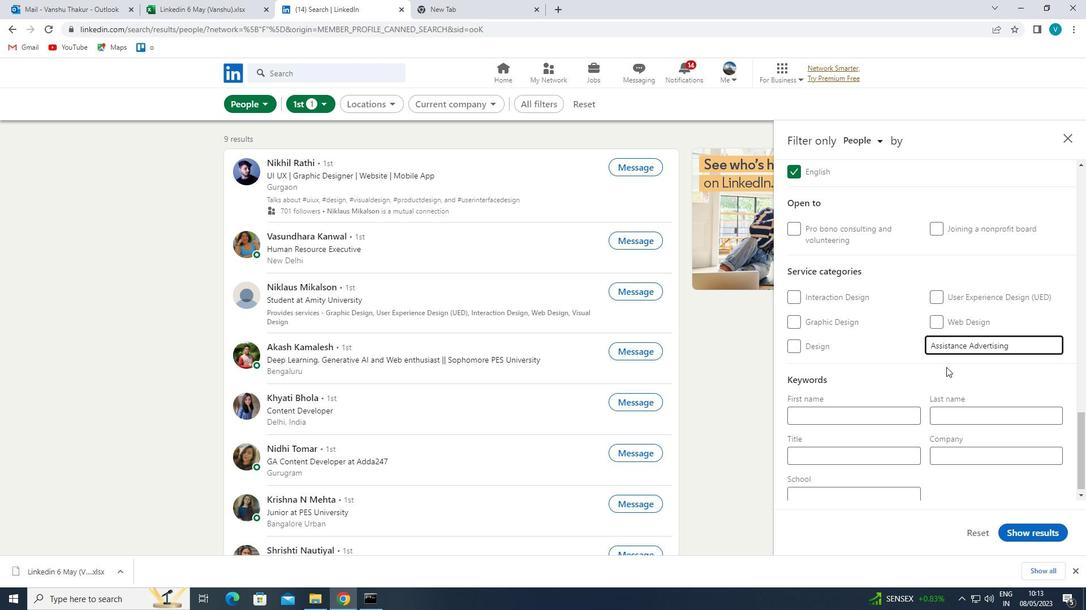 
Action: Mouse moved to (930, 370)
Screenshot: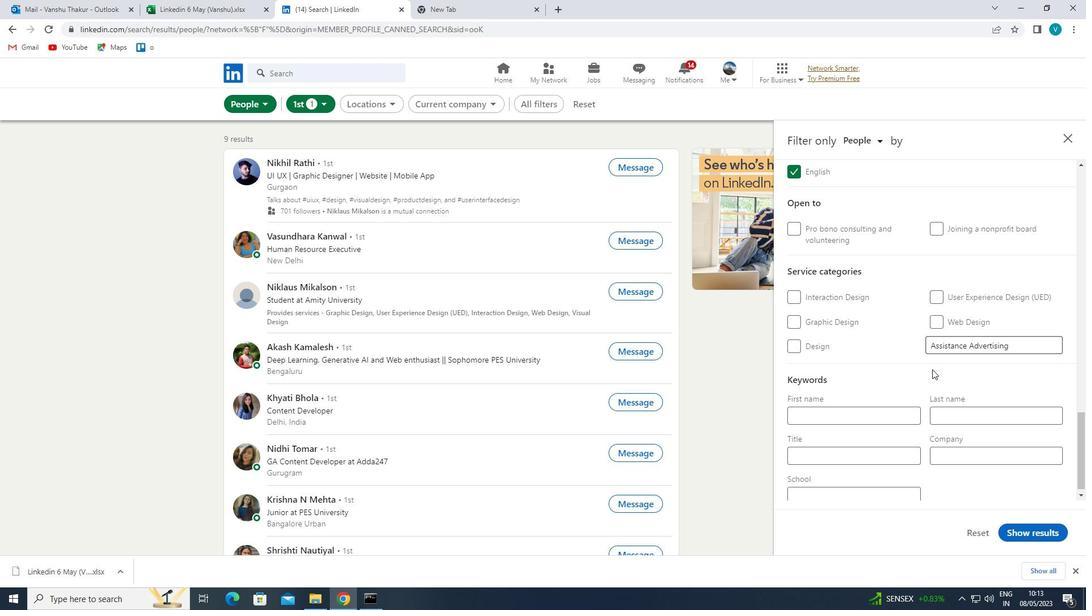 
Action: Mouse scrolled (930, 369) with delta (0, 0)
Screenshot: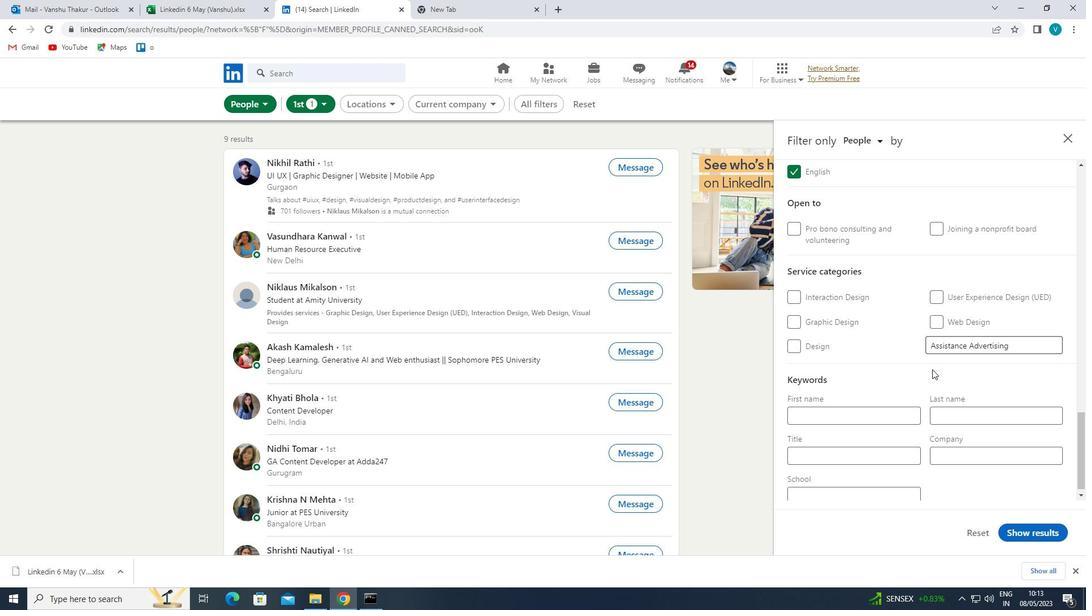 
Action: Mouse moved to (928, 371)
Screenshot: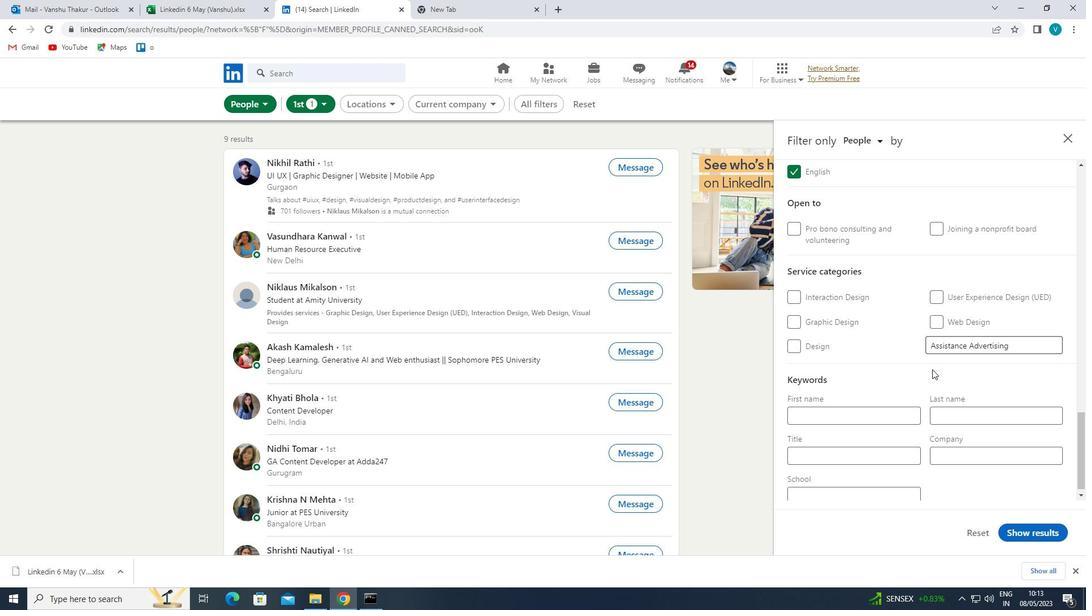 
Action: Mouse scrolled (928, 371) with delta (0, 0)
Screenshot: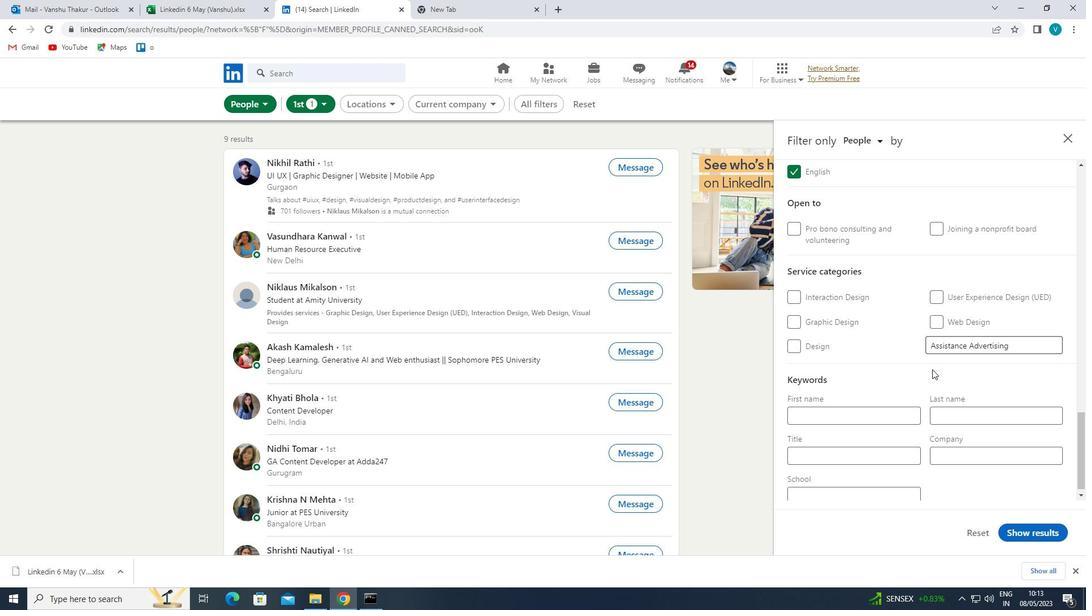 
Action: Mouse moved to (879, 442)
Screenshot: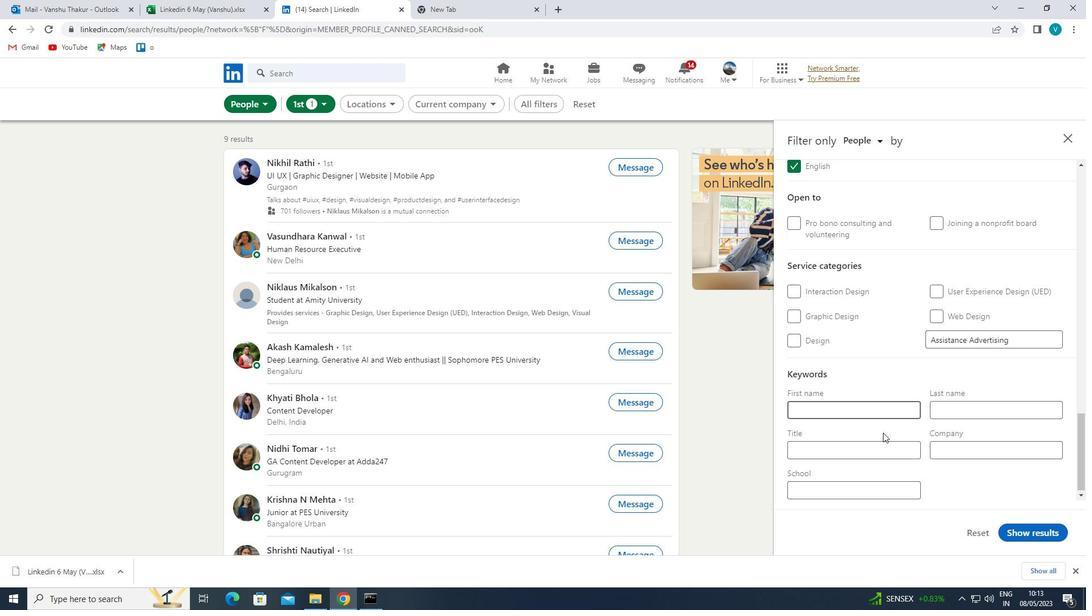 
Action: Mouse pressed left at (879, 442)
Screenshot: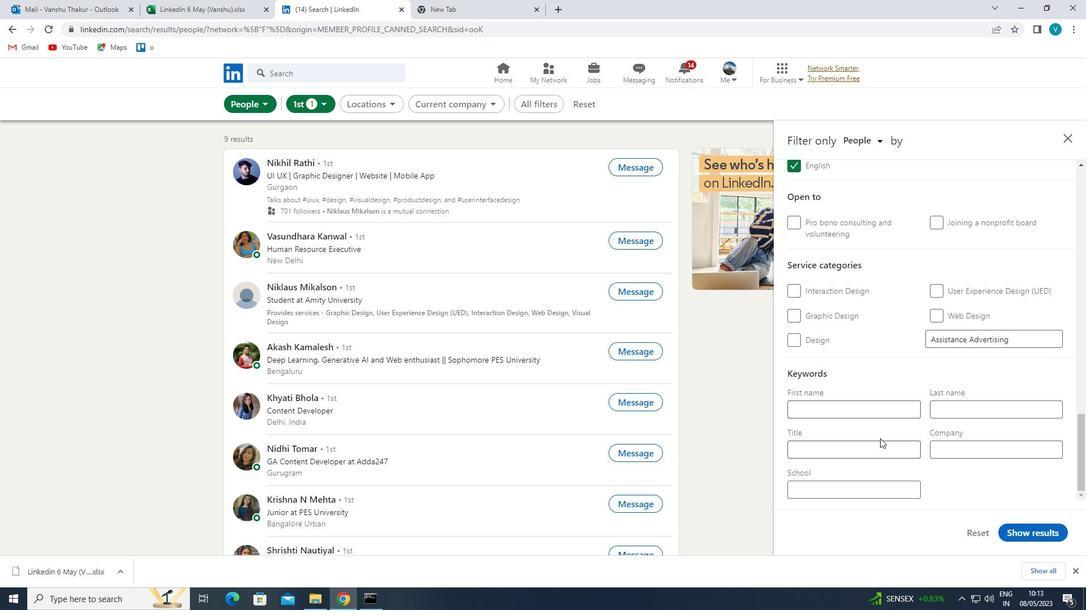 
Action: Mouse moved to (881, 441)
Screenshot: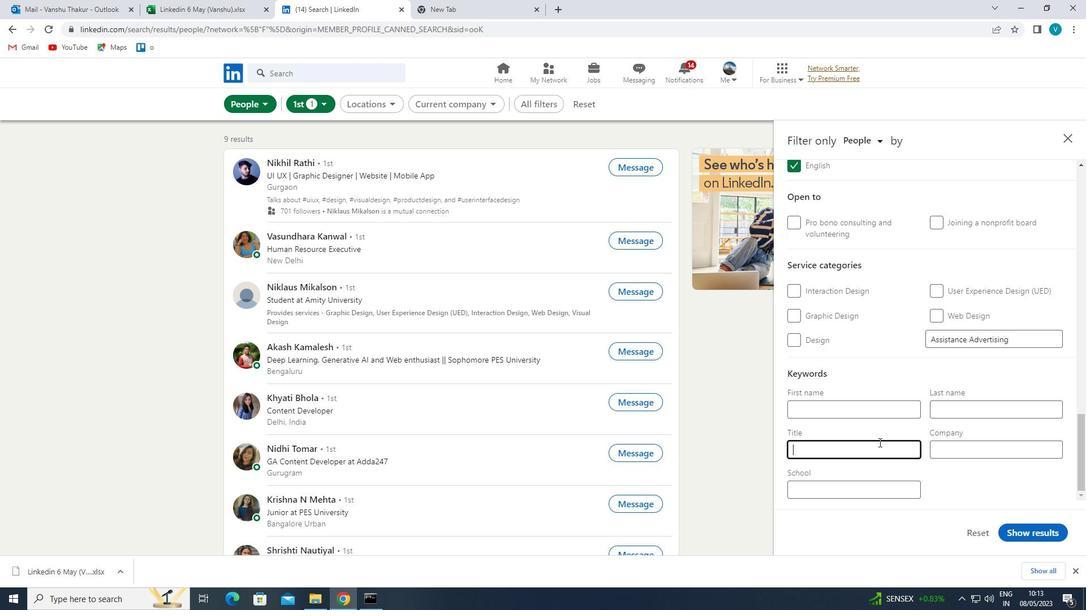 
Action: Key pressed <Key.shift>ACTUARY<Key.space>
Screenshot: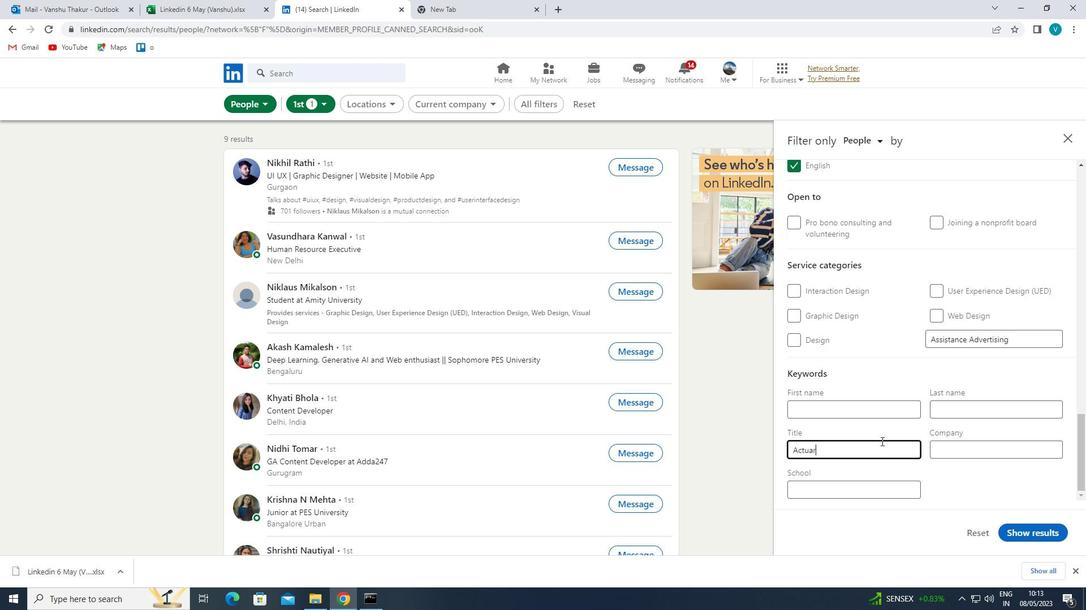 
Action: Mouse moved to (1010, 533)
Screenshot: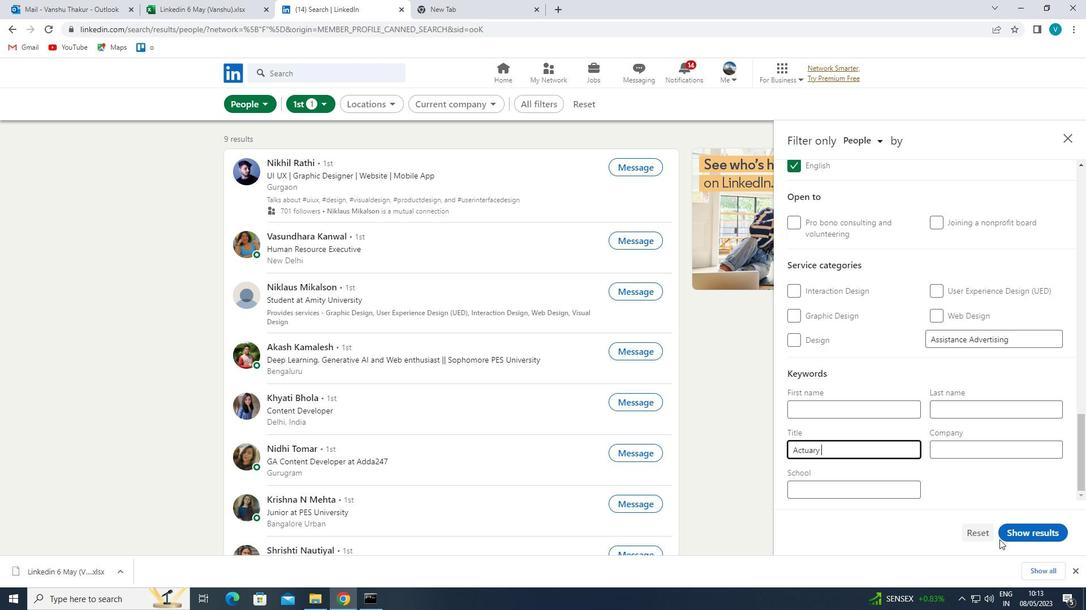
Action: Mouse pressed left at (1010, 533)
Screenshot: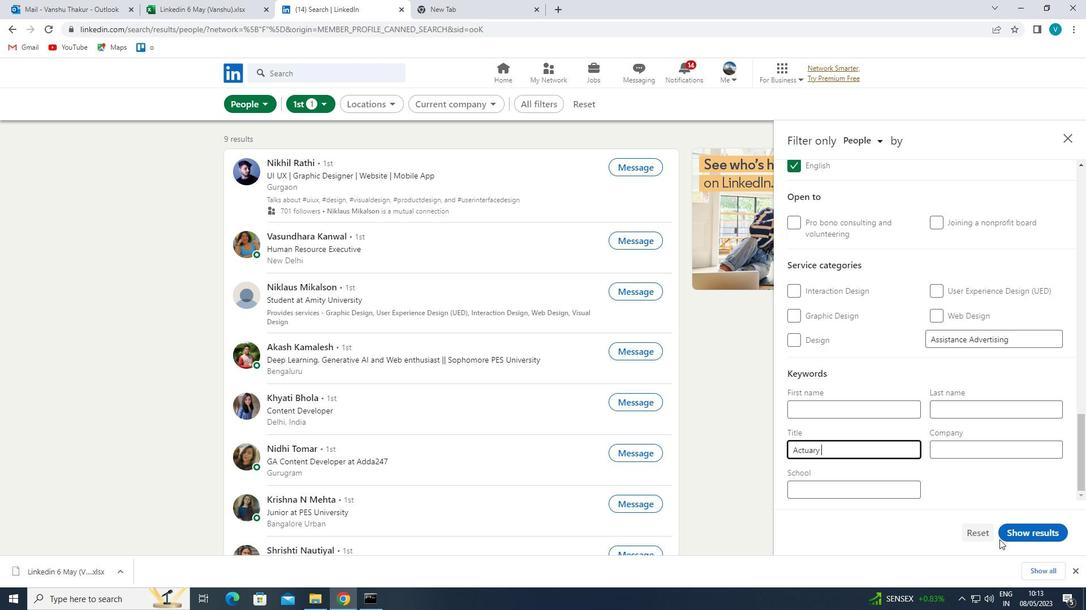 
Action: Mouse moved to (1008, 531)
Screenshot: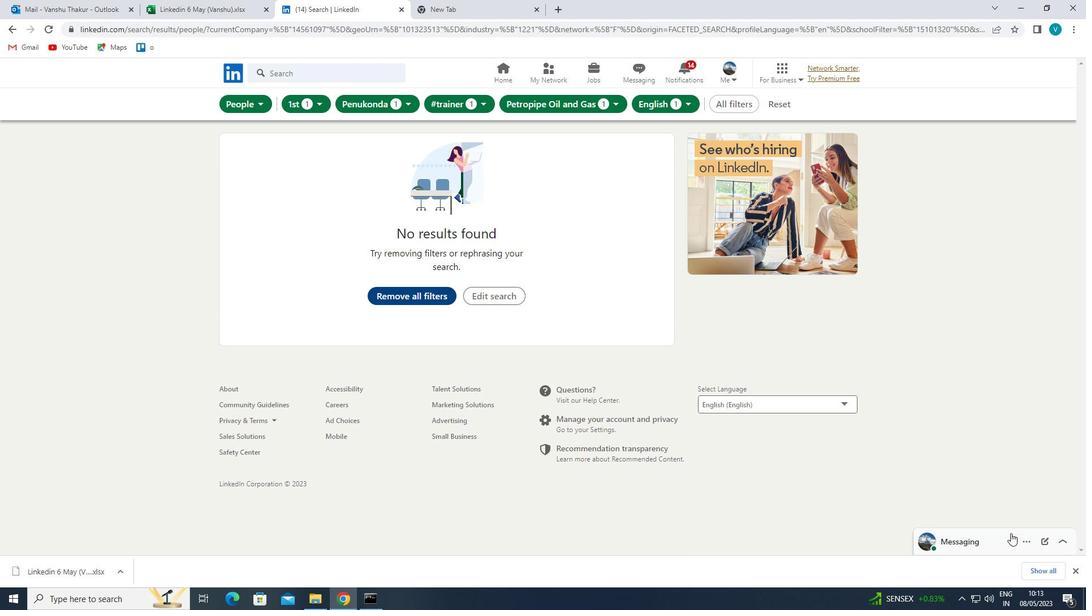 
